 Task: Look for space in Dijkot, Pakistan from 9th July, 2023 to 16th July, 2023 for 2 adults, 1 child in price range Rs.8000 to Rs.16000. Place can be entire place with 2 bedrooms having 2 beds and 1 bathroom. Property type can be house, flat, guest house. Booking option can be shelf check-in. Required host language is English.
Action: Mouse moved to (527, 176)
Screenshot: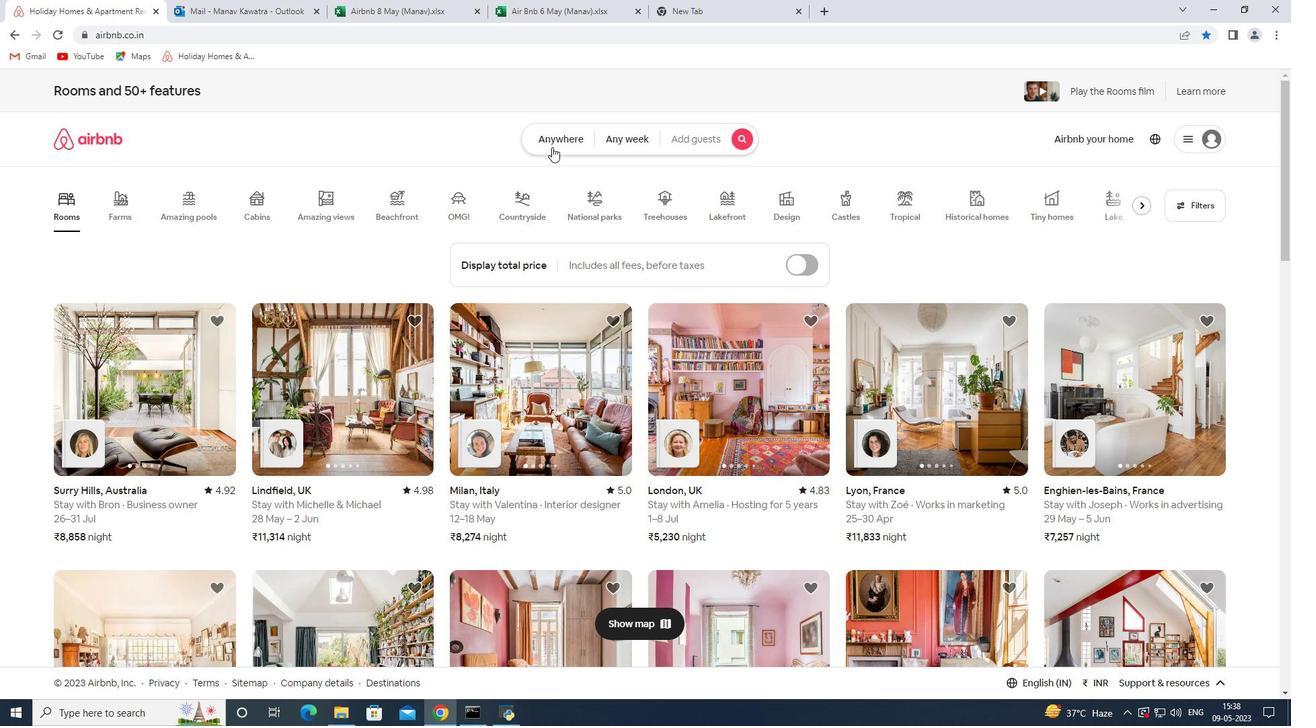 
Action: Mouse pressed left at (527, 176)
Screenshot: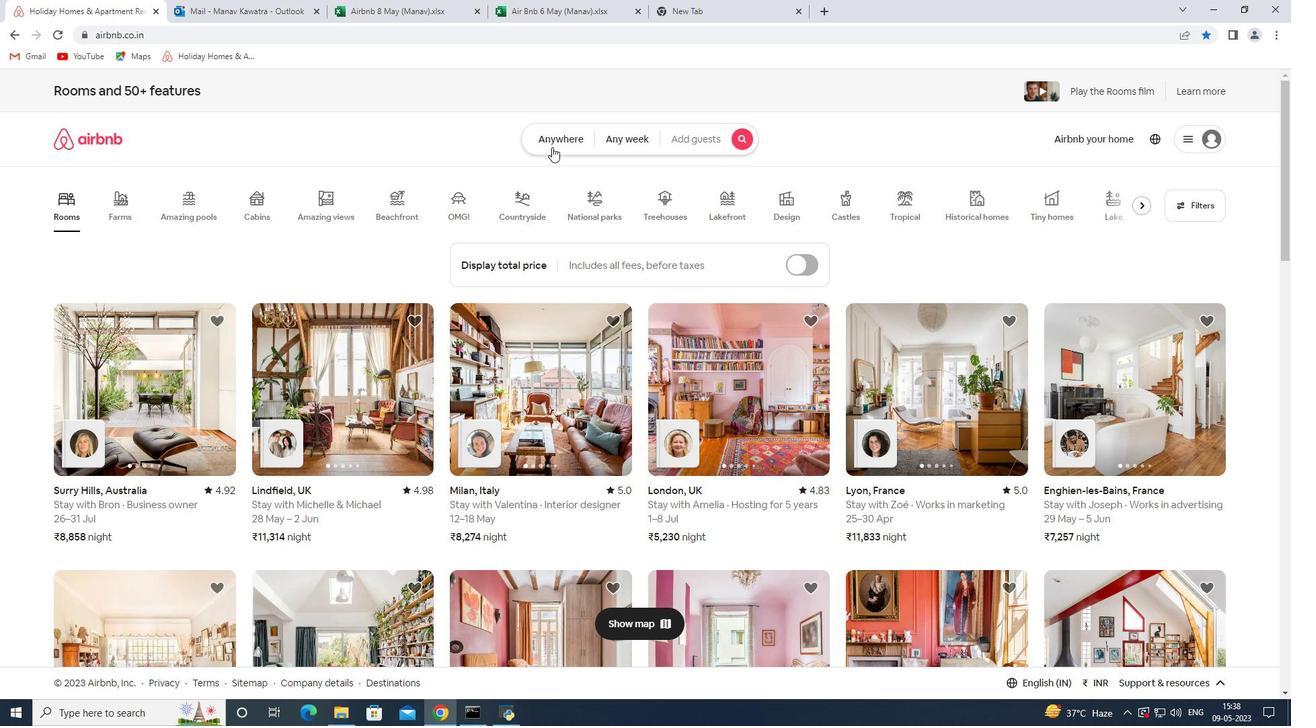 
Action: Mouse moved to (443, 215)
Screenshot: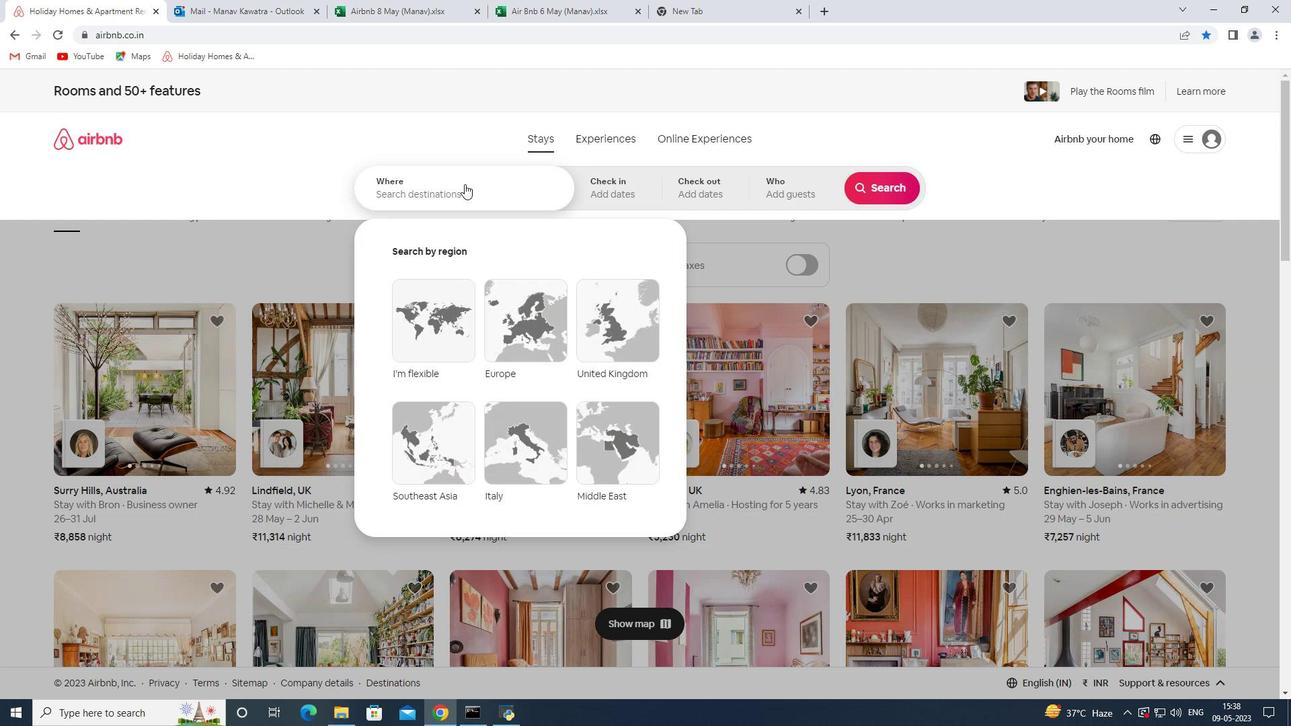 
Action: Mouse pressed left at (443, 215)
Screenshot: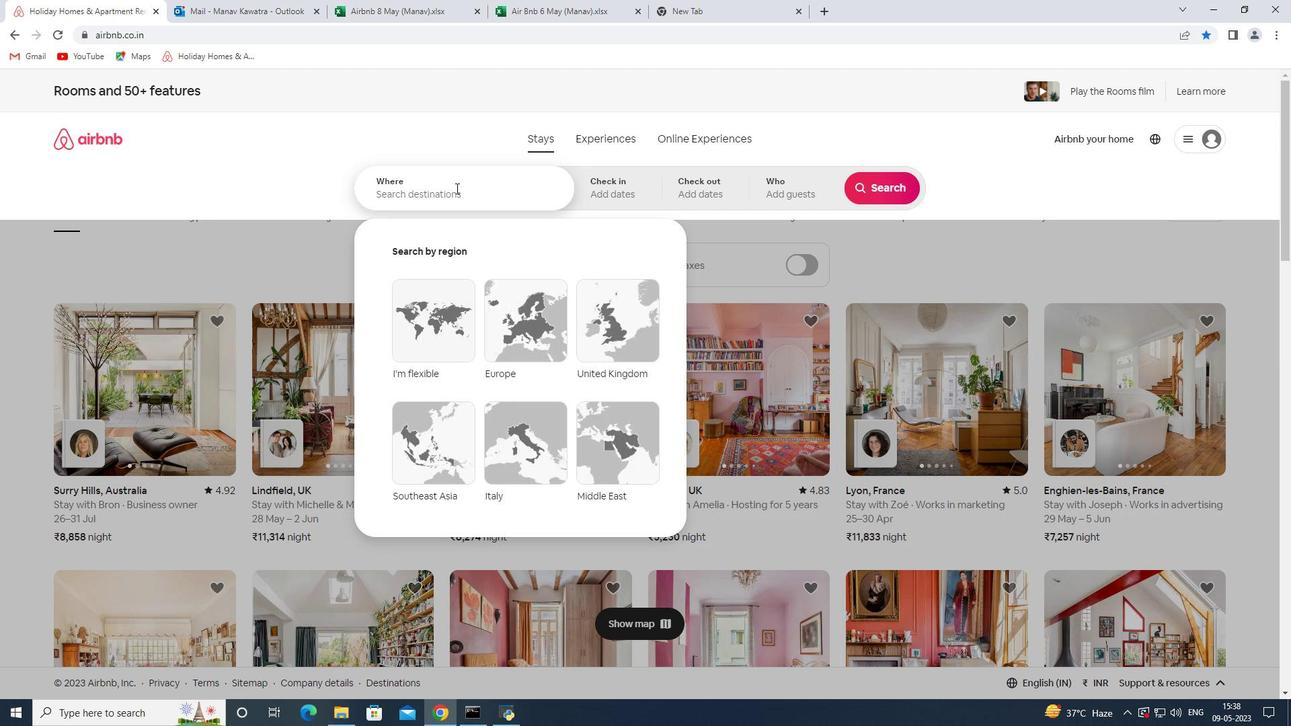 
Action: Key pressed <Key.shift>Dijot<Key.space><Key.shift>Pakistan<Key.space>
Screenshot: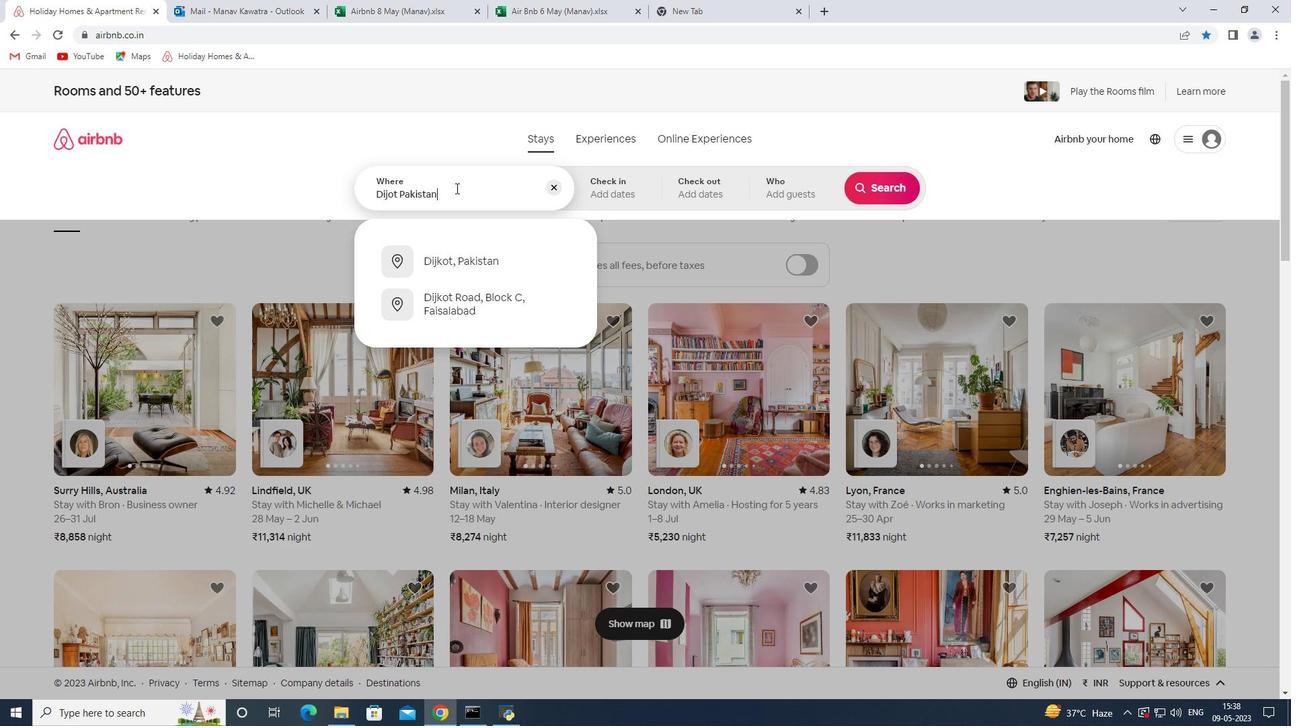 
Action: Mouse moved to (277, 318)
Screenshot: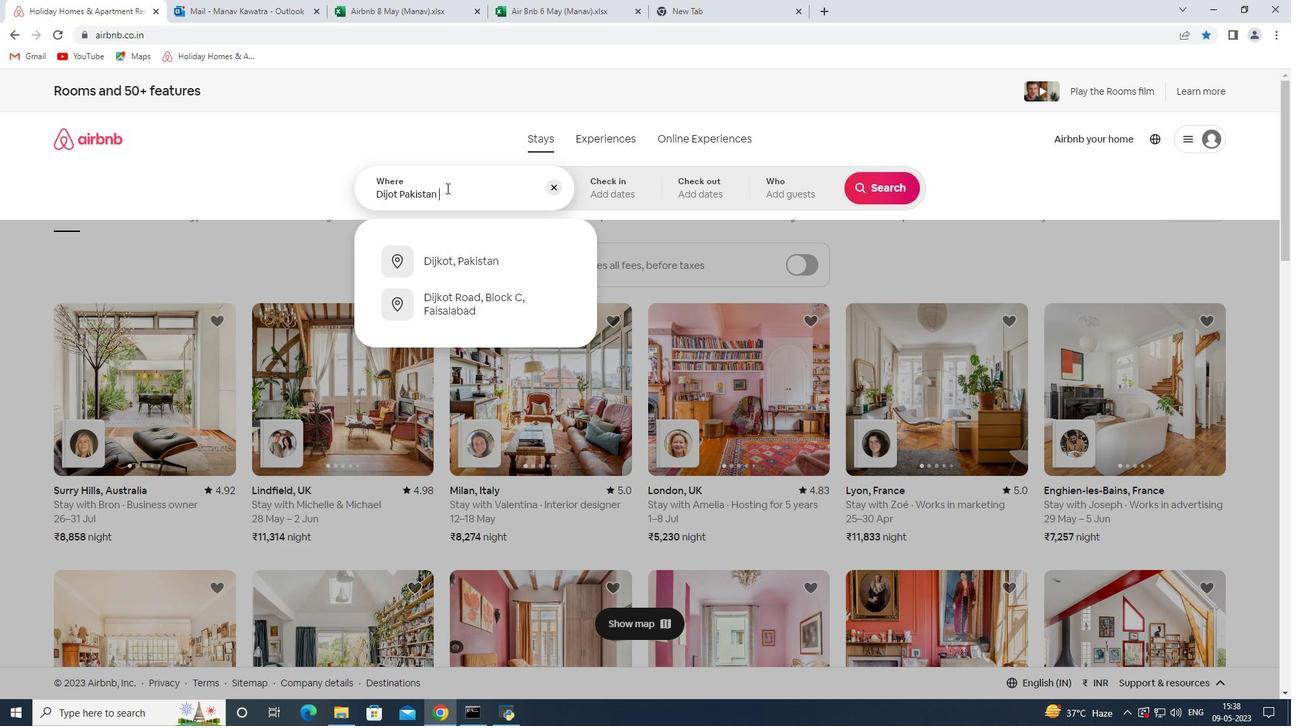 
Action: Mouse scrolled (277, 317) with delta (0, 0)
Screenshot: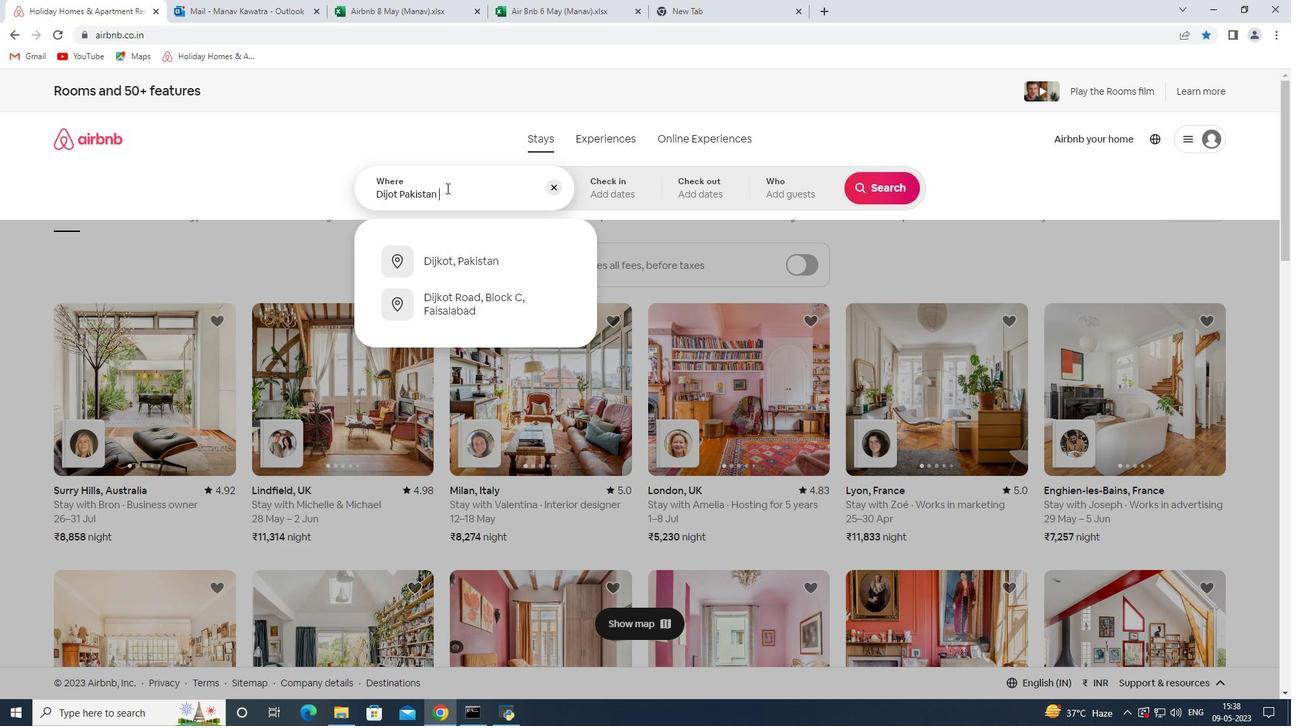 
Action: Mouse moved to (534, 141)
Screenshot: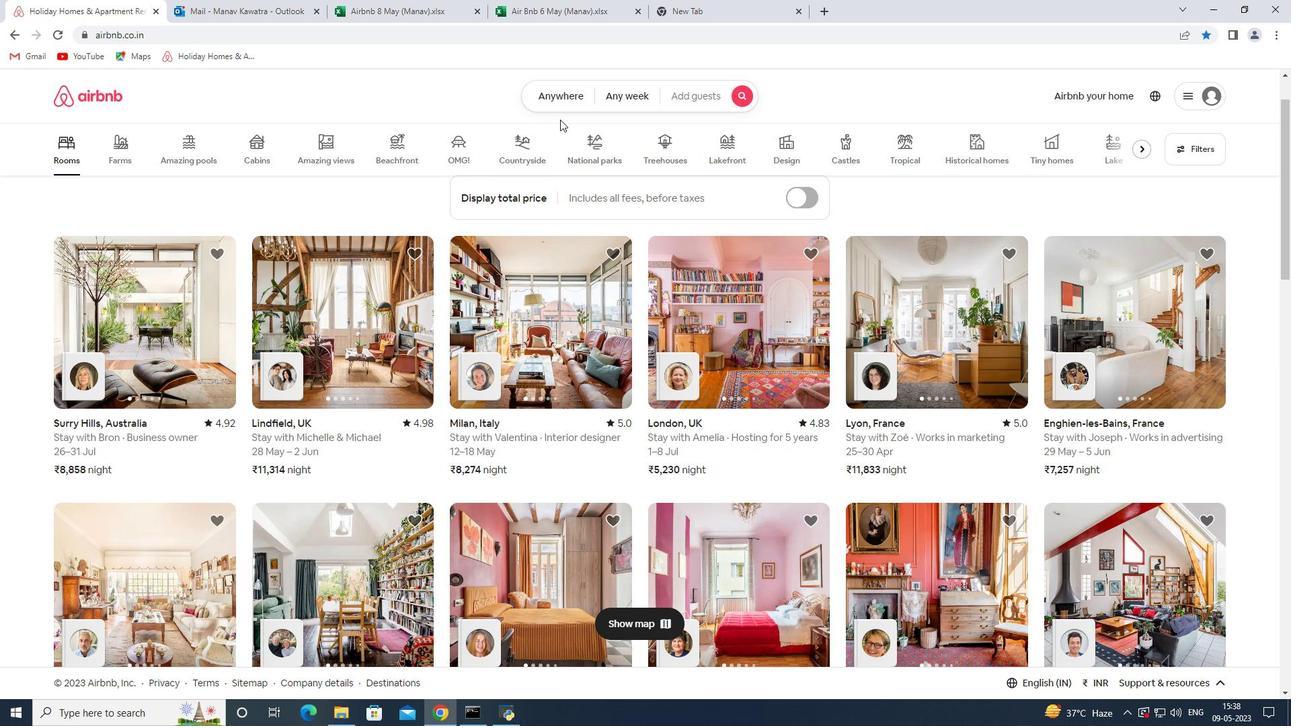 
Action: Mouse pressed left at (534, 141)
Screenshot: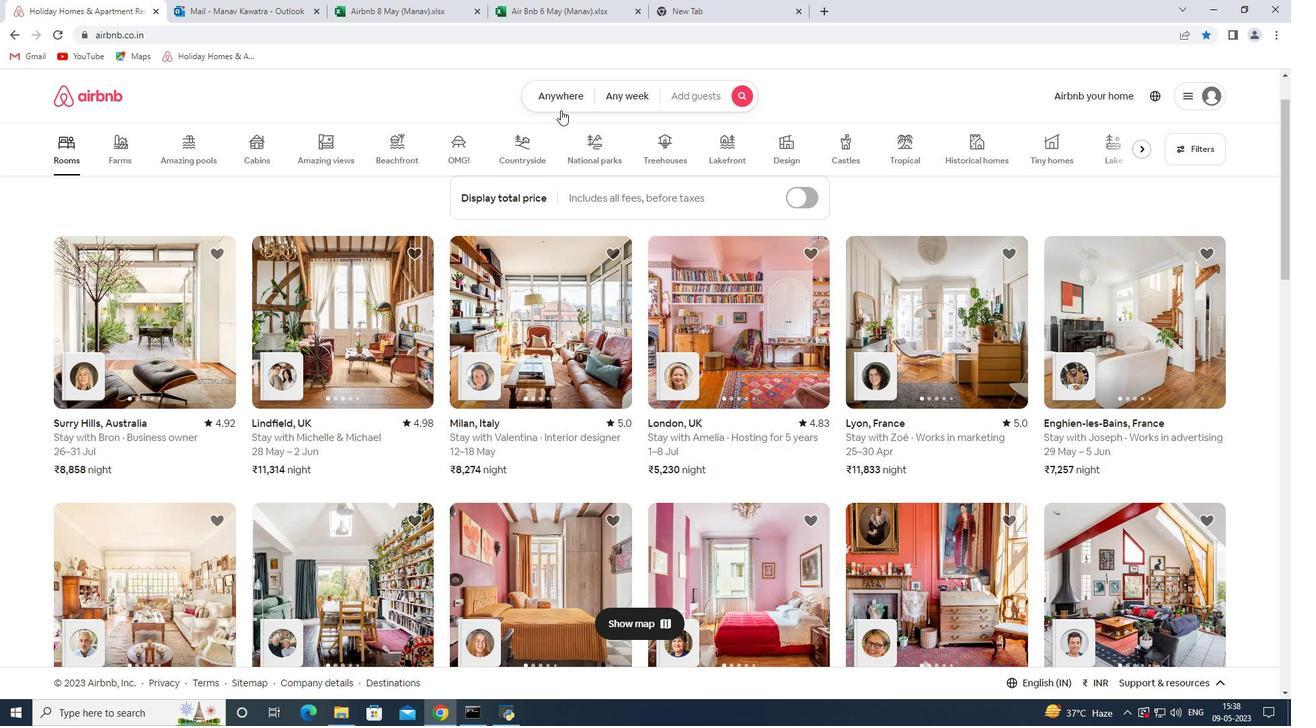 
Action: Mouse moved to (453, 180)
Screenshot: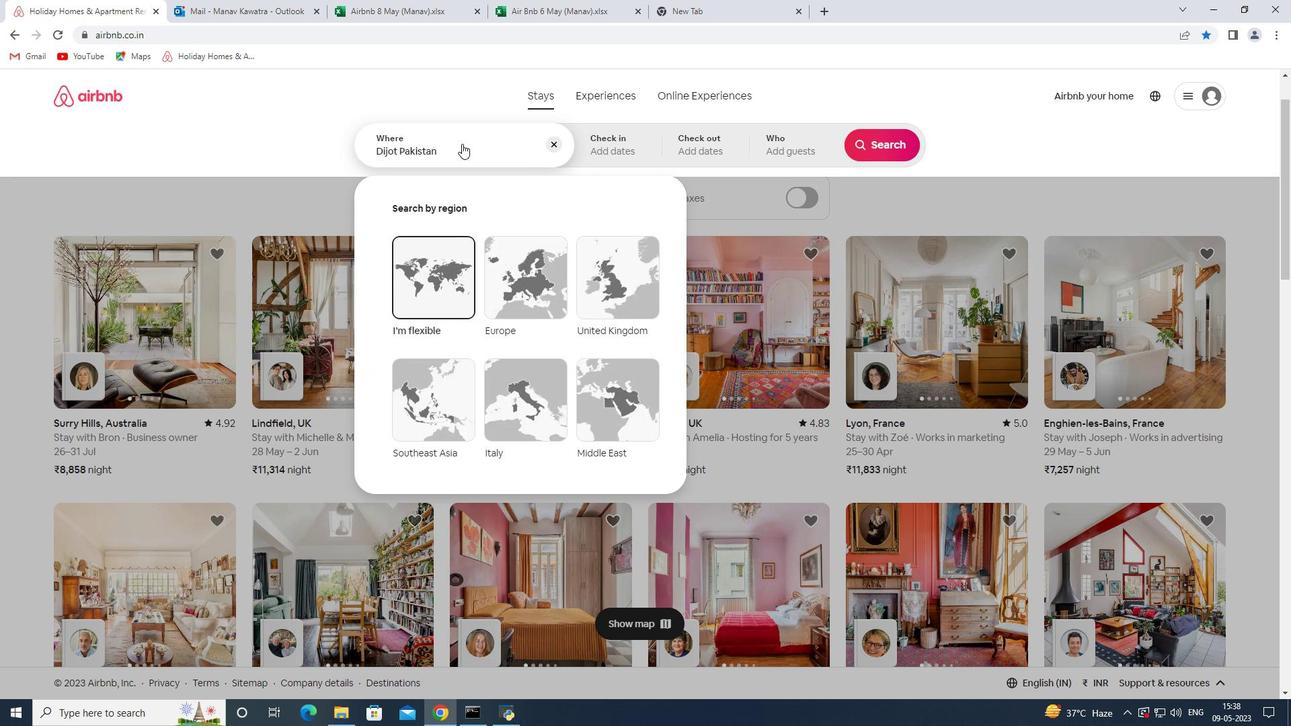 
Action: Mouse pressed left at (453, 180)
Screenshot: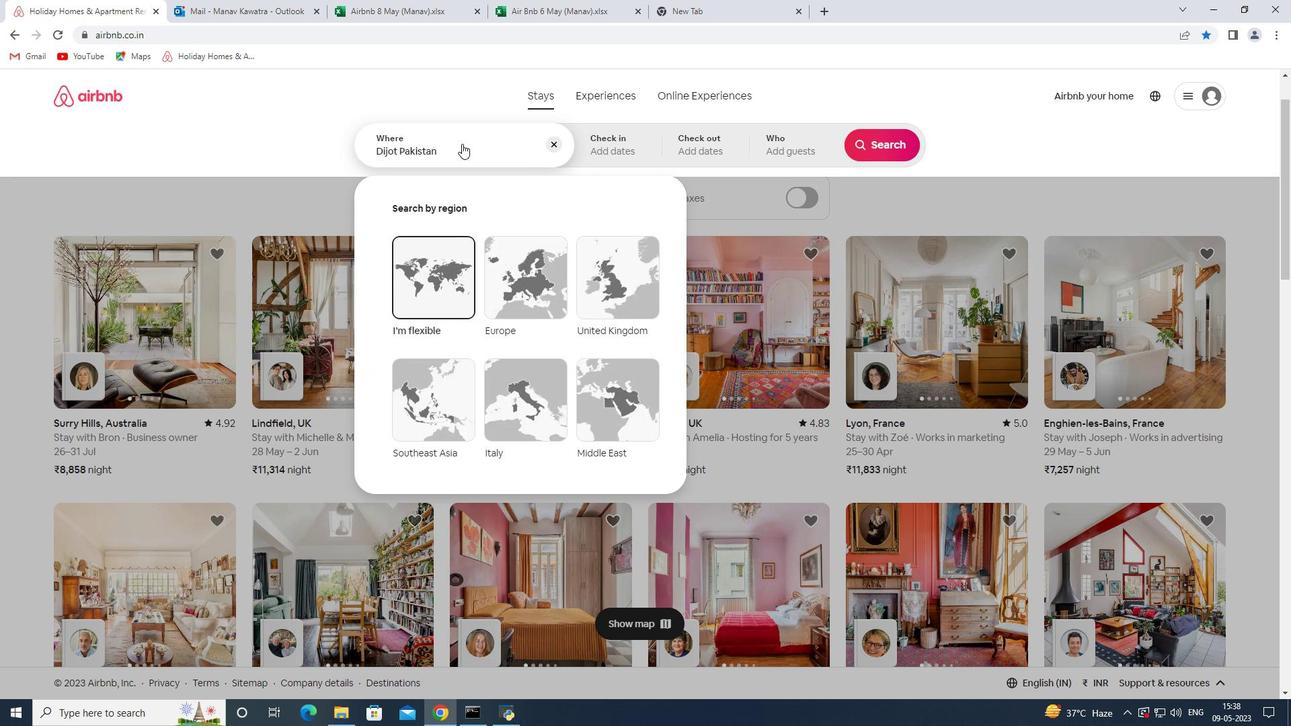 
Action: Mouse moved to (451, 183)
Screenshot: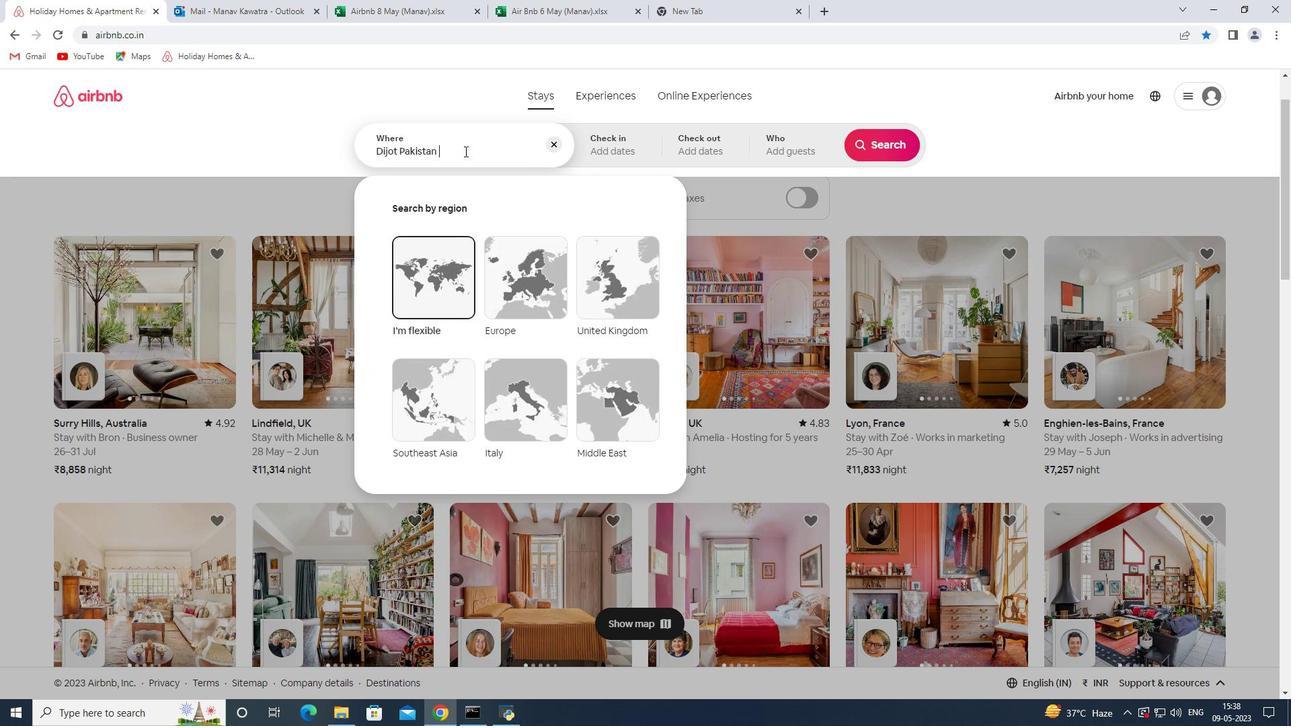 
Action: Key pressed <Key.enter>
Screenshot: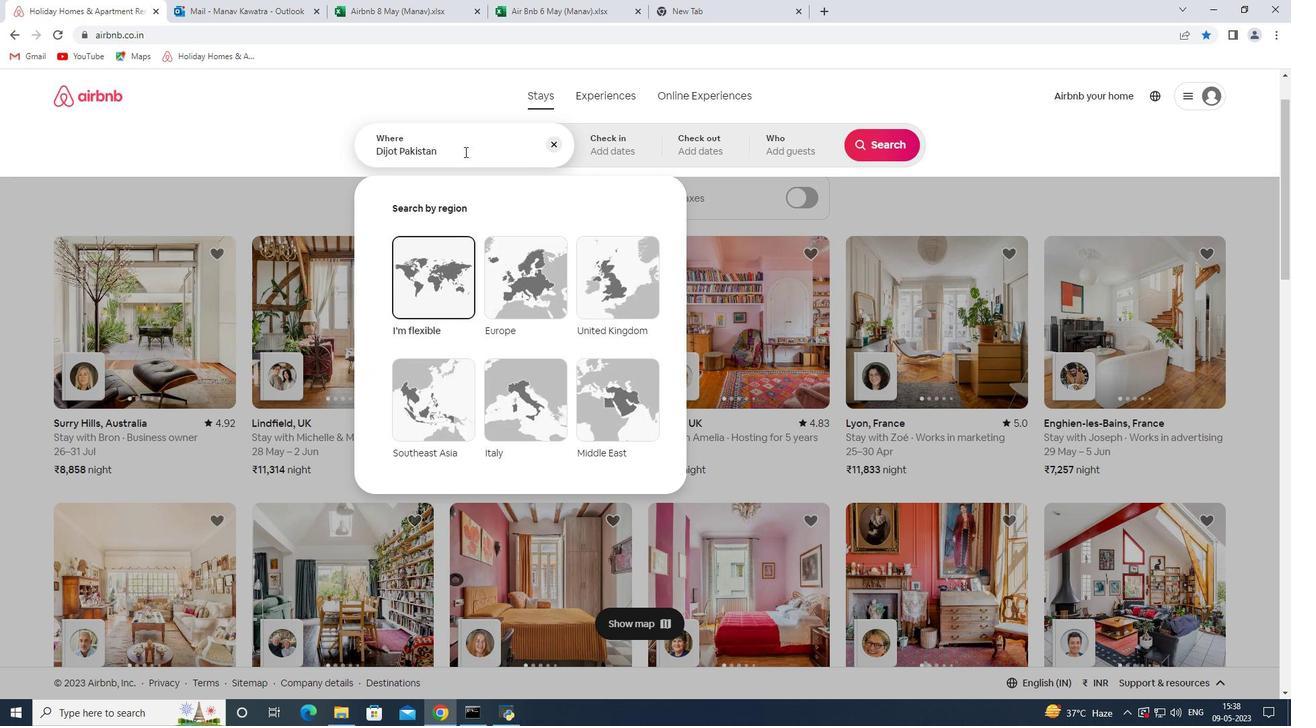 
Action: Mouse moved to (599, 187)
Screenshot: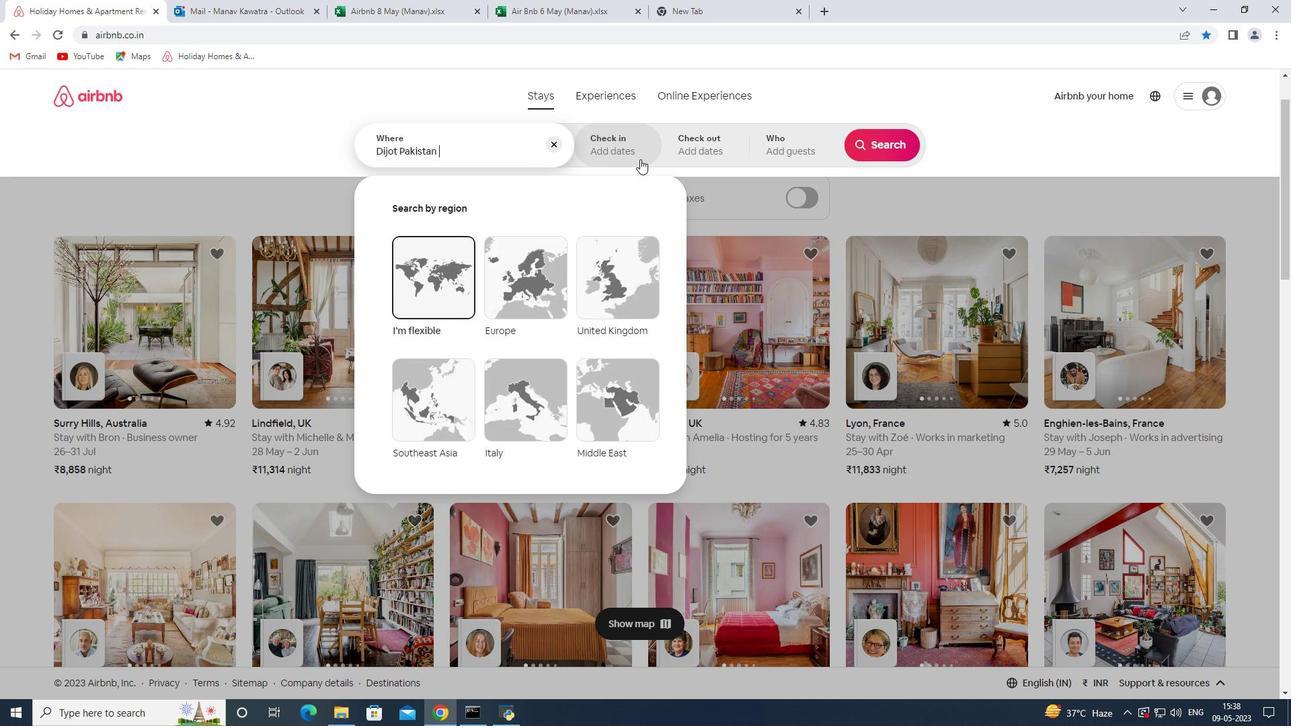
Action: Mouse pressed left at (599, 187)
Screenshot: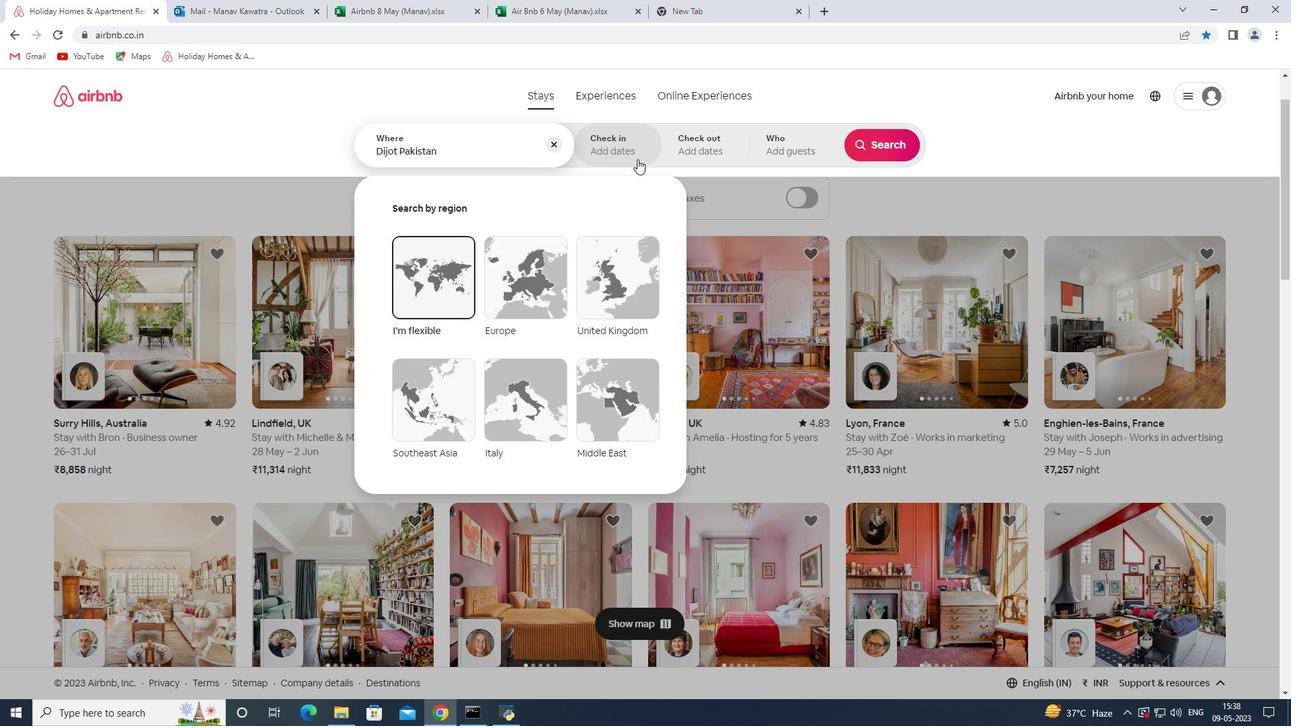 
Action: Mouse moved to (810, 266)
Screenshot: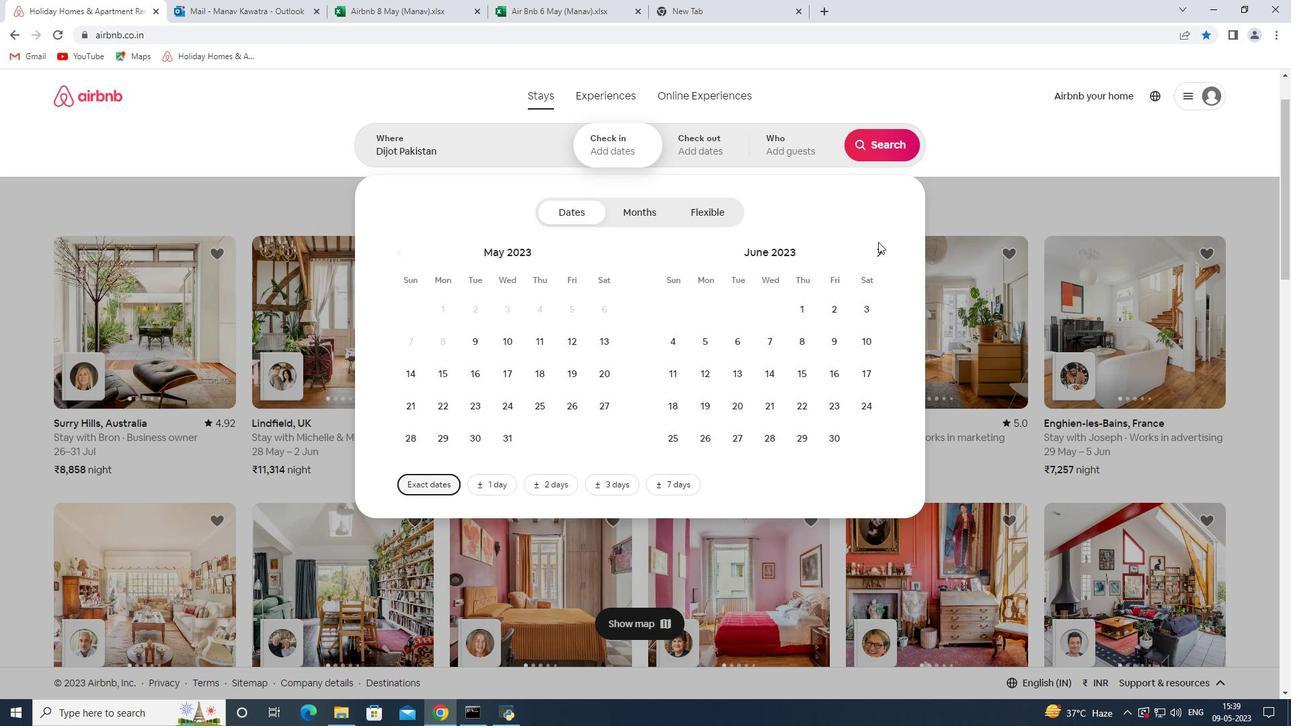 
Action: Mouse pressed left at (810, 266)
Screenshot: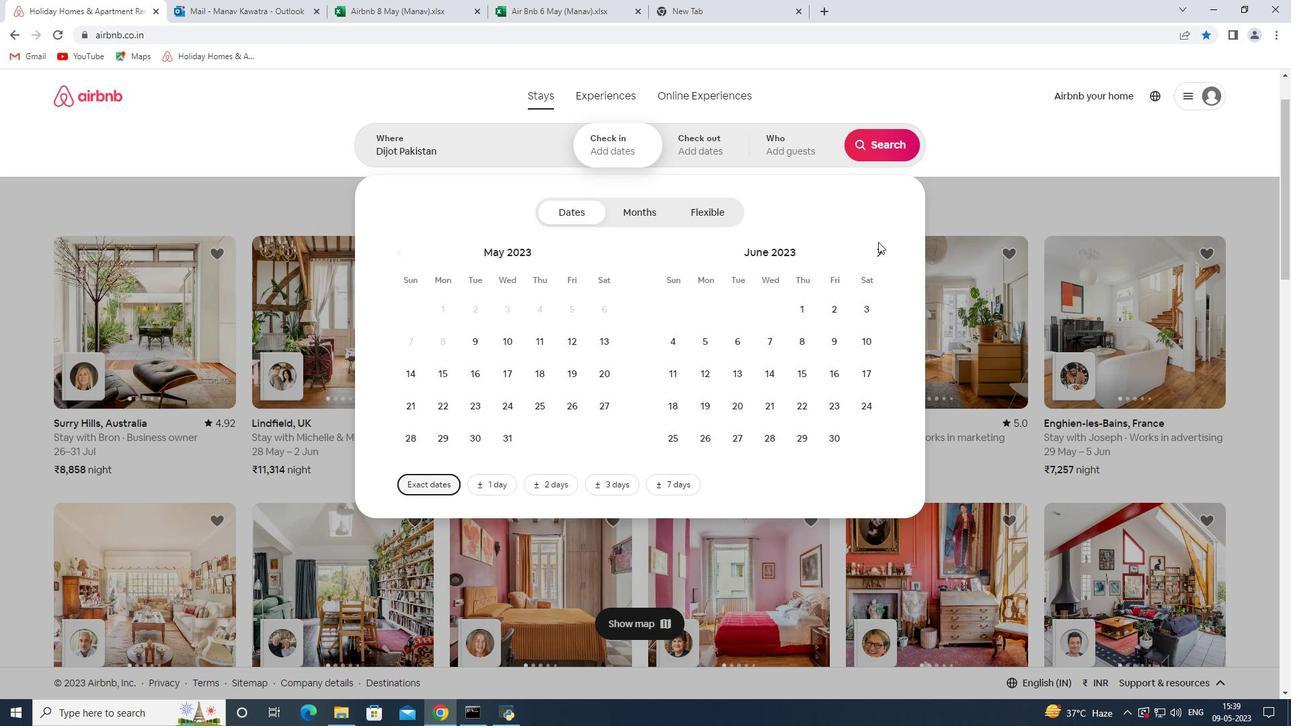
Action: Mouse moved to (638, 379)
Screenshot: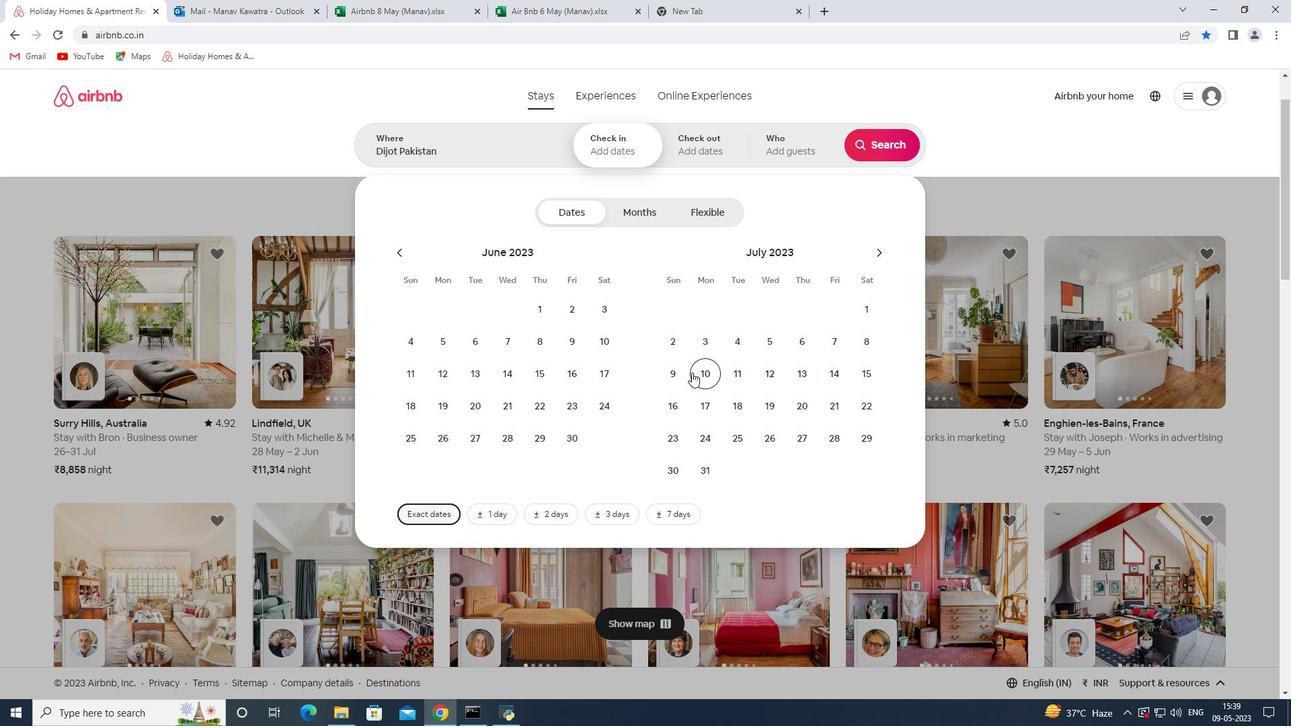 
Action: Mouse pressed left at (638, 379)
Screenshot: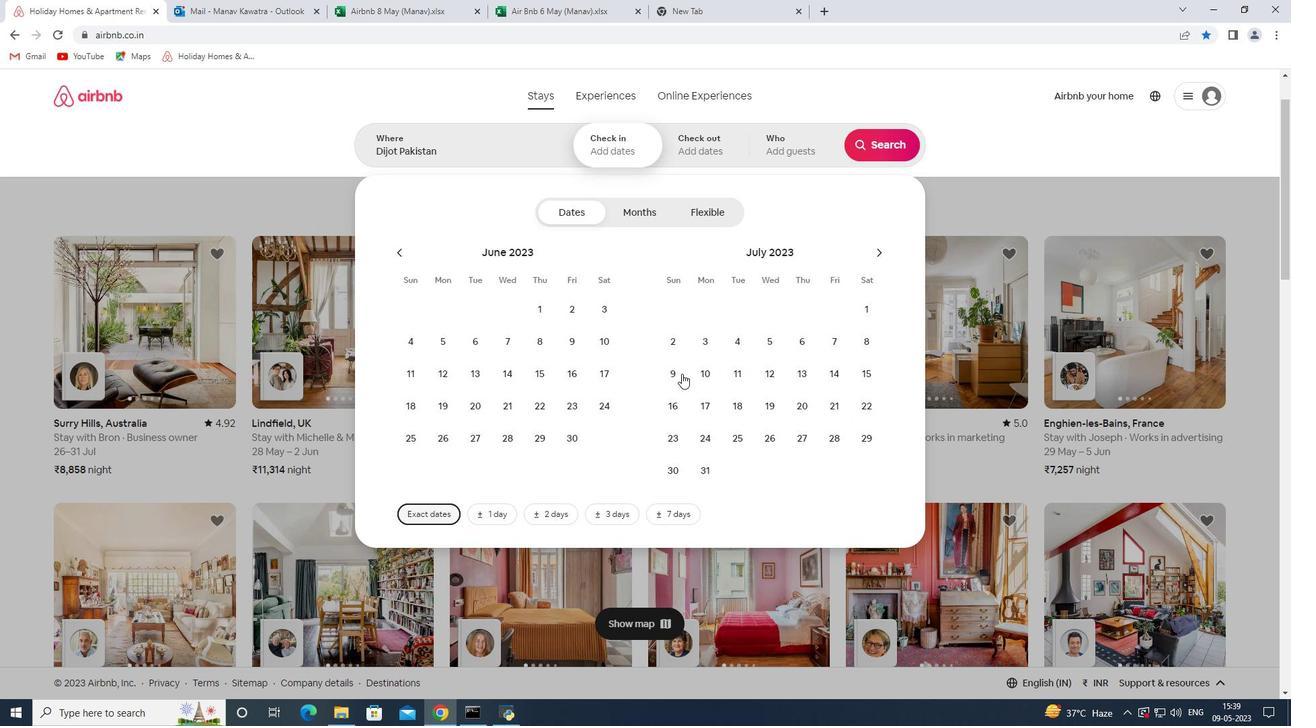 
Action: Mouse moved to (636, 410)
Screenshot: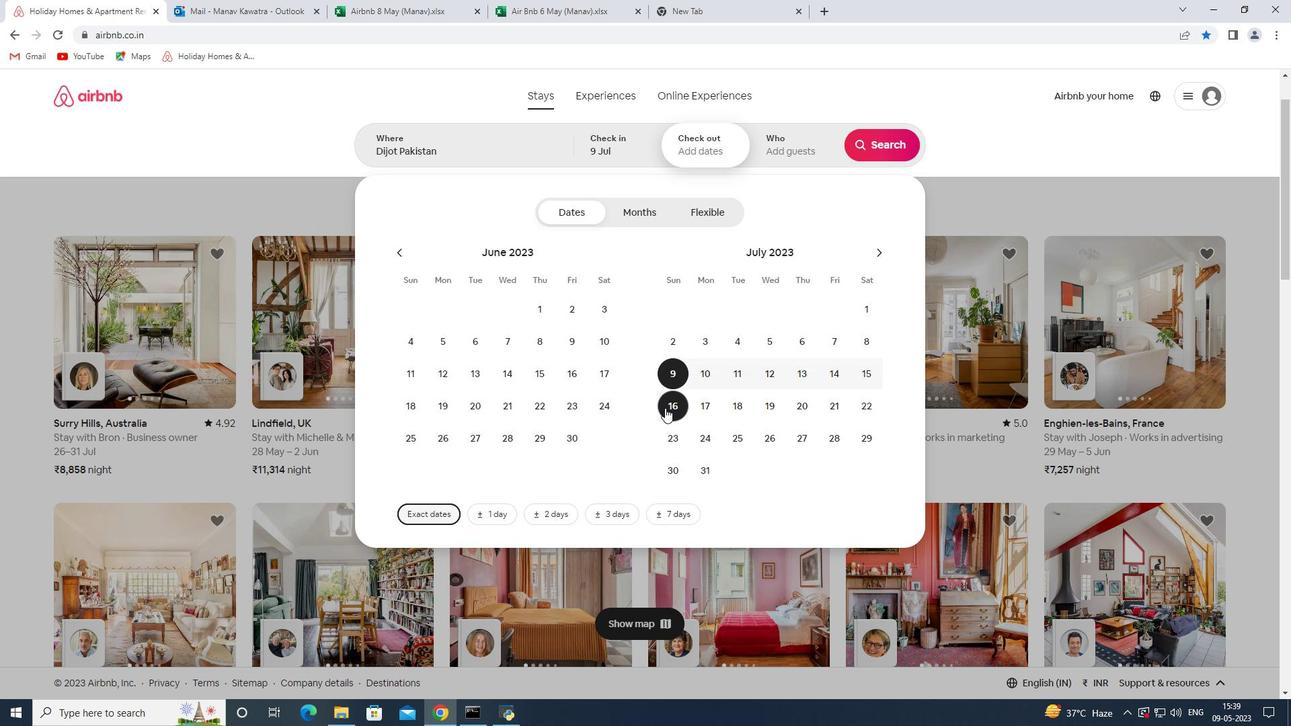 
Action: Mouse pressed left at (636, 410)
Screenshot: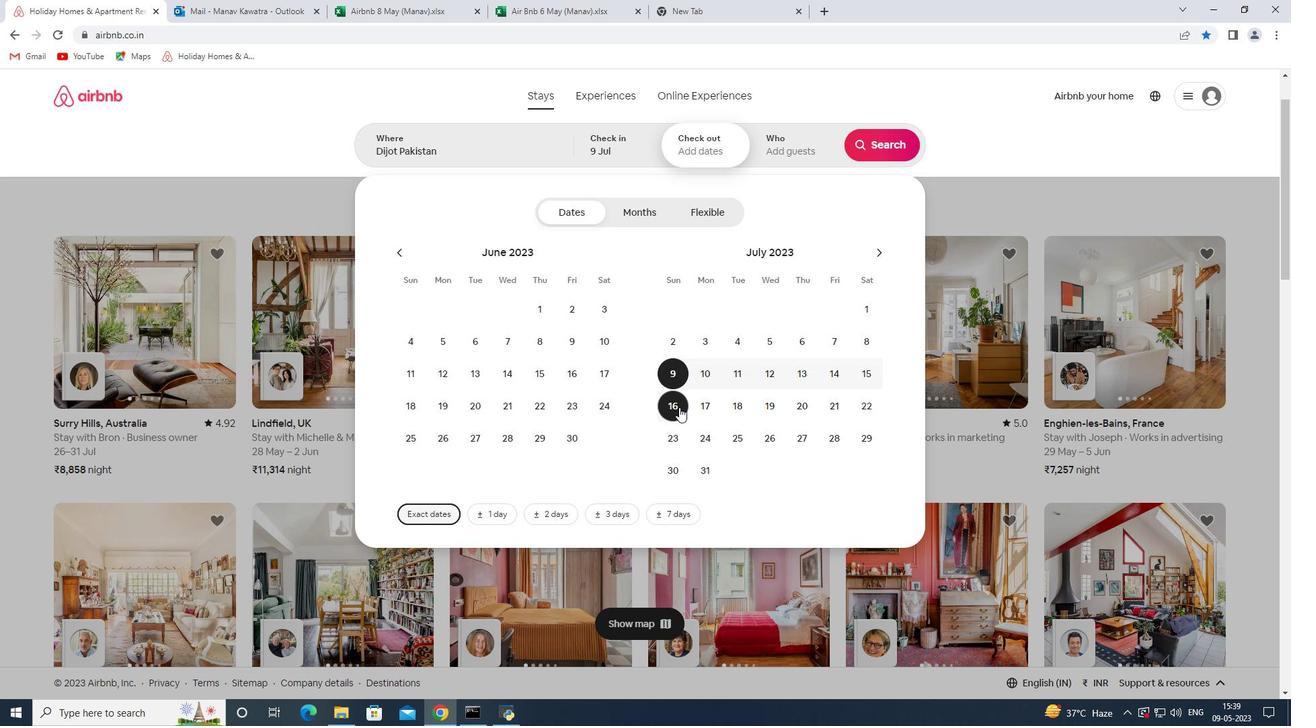 
Action: Mouse moved to (745, 186)
Screenshot: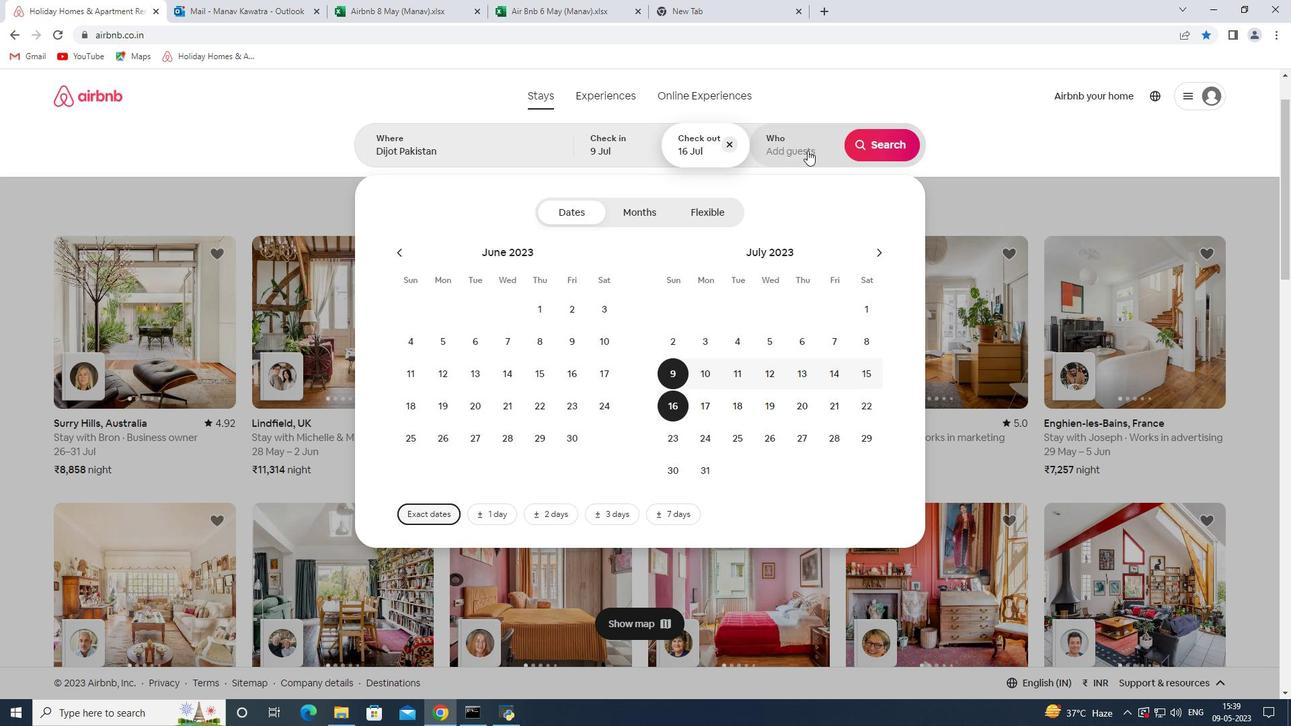
Action: Mouse pressed left at (745, 186)
Screenshot: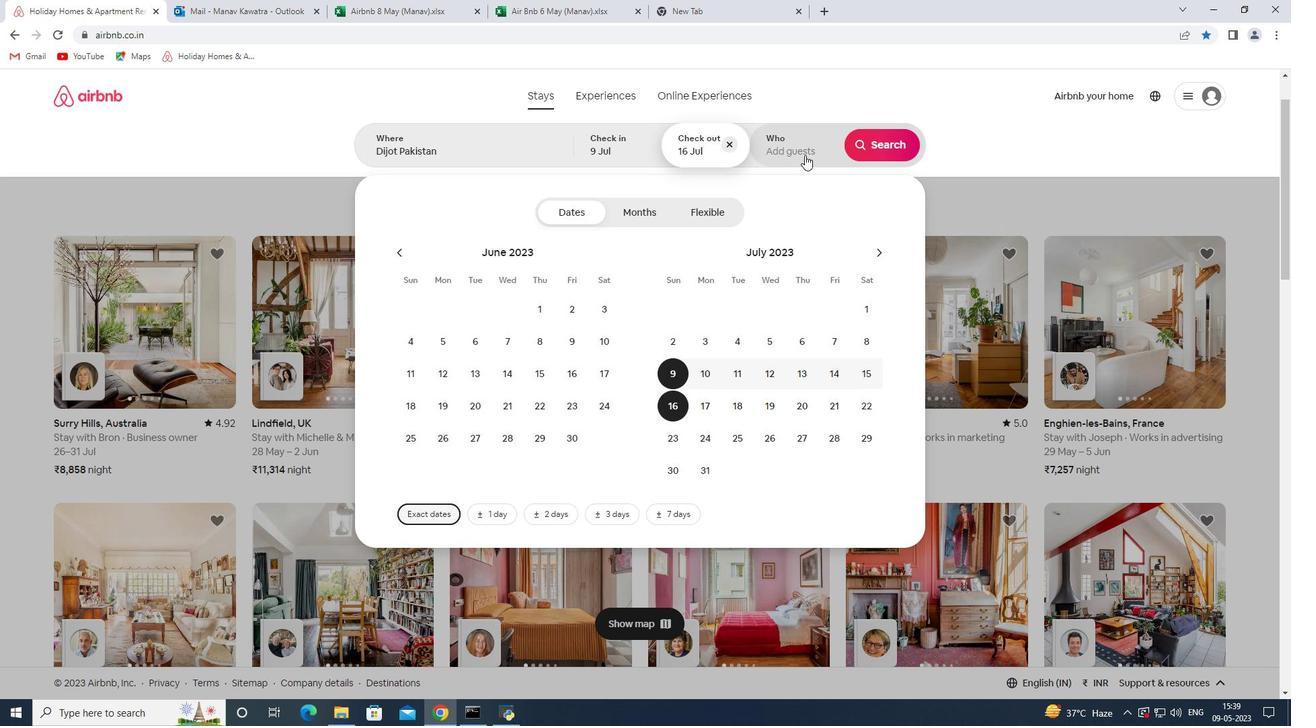 
Action: Mouse moved to (814, 243)
Screenshot: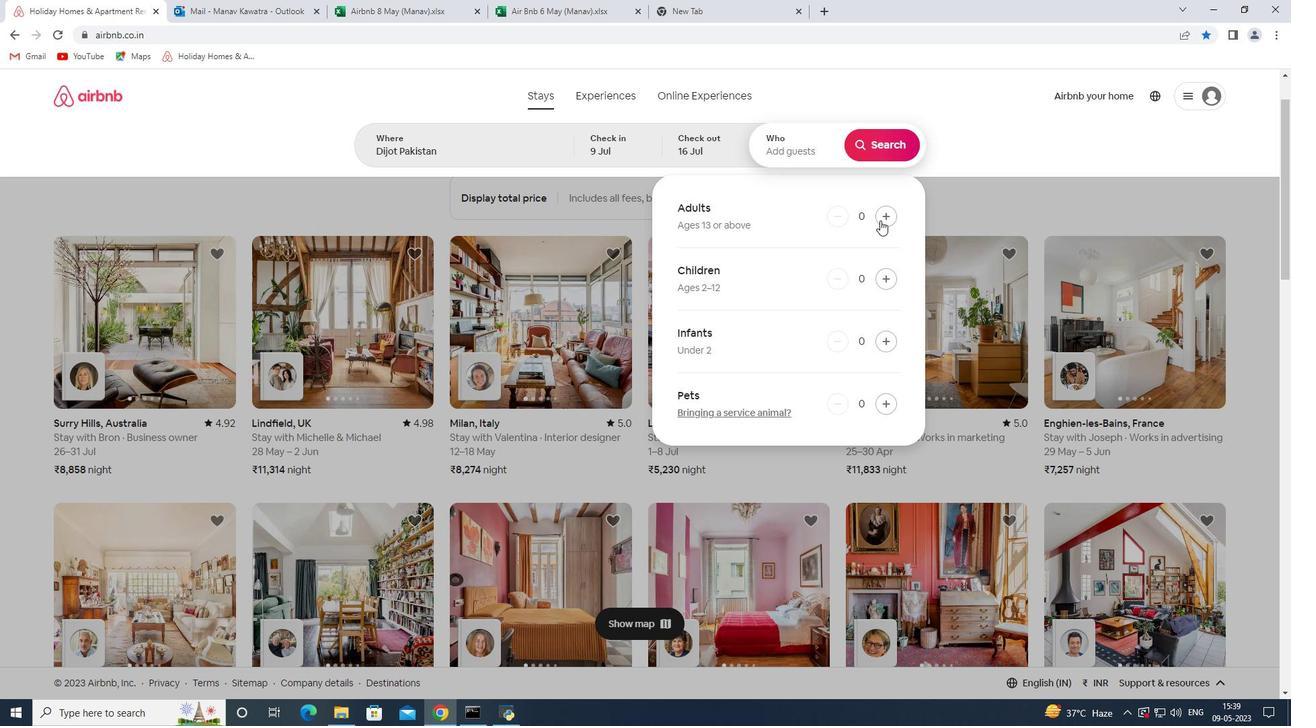 
Action: Mouse pressed left at (814, 243)
Screenshot: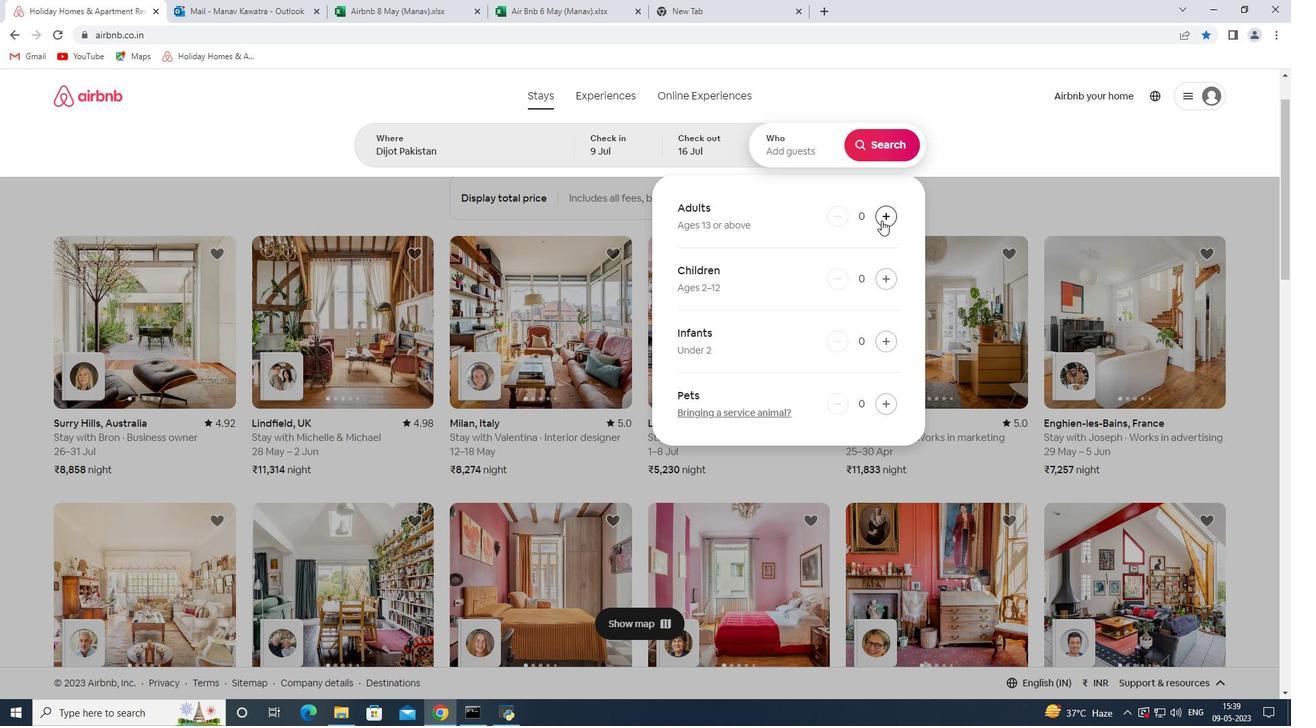 
Action: Mouse pressed left at (814, 243)
Screenshot: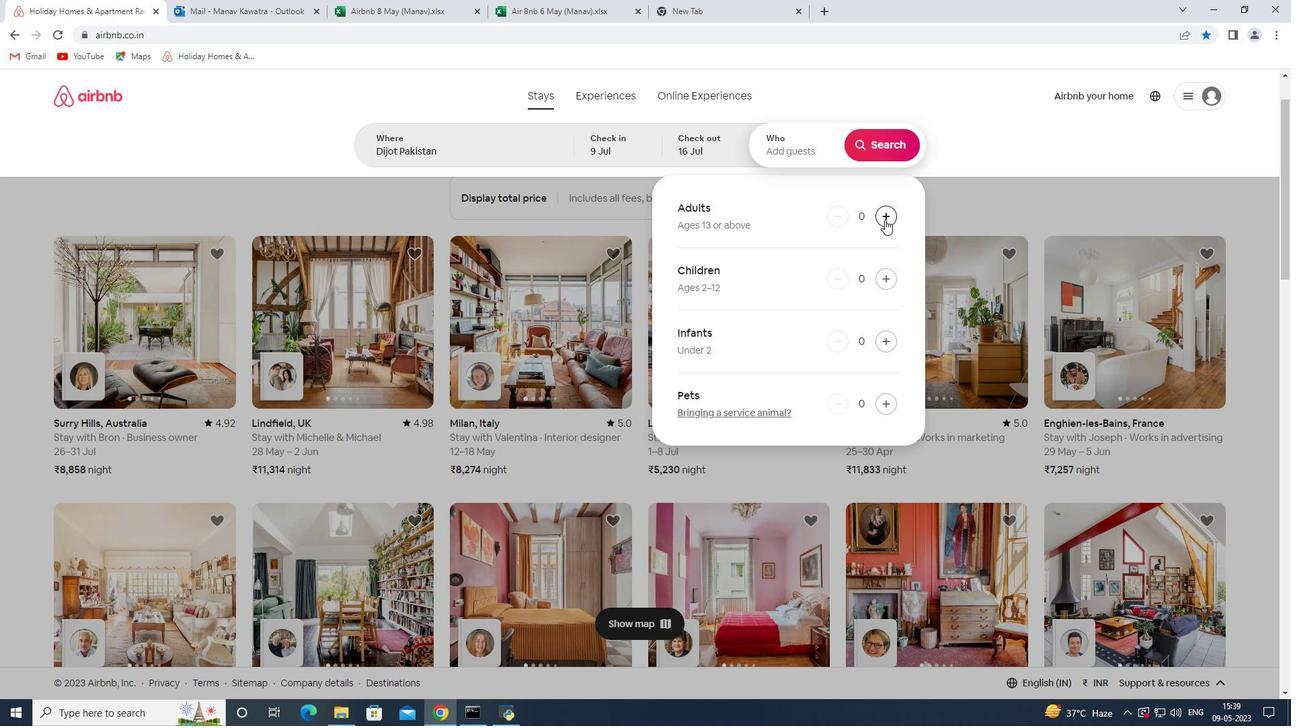 
Action: Mouse moved to (814, 297)
Screenshot: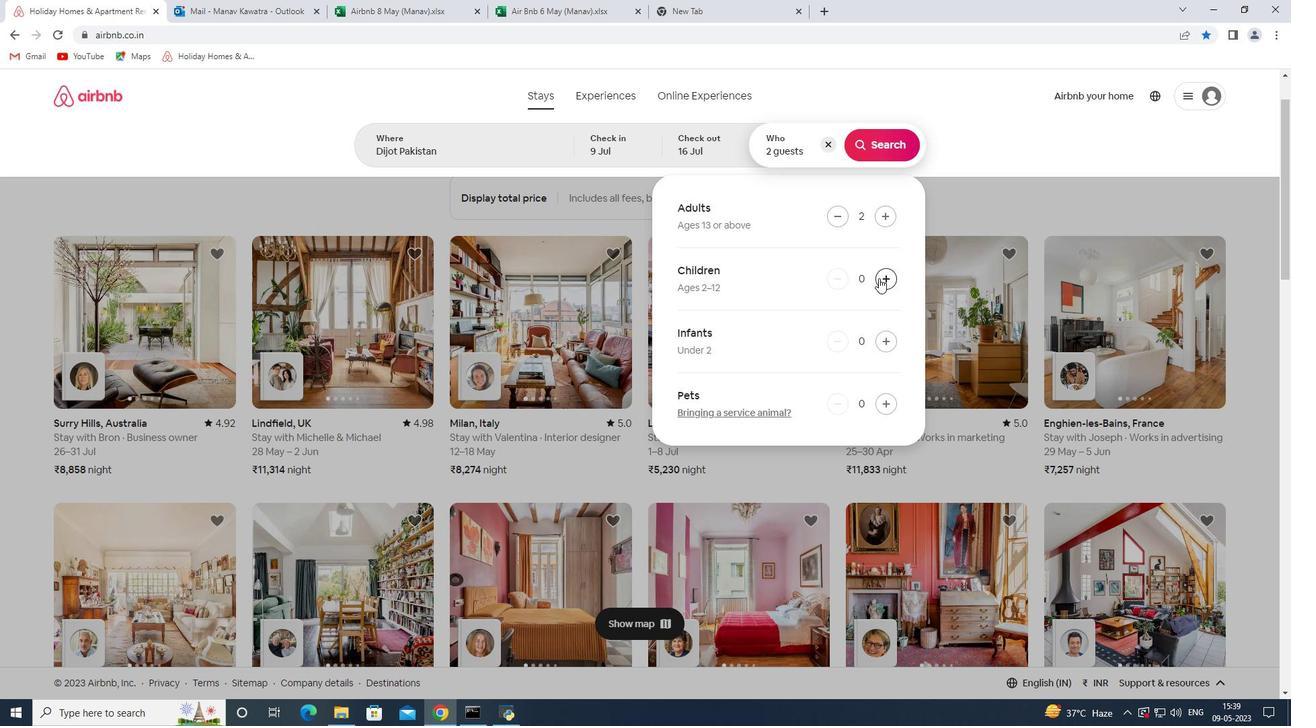
Action: Mouse pressed left at (814, 297)
Screenshot: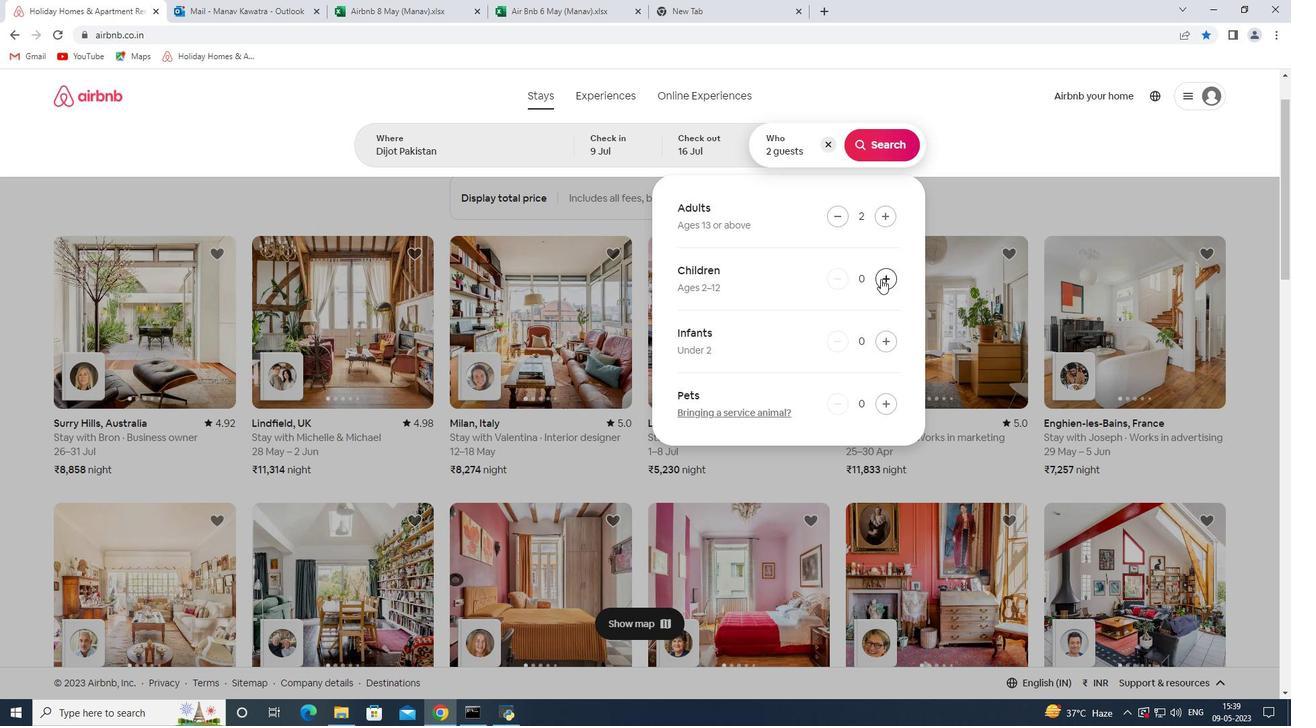 
Action: Mouse moved to (801, 179)
Screenshot: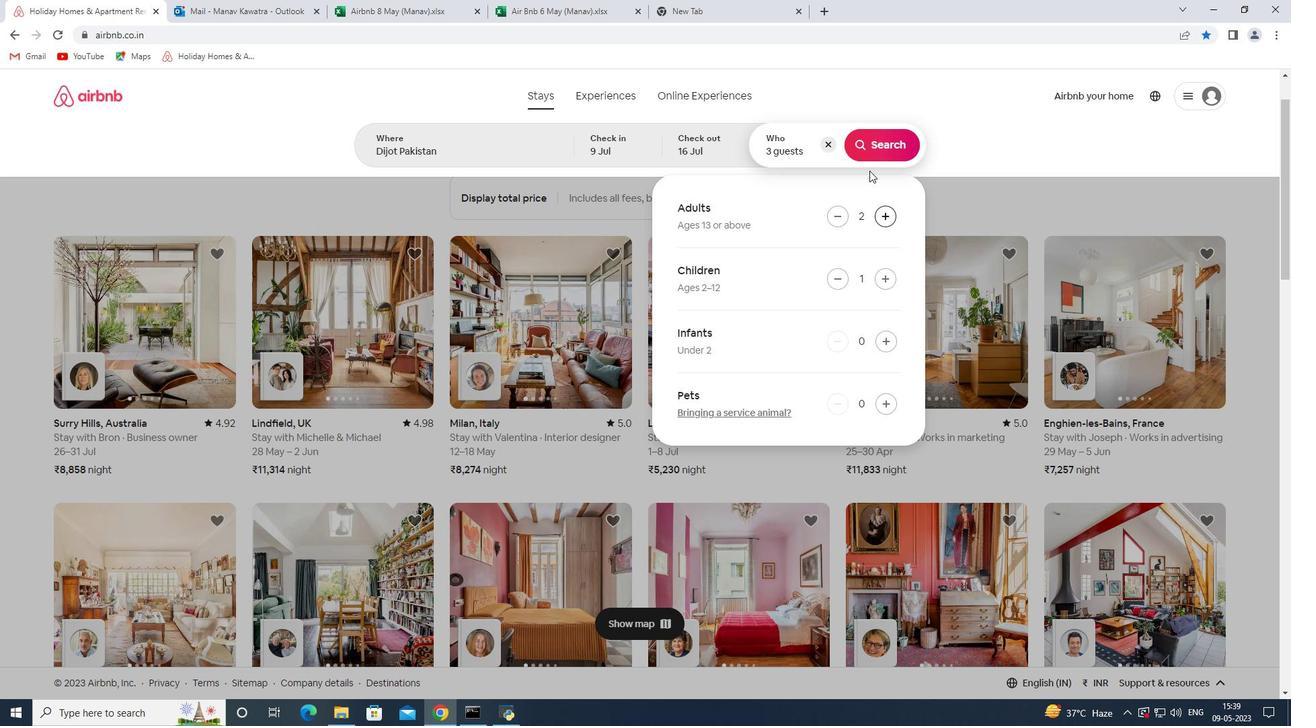 
Action: Mouse pressed left at (801, 179)
Screenshot: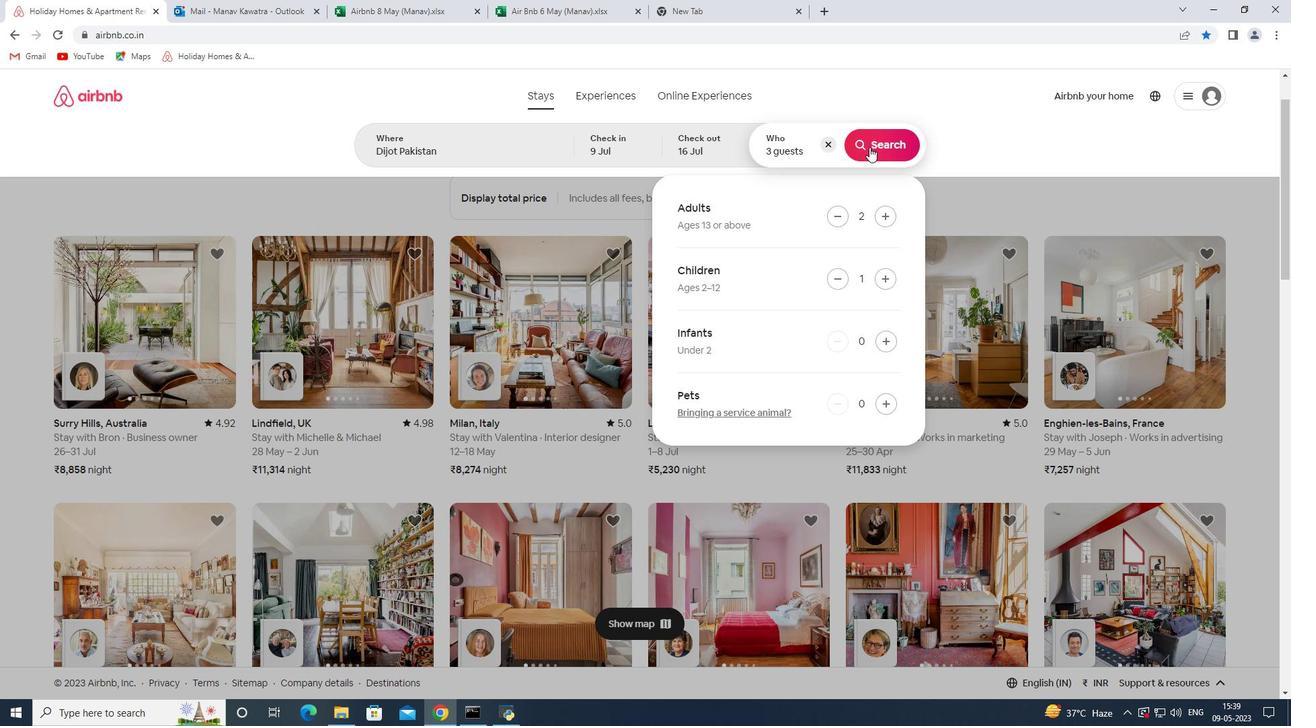 
Action: Mouse moved to (1100, 178)
Screenshot: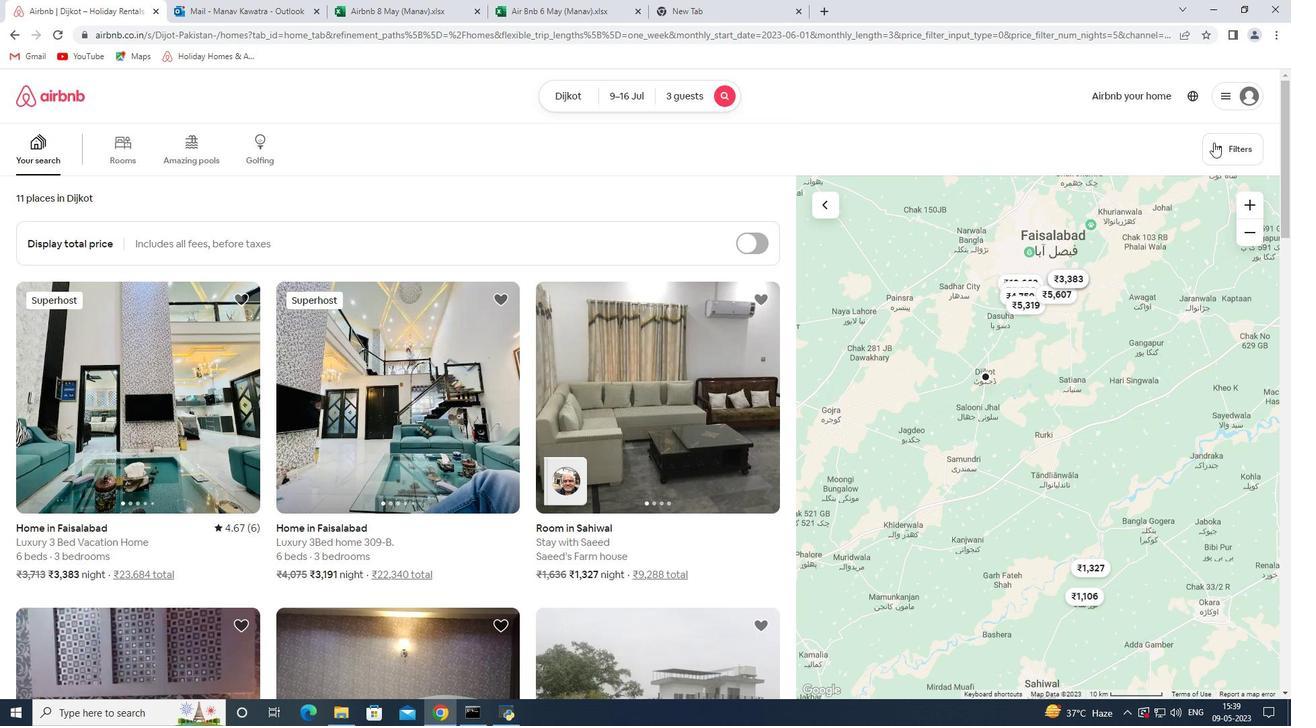 
Action: Mouse pressed left at (1100, 178)
Screenshot: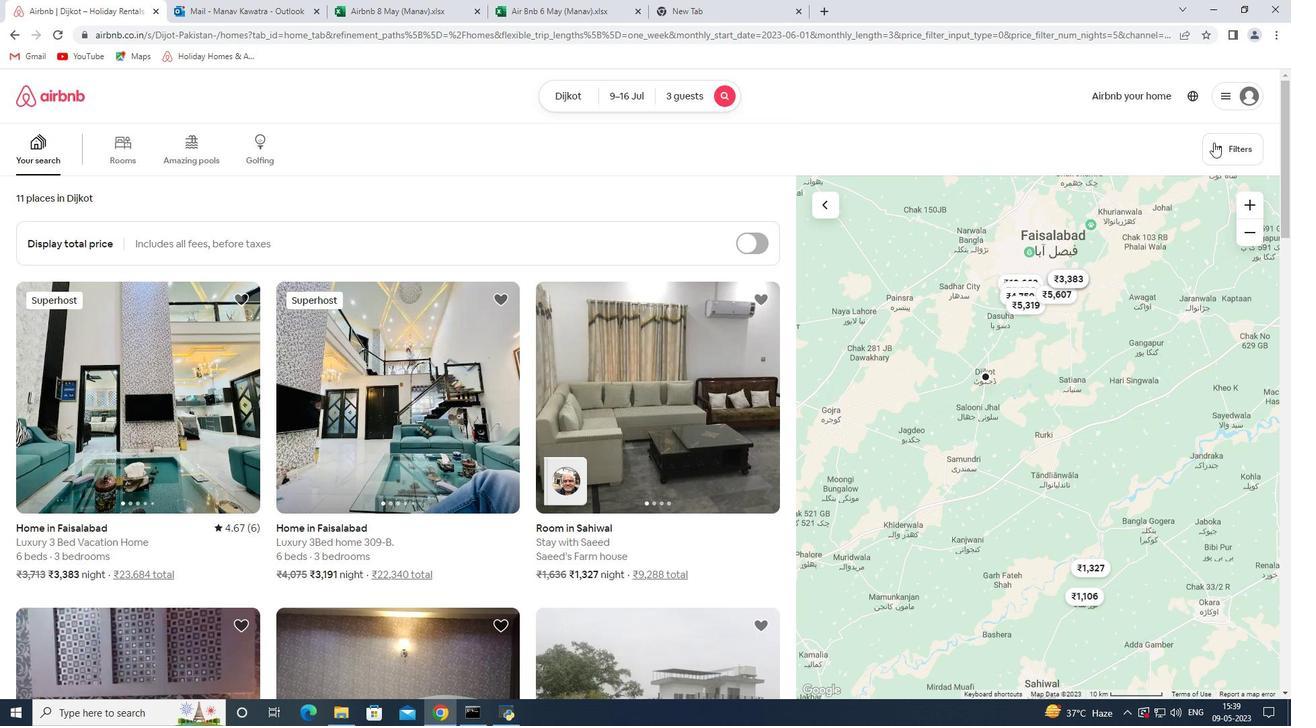
Action: Mouse moved to (462, 476)
Screenshot: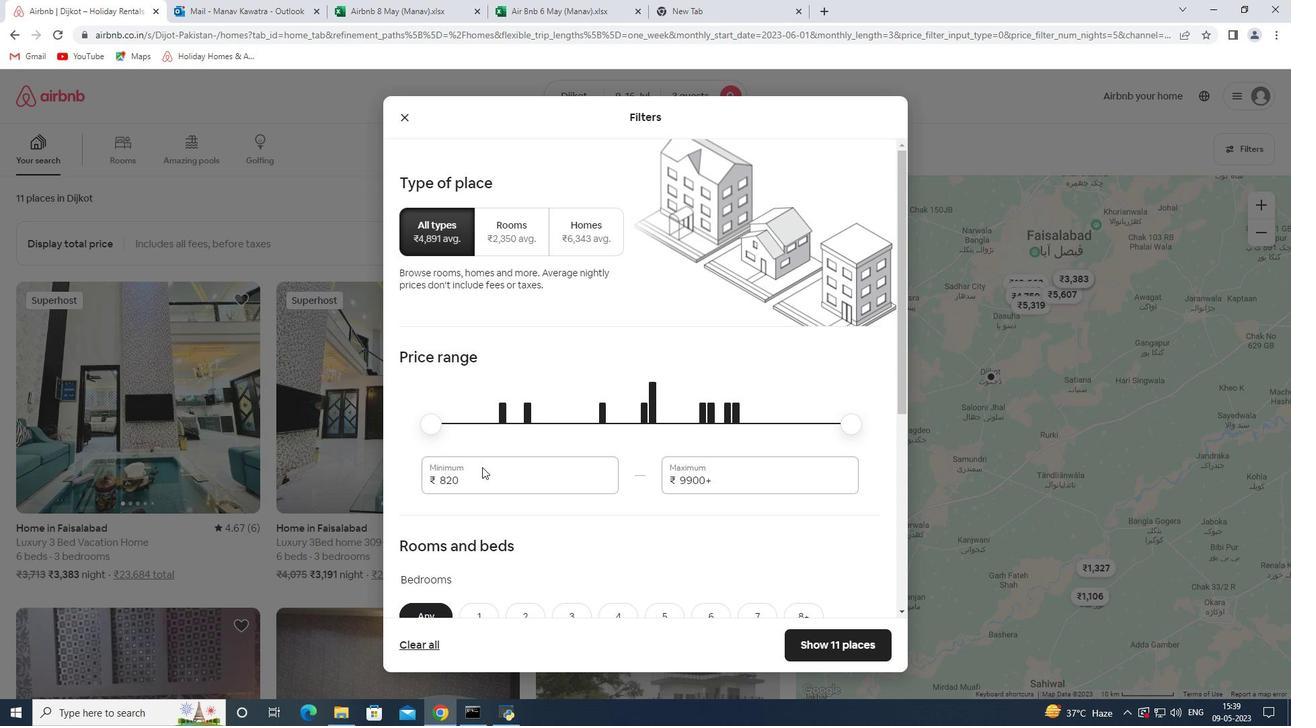 
Action: Mouse pressed left at (462, 476)
Screenshot: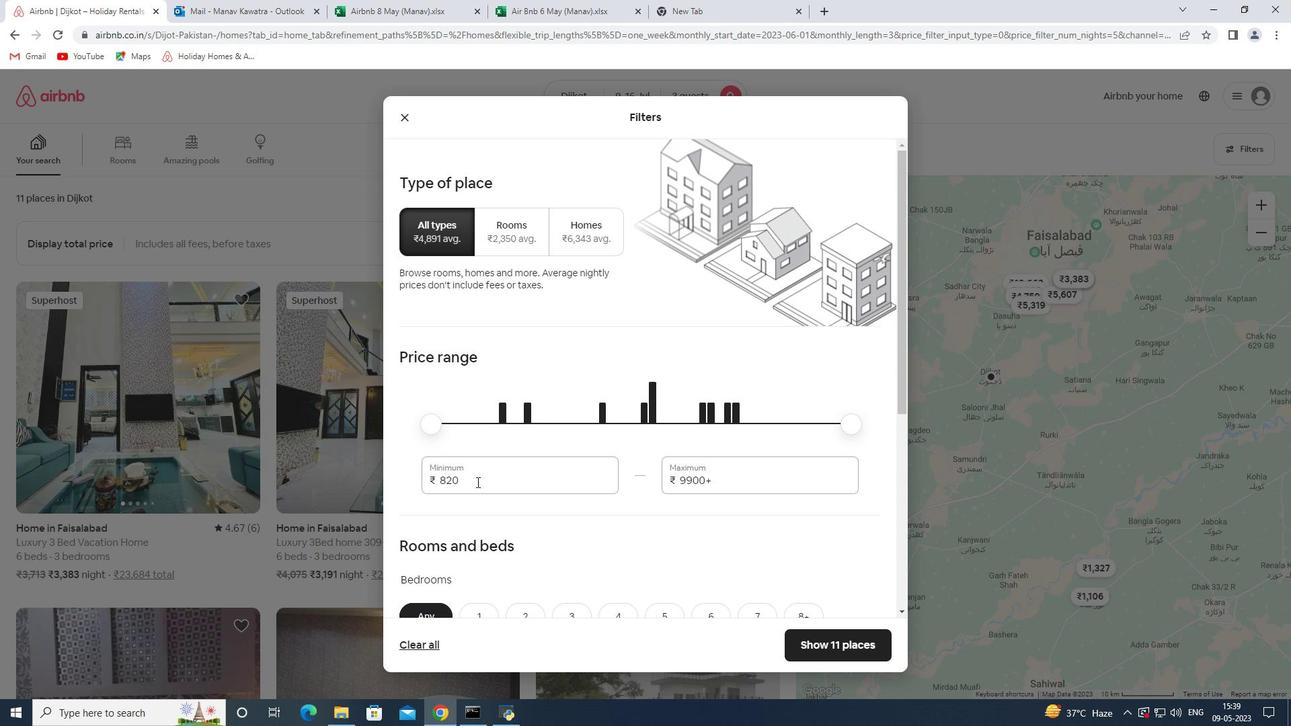 
Action: Mouse pressed left at (462, 476)
Screenshot: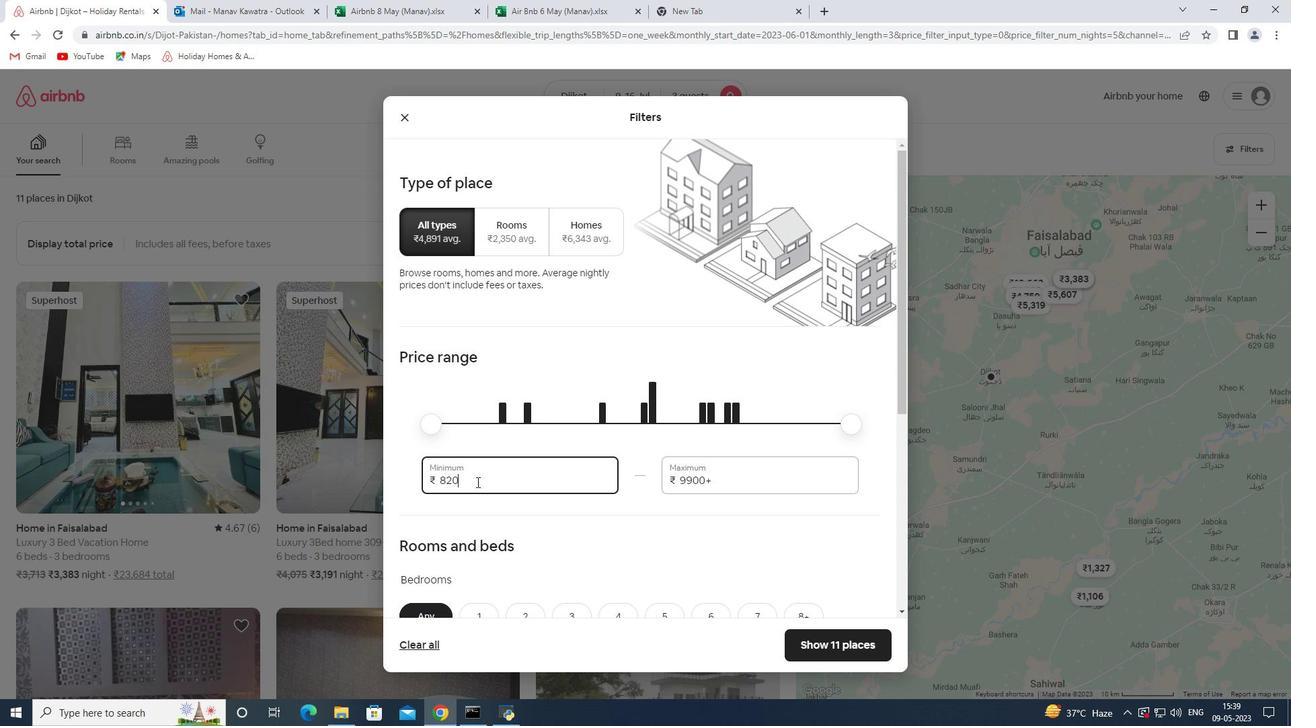 
Action: Key pressed 8000<Key.tab>16000
Screenshot: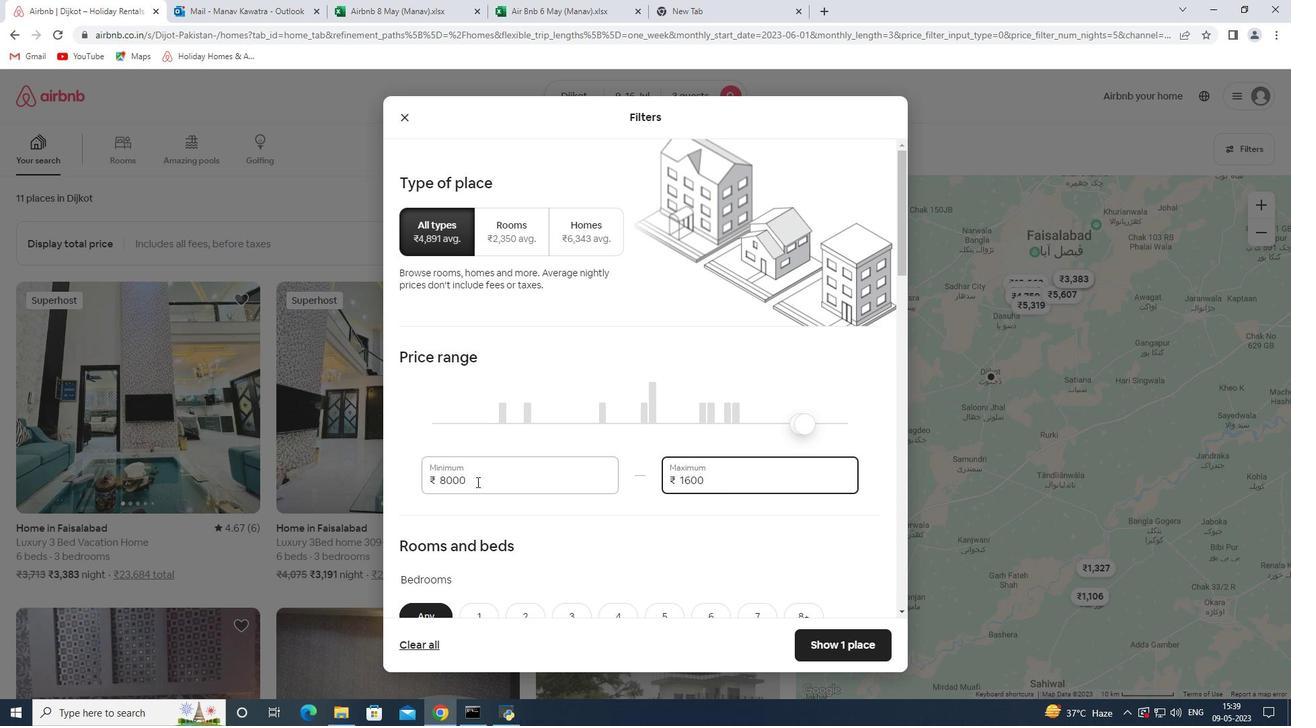 
Action: Mouse moved to (472, 462)
Screenshot: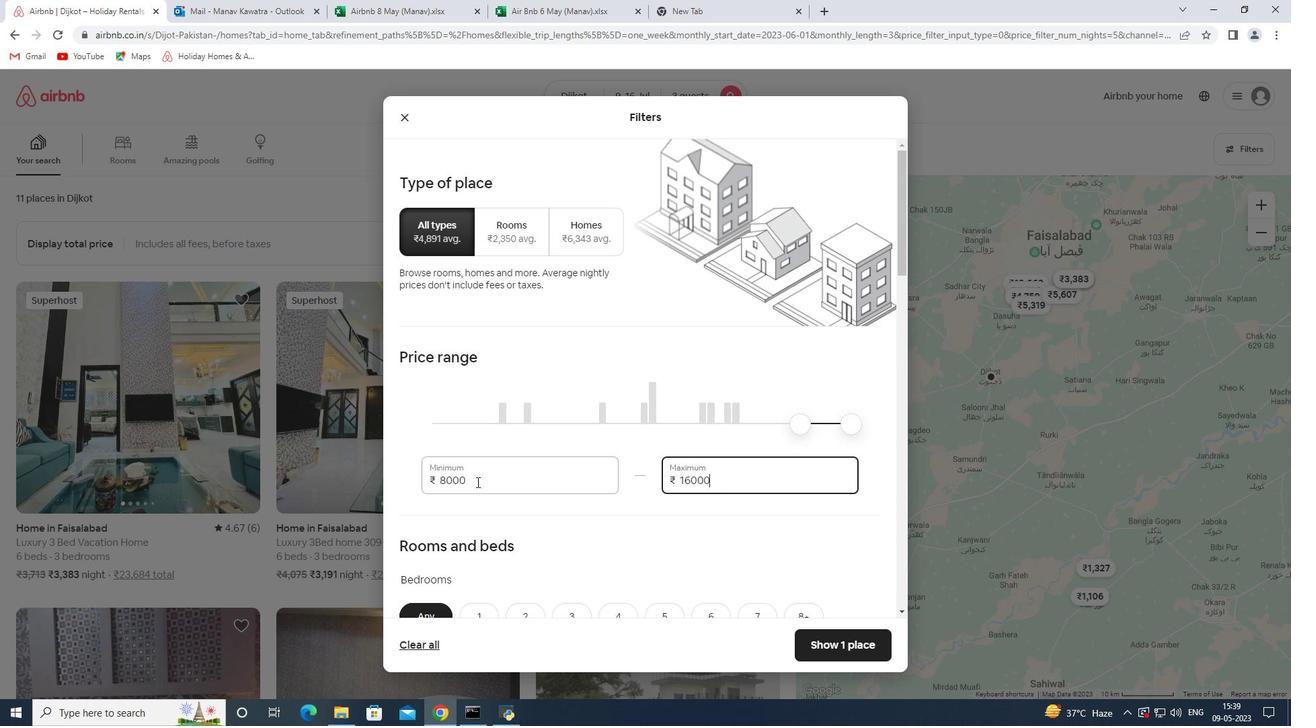 
Action: Mouse scrolled (472, 461) with delta (0, 0)
Screenshot: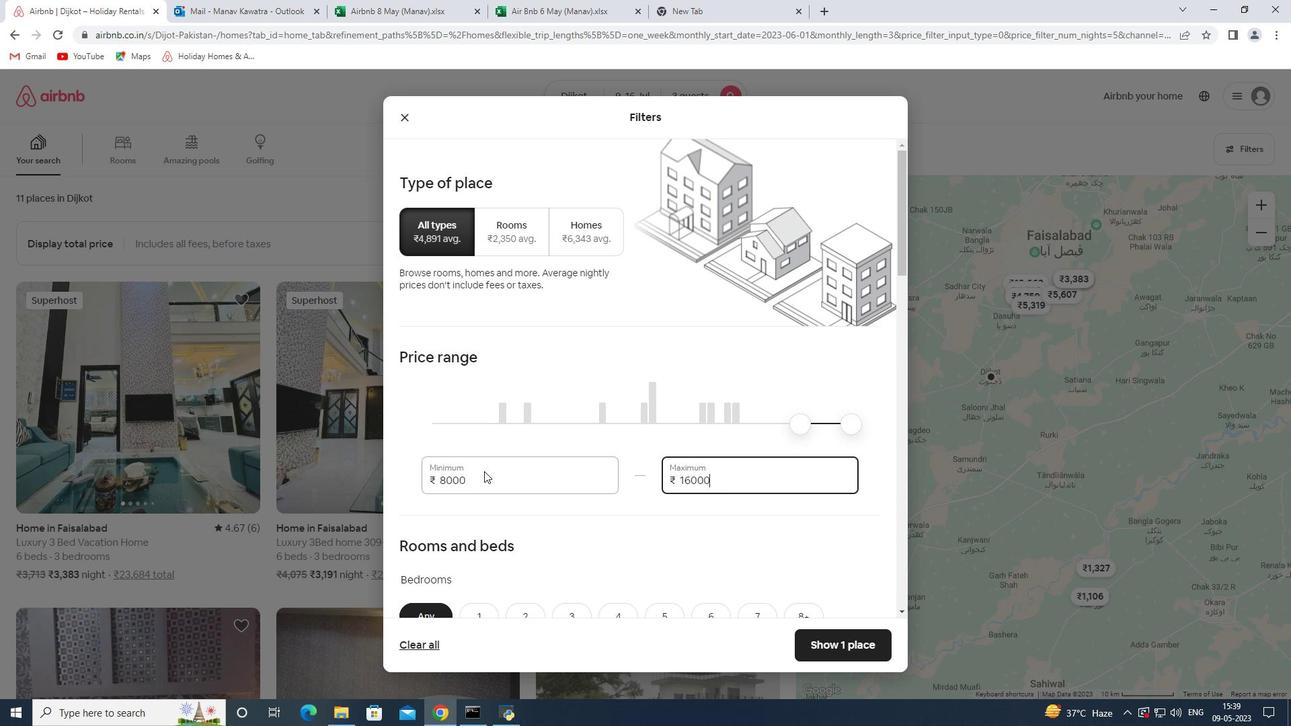 
Action: Mouse scrolled (472, 461) with delta (0, 0)
Screenshot: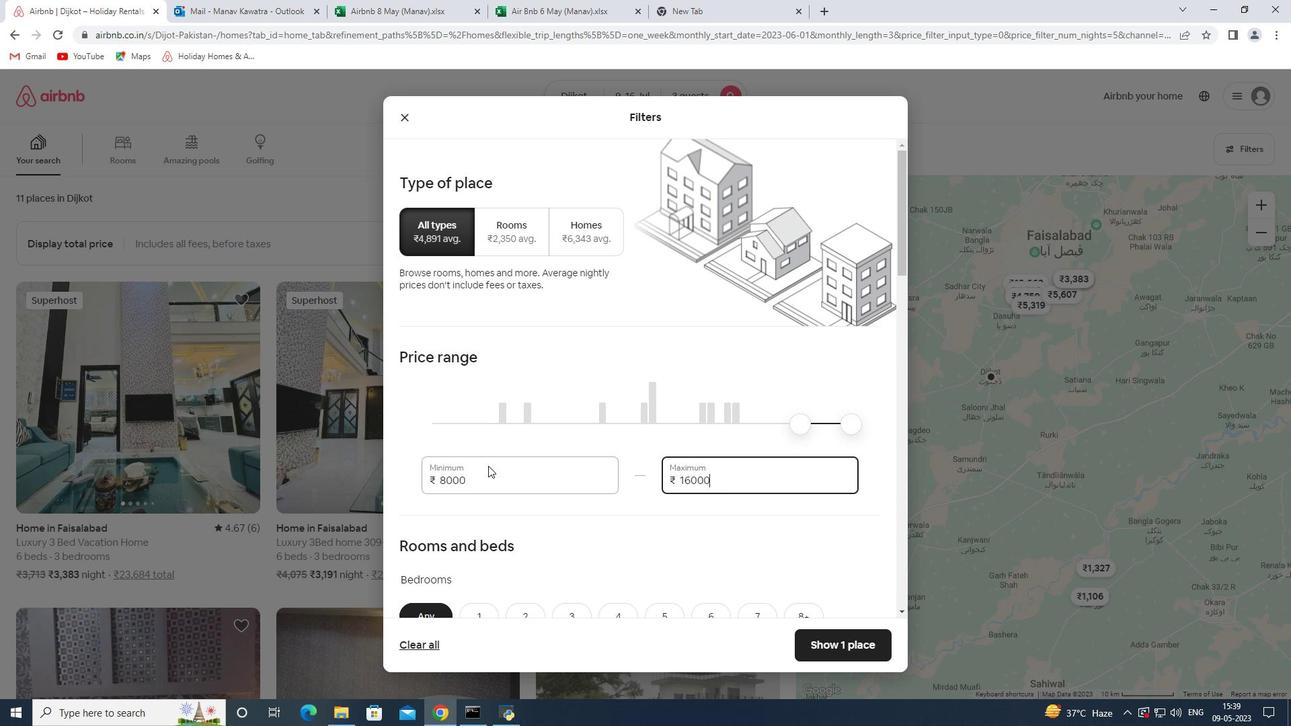 
Action: Mouse moved to (472, 461)
Screenshot: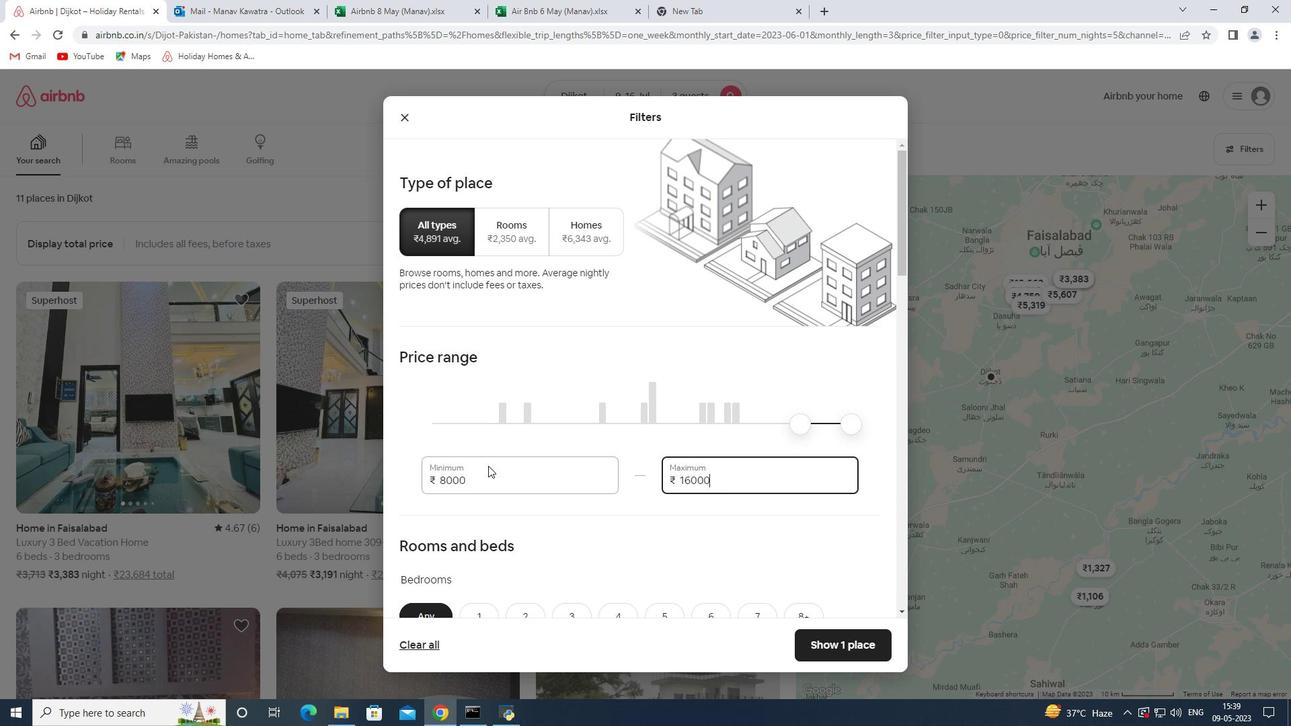 
Action: Mouse scrolled (472, 460) with delta (0, 0)
Screenshot: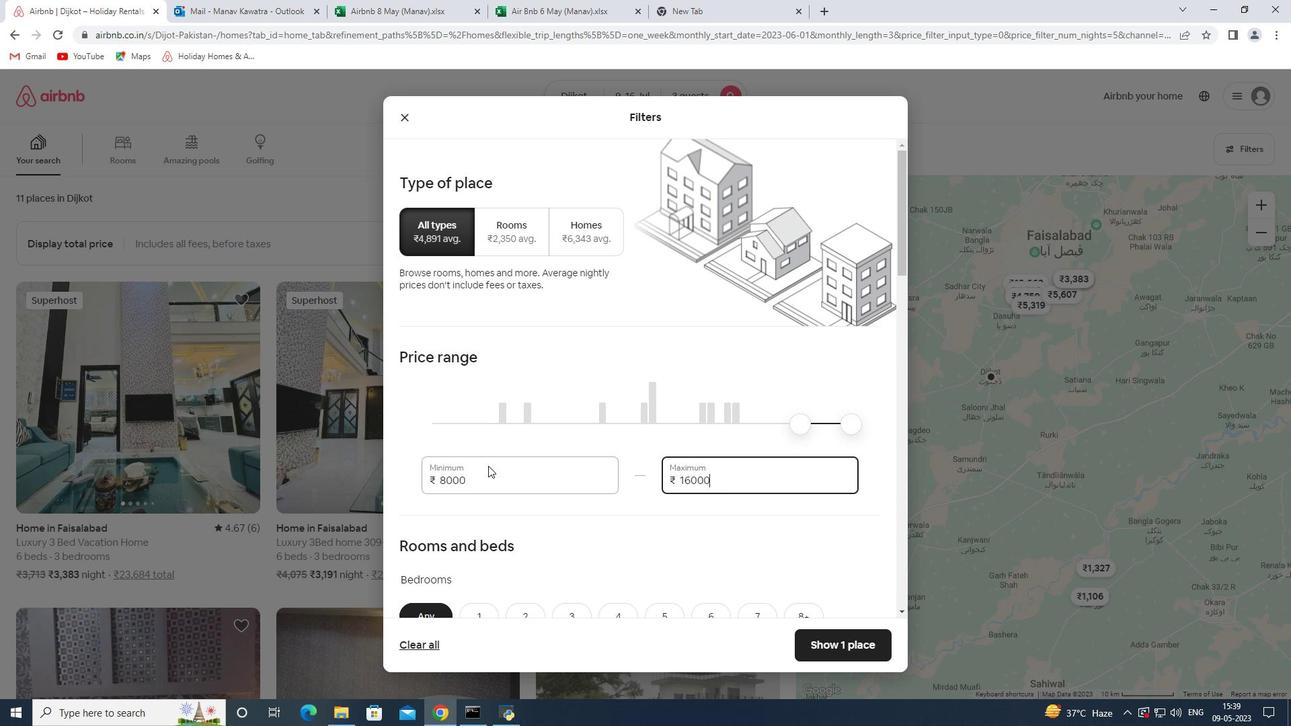 
Action: Mouse moved to (507, 415)
Screenshot: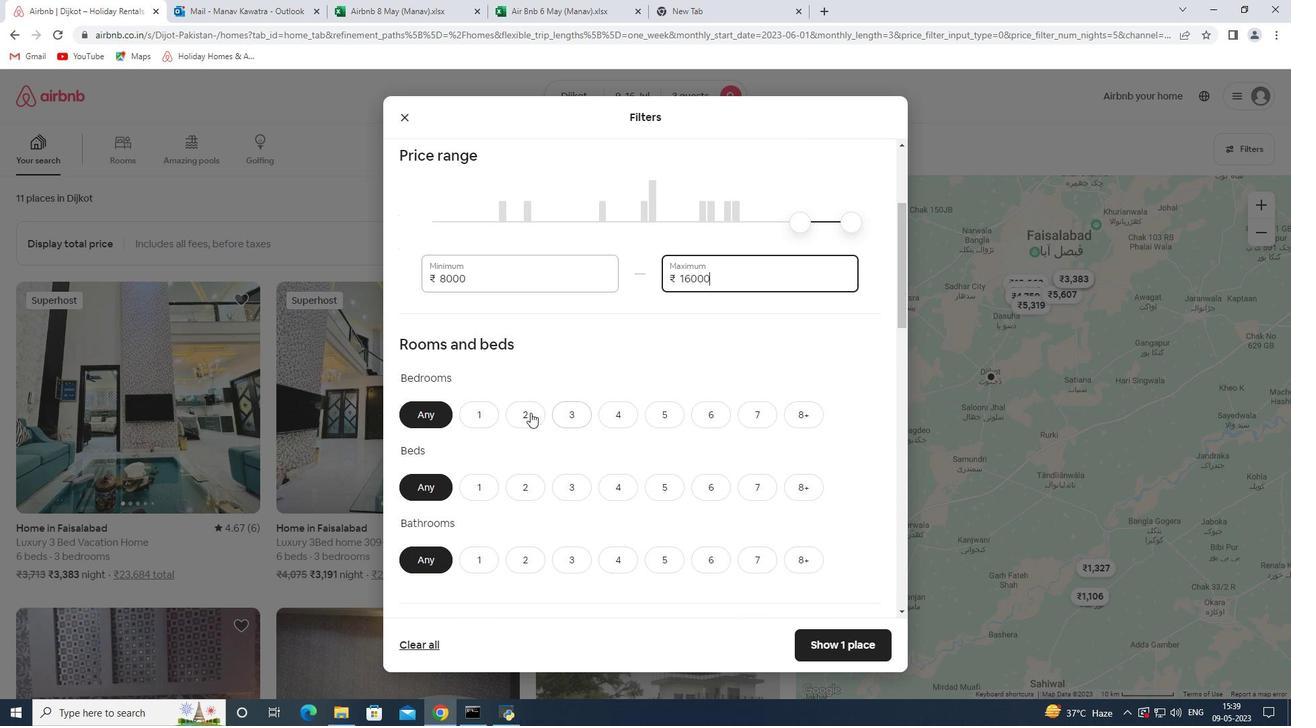 
Action: Mouse pressed left at (507, 415)
Screenshot: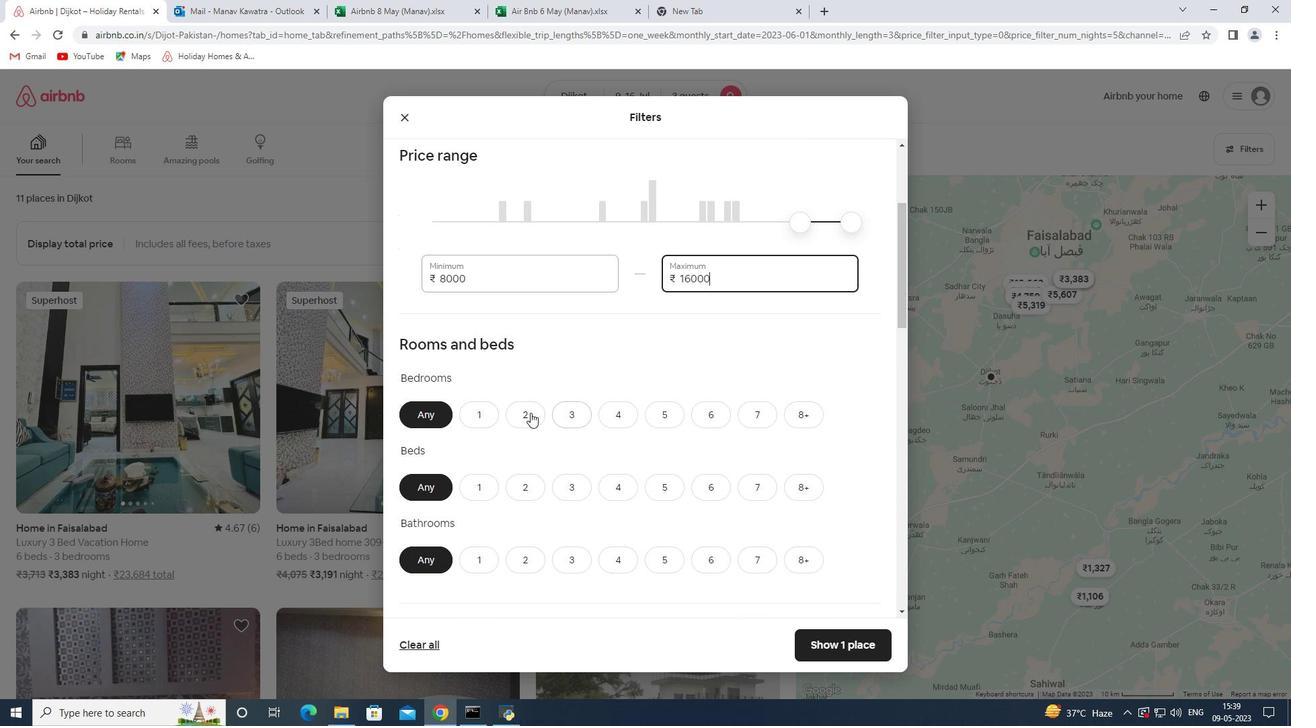 
Action: Mouse moved to (496, 480)
Screenshot: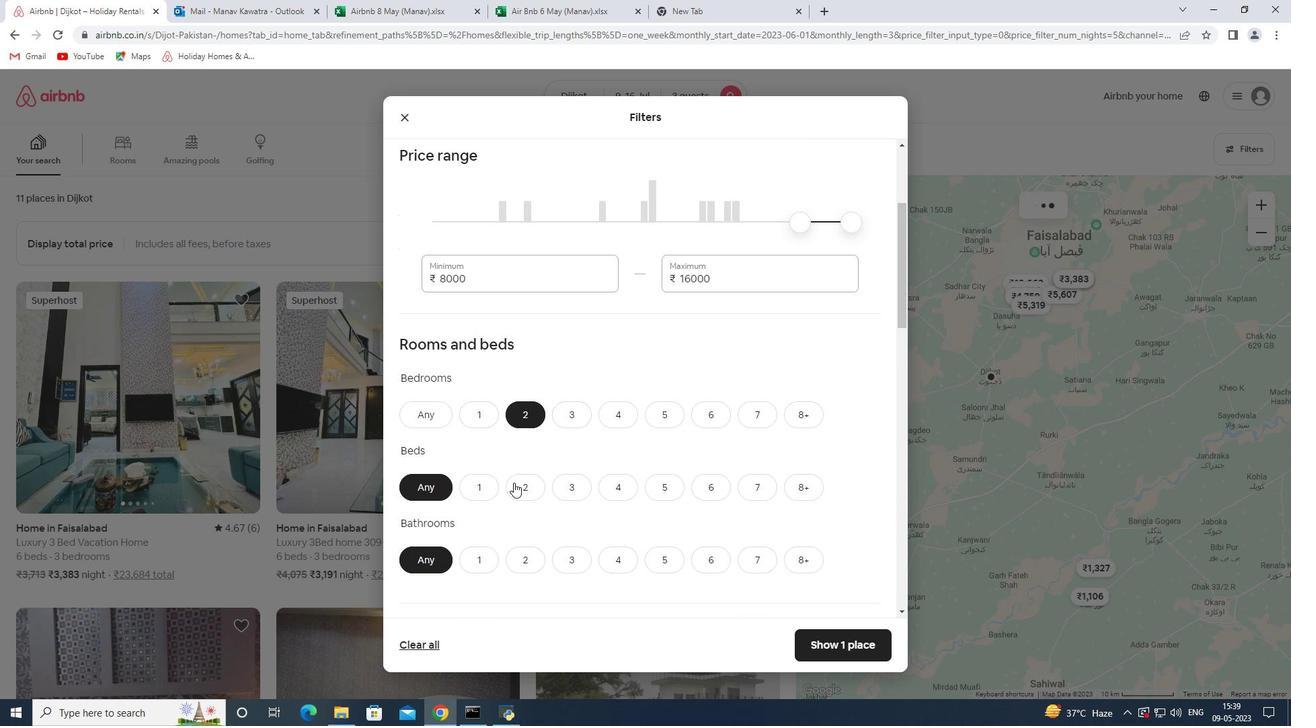 
Action: Mouse pressed left at (496, 480)
Screenshot: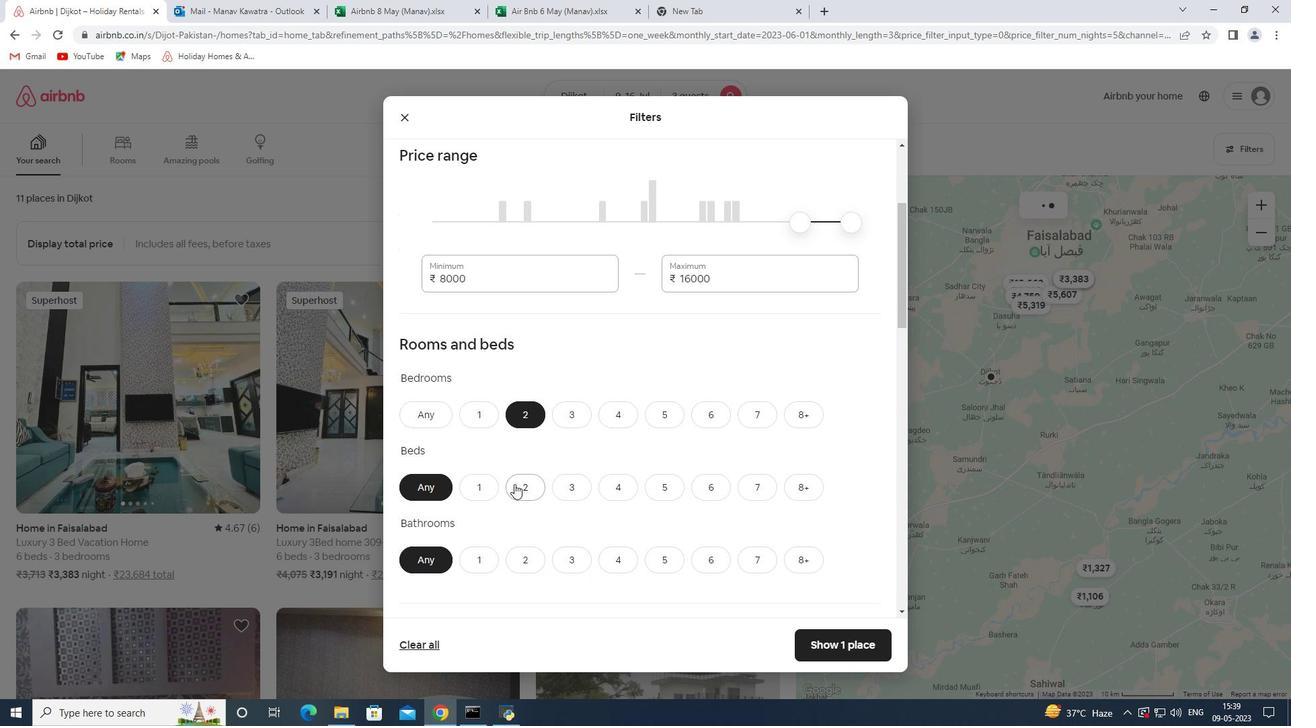 
Action: Mouse moved to (469, 548)
Screenshot: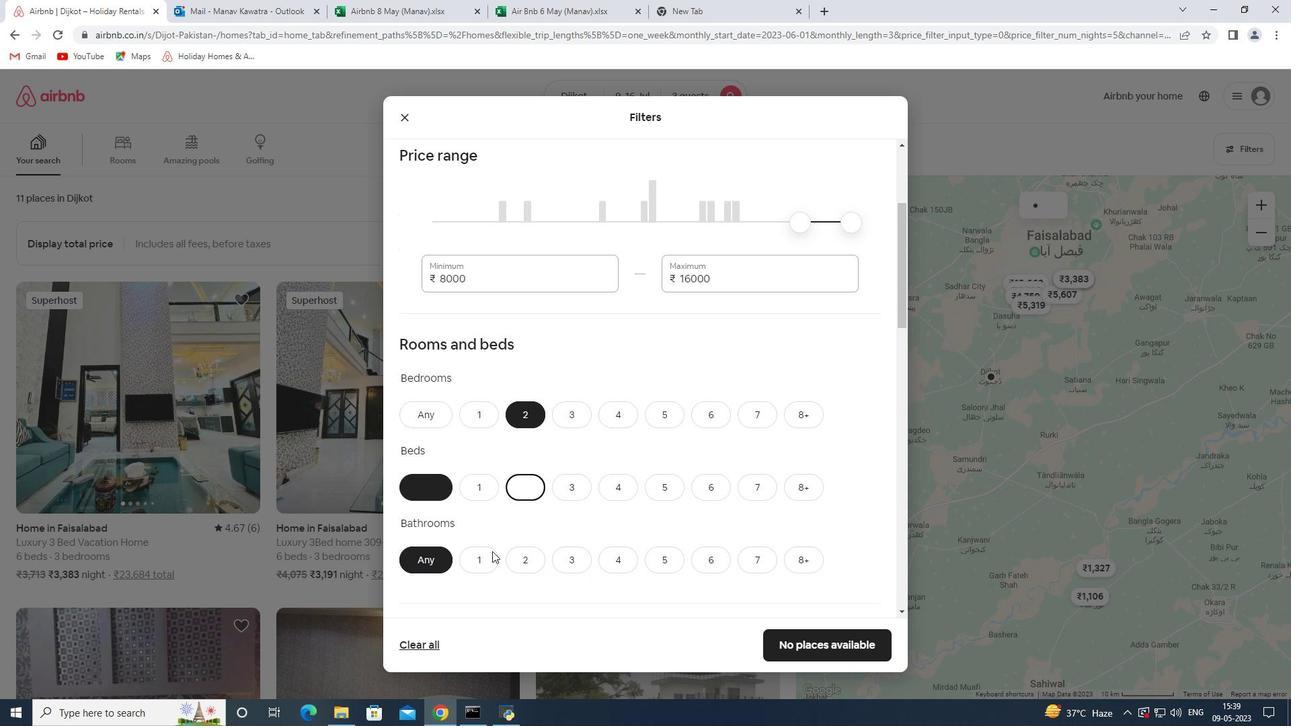 
Action: Mouse pressed left at (469, 548)
Screenshot: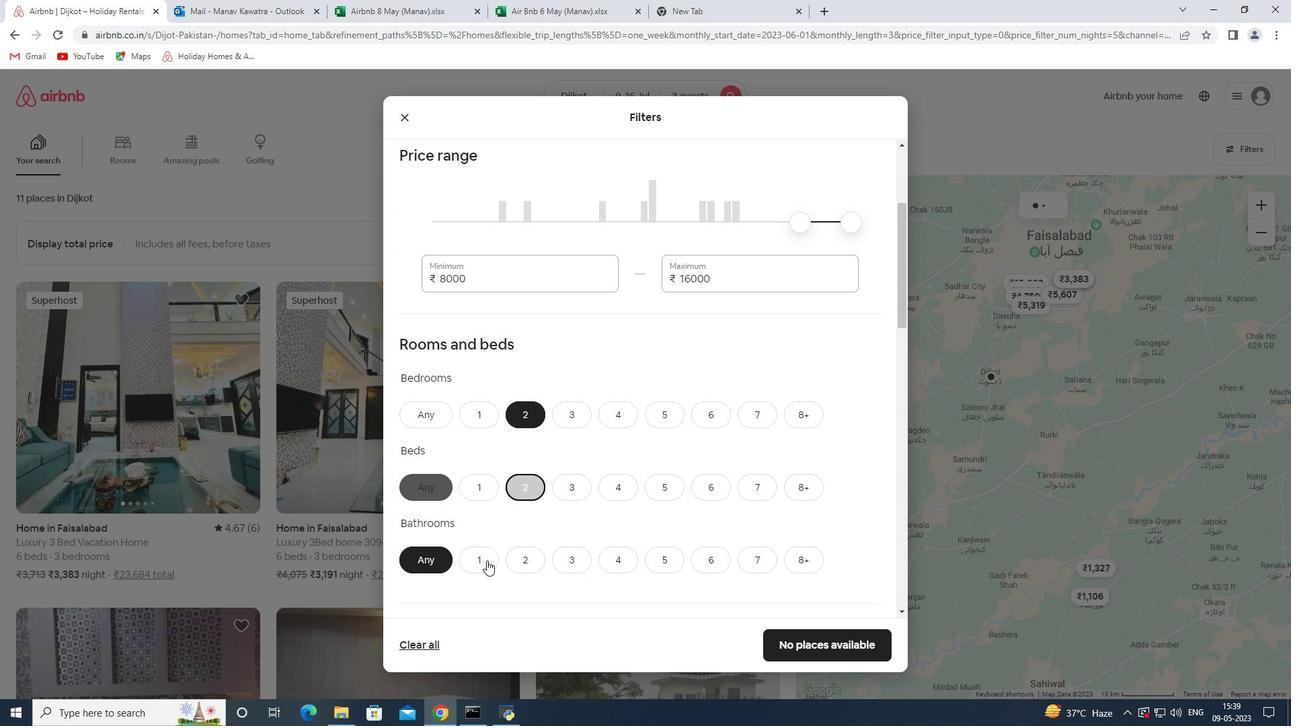 
Action: Mouse moved to (509, 425)
Screenshot: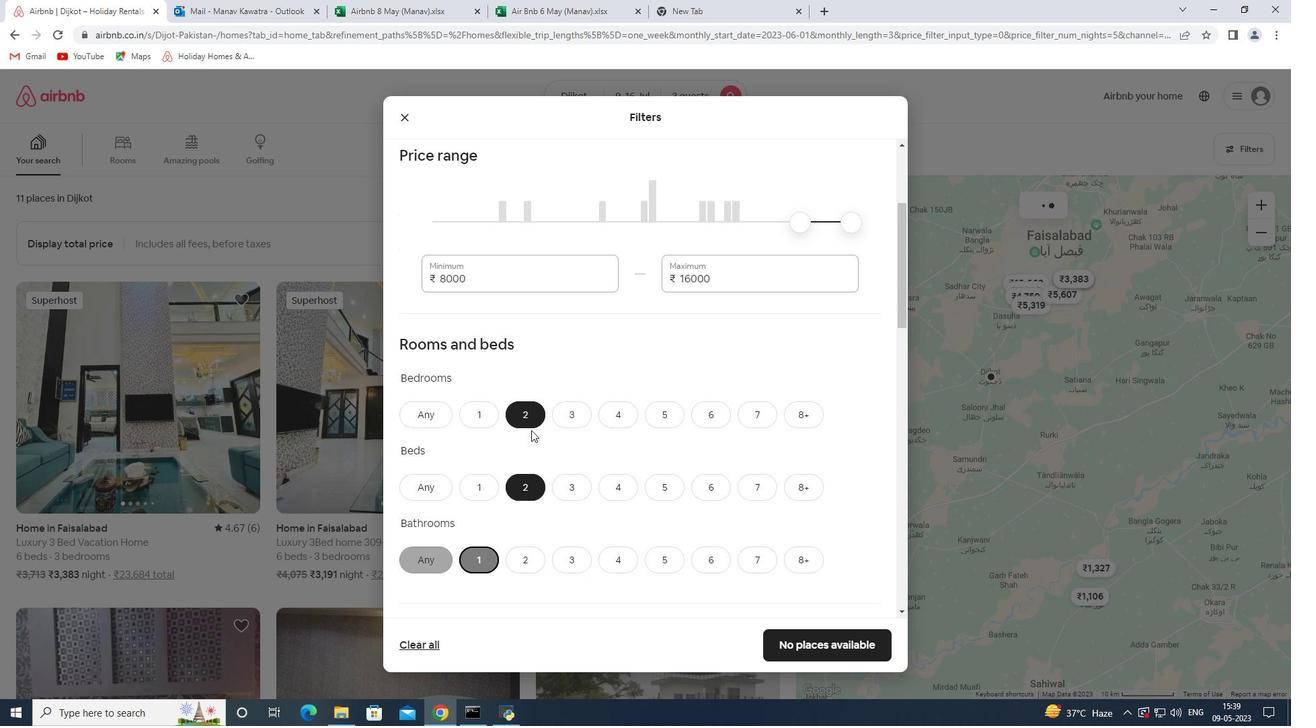 
Action: Mouse scrolled (509, 425) with delta (0, 0)
Screenshot: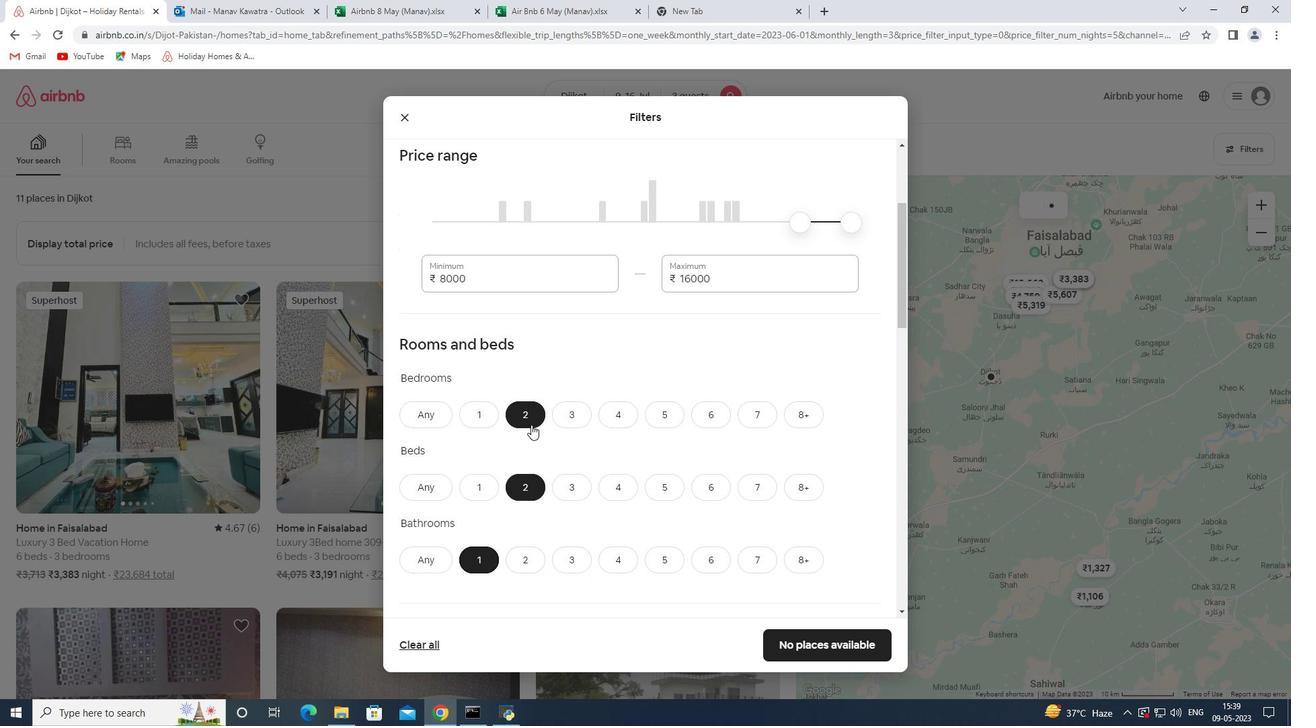 
Action: Mouse scrolled (509, 425) with delta (0, 0)
Screenshot: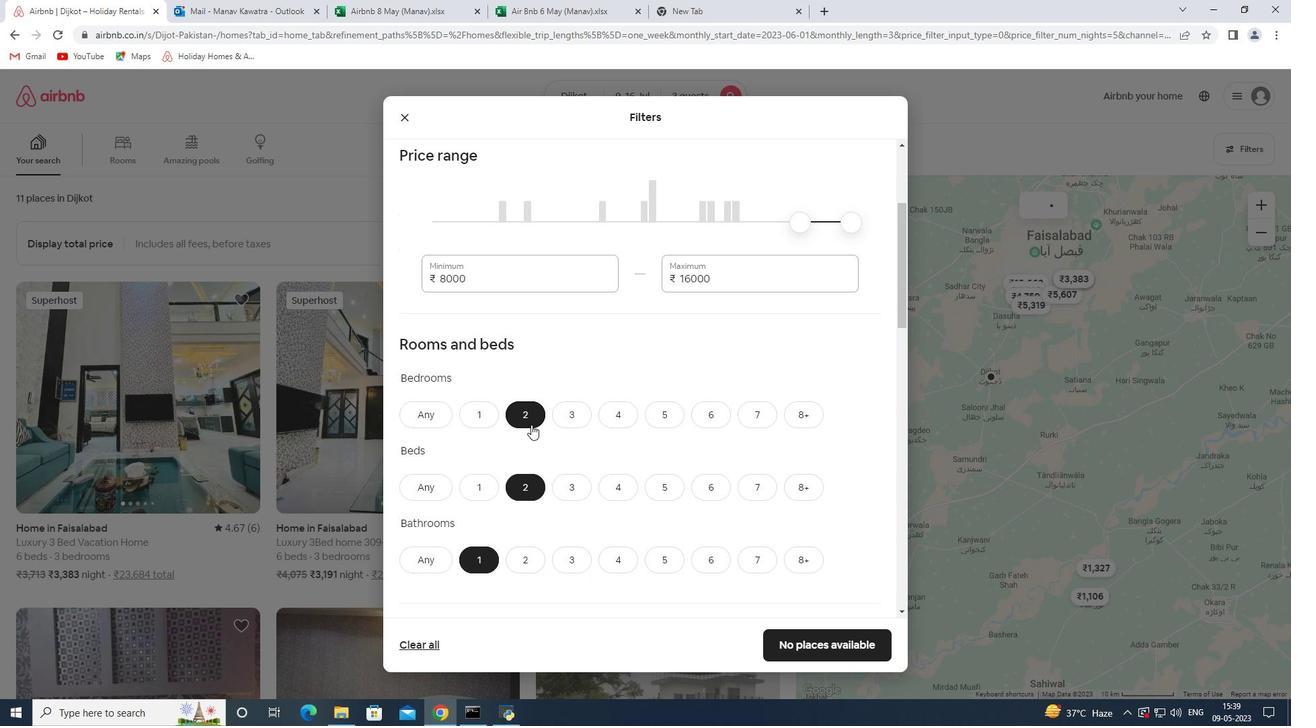 
Action: Mouse scrolled (509, 425) with delta (0, 0)
Screenshot: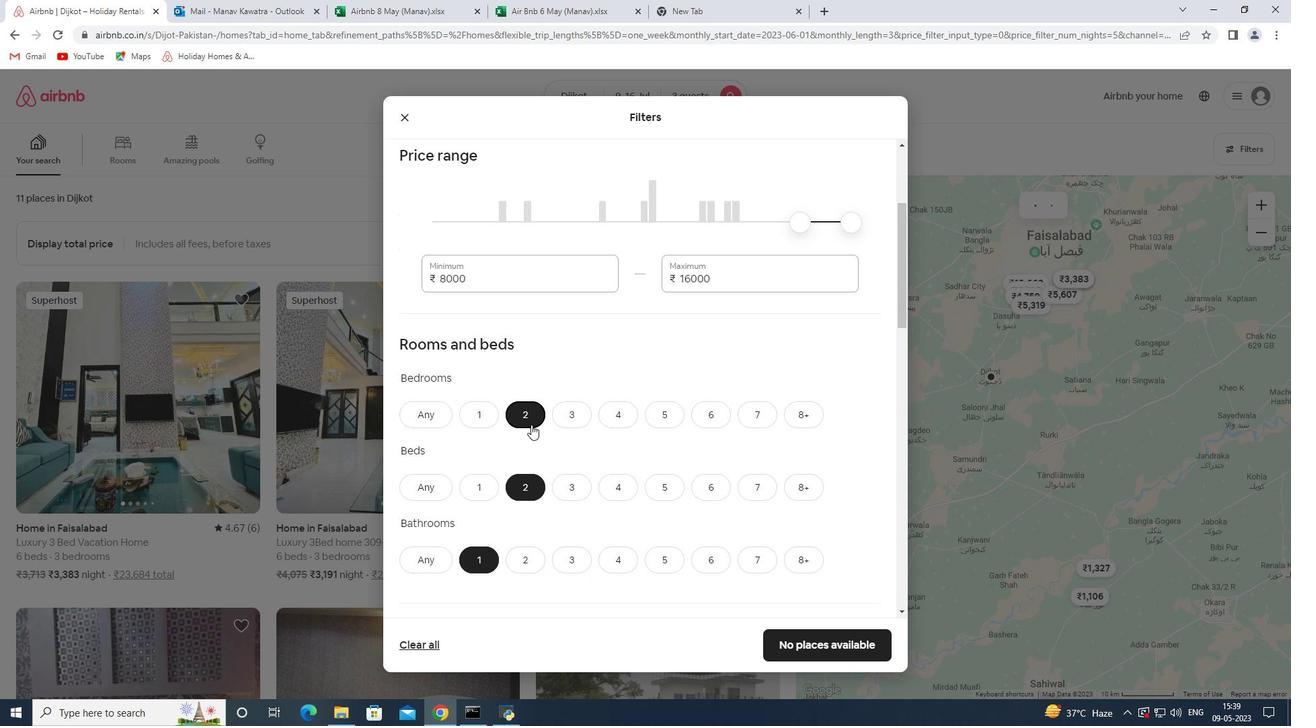 
Action: Mouse scrolled (509, 425) with delta (0, 0)
Screenshot: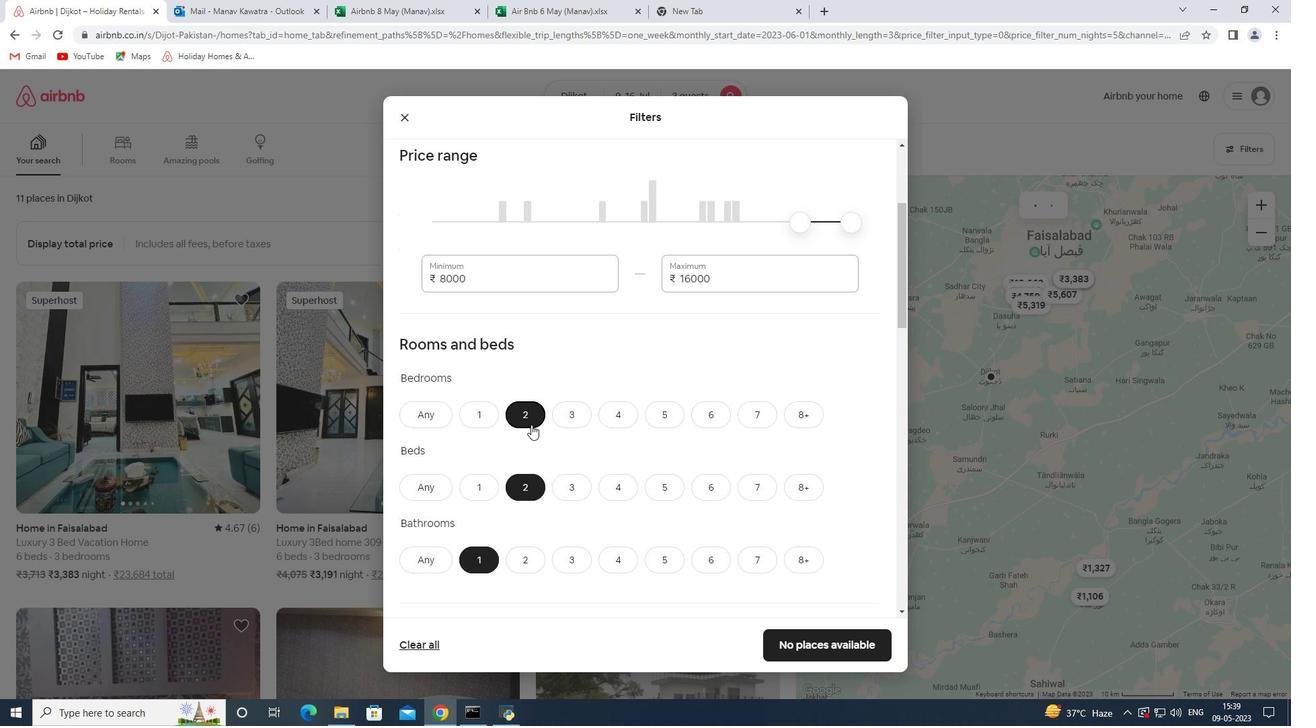 
Action: Mouse moved to (569, 416)
Screenshot: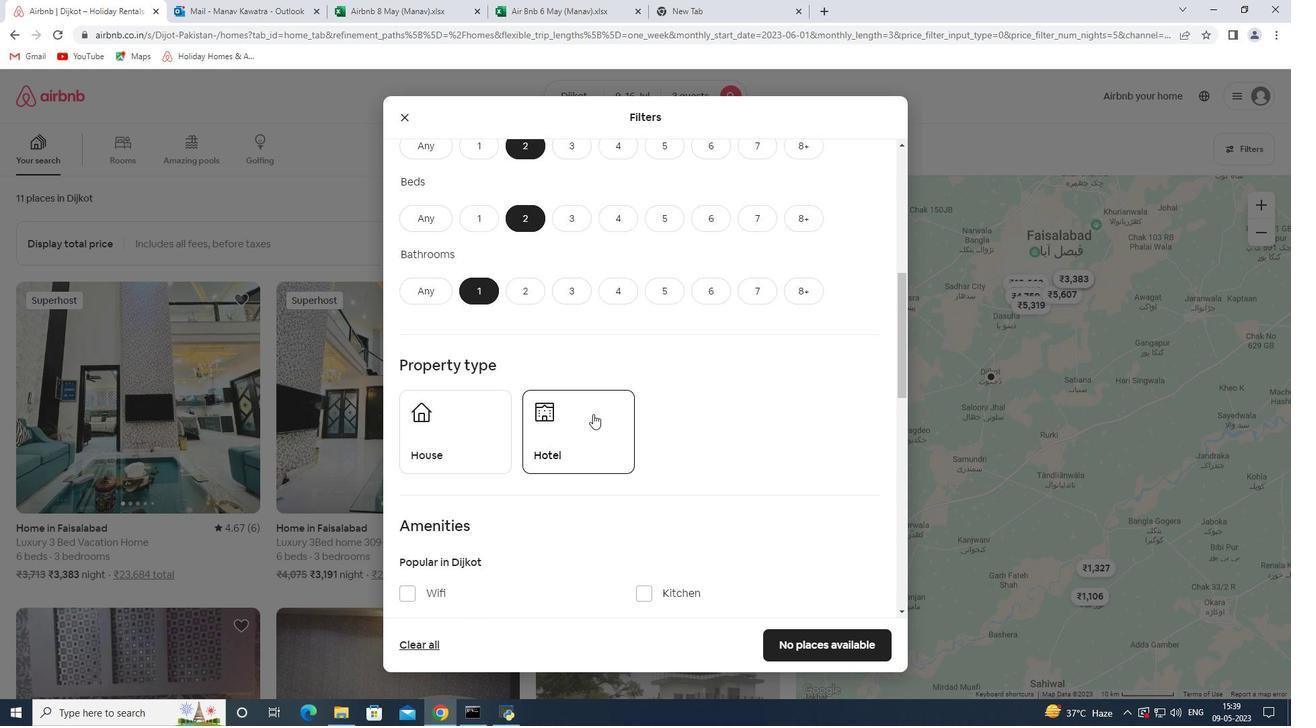 
Action: Mouse scrolled (569, 415) with delta (0, 0)
Screenshot: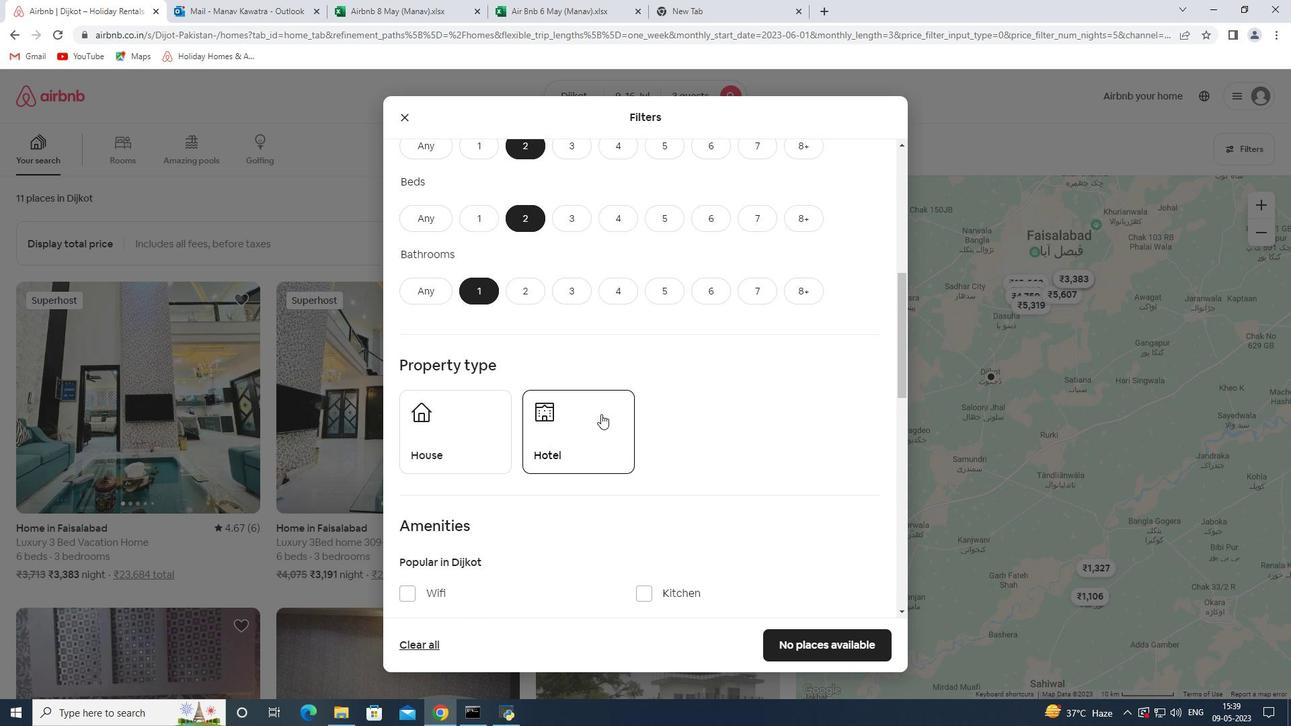
Action: Mouse scrolled (569, 415) with delta (0, 0)
Screenshot: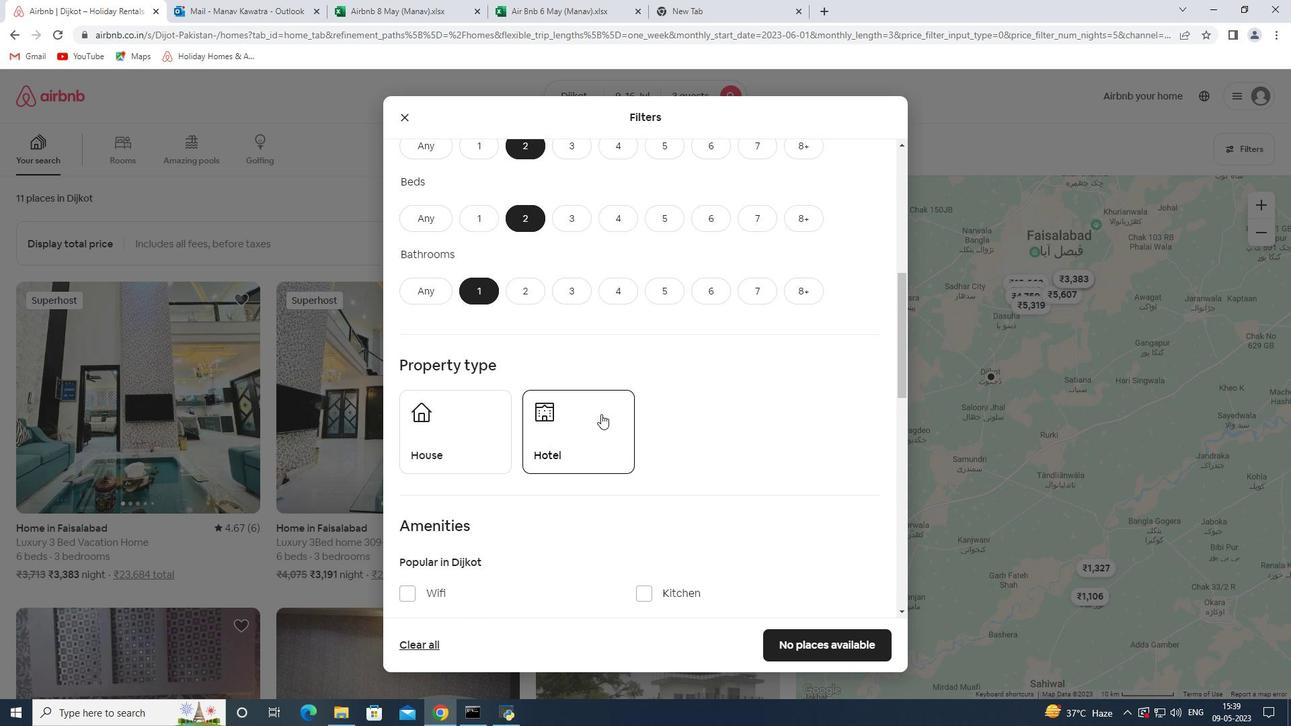 
Action: Mouse moved to (564, 398)
Screenshot: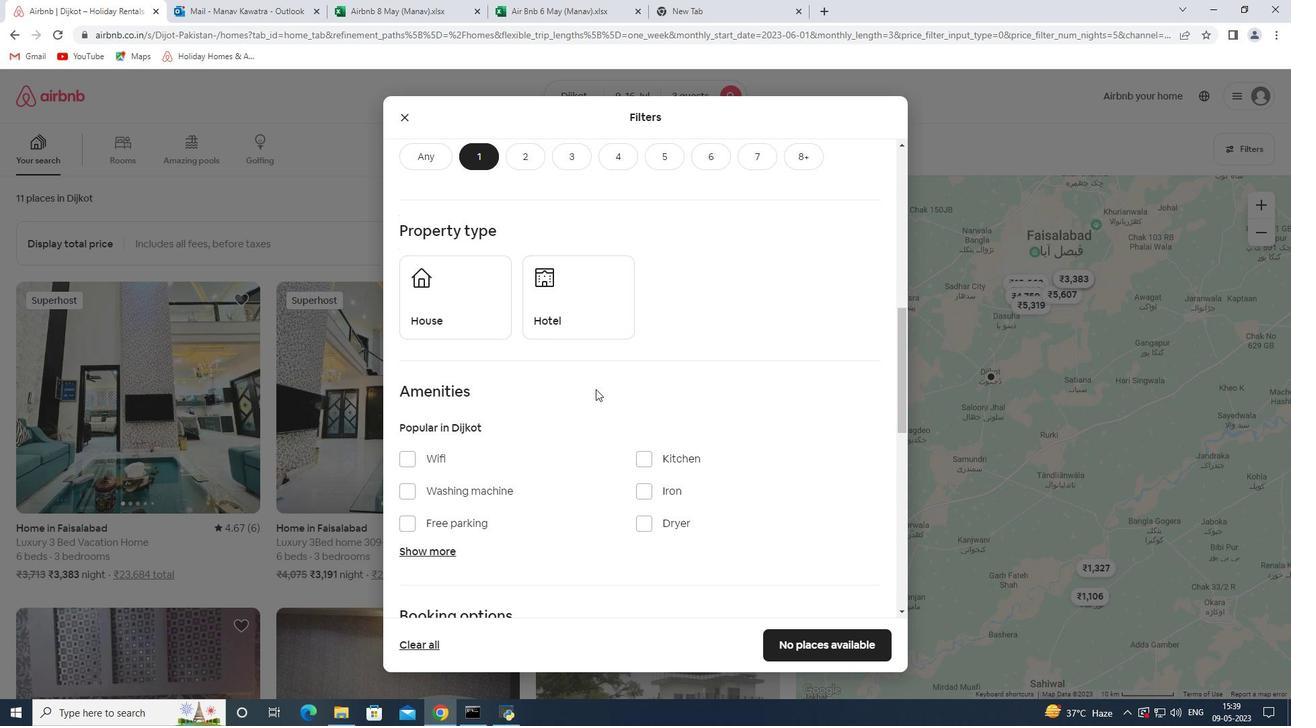 
Action: Mouse scrolled (564, 397) with delta (0, 0)
Screenshot: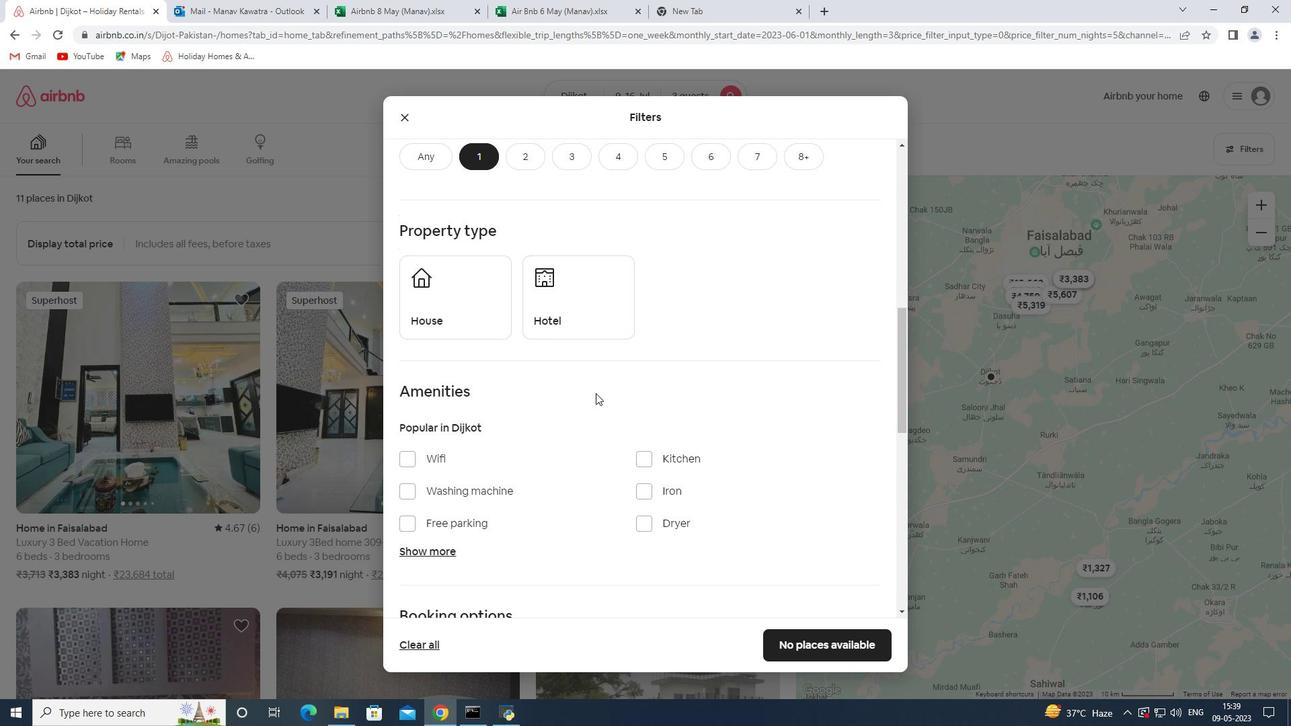 
Action: Mouse scrolled (564, 397) with delta (0, 0)
Screenshot: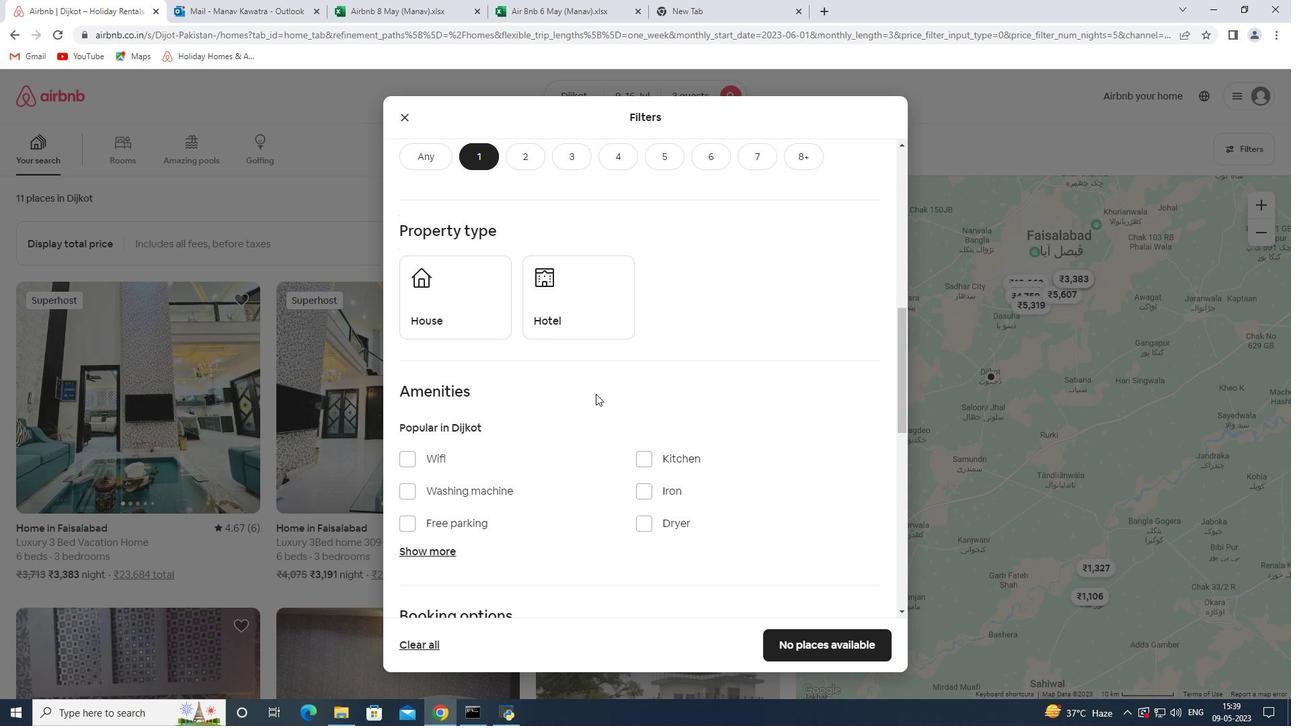 
Action: Mouse moved to (494, 394)
Screenshot: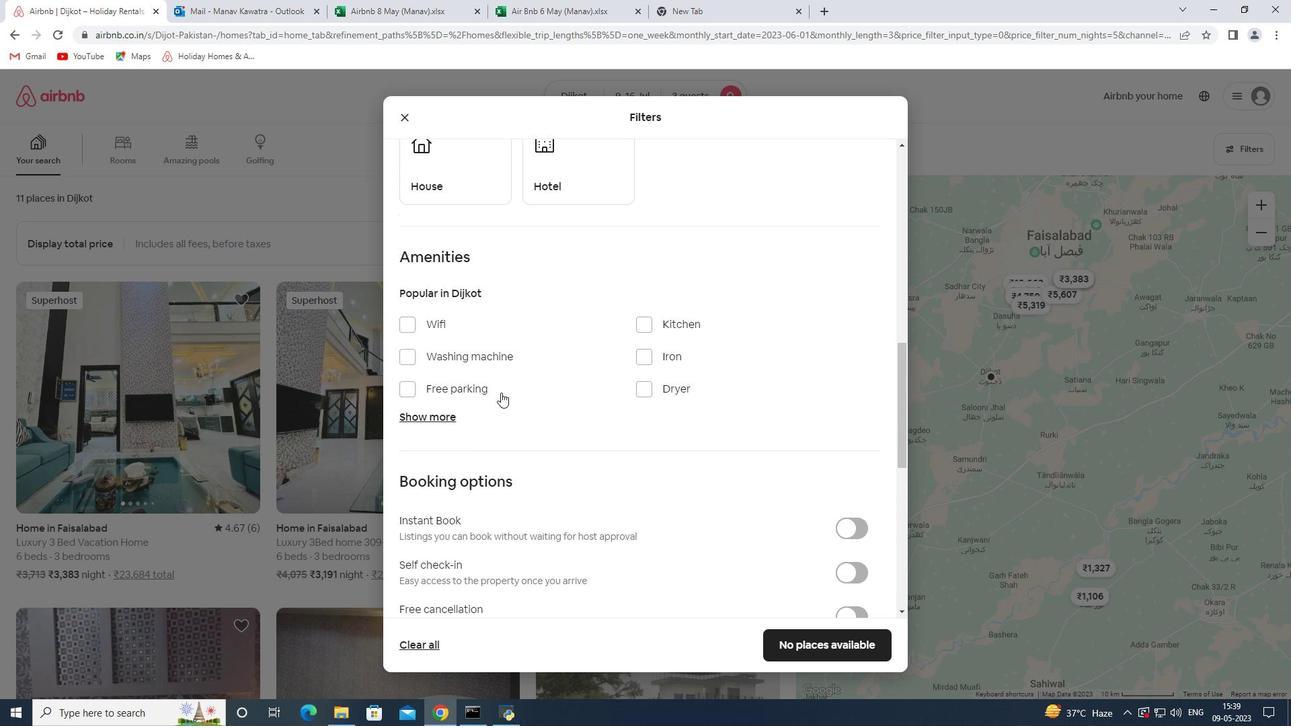 
Action: Mouse scrolled (494, 393) with delta (0, 0)
Screenshot: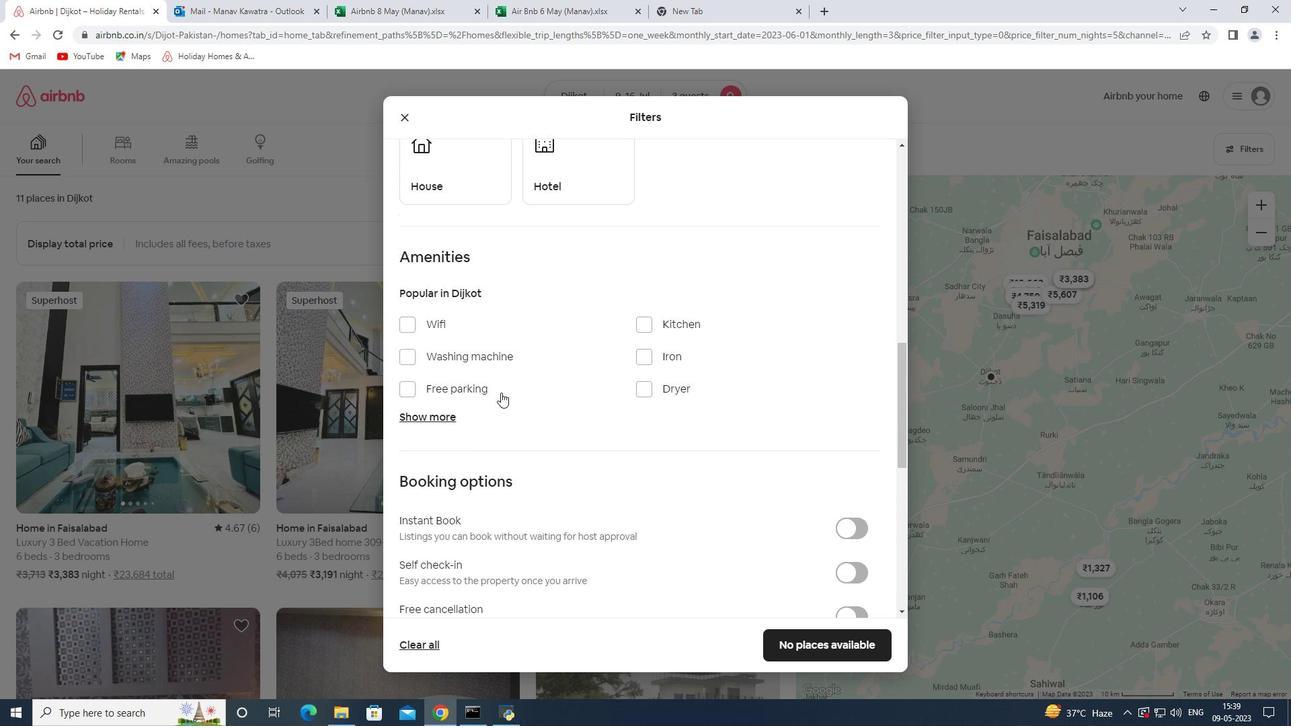 
Action: Mouse scrolled (494, 394) with delta (0, 0)
Screenshot: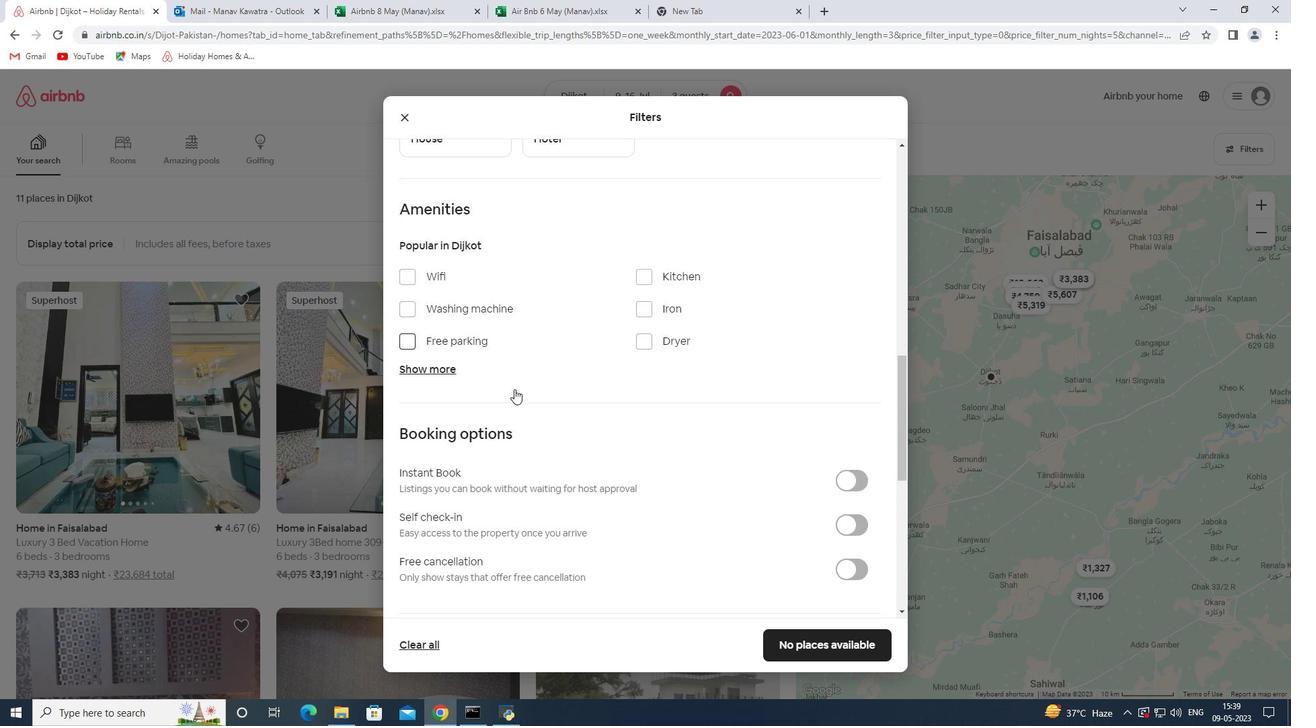 
Action: Mouse moved to (496, 394)
Screenshot: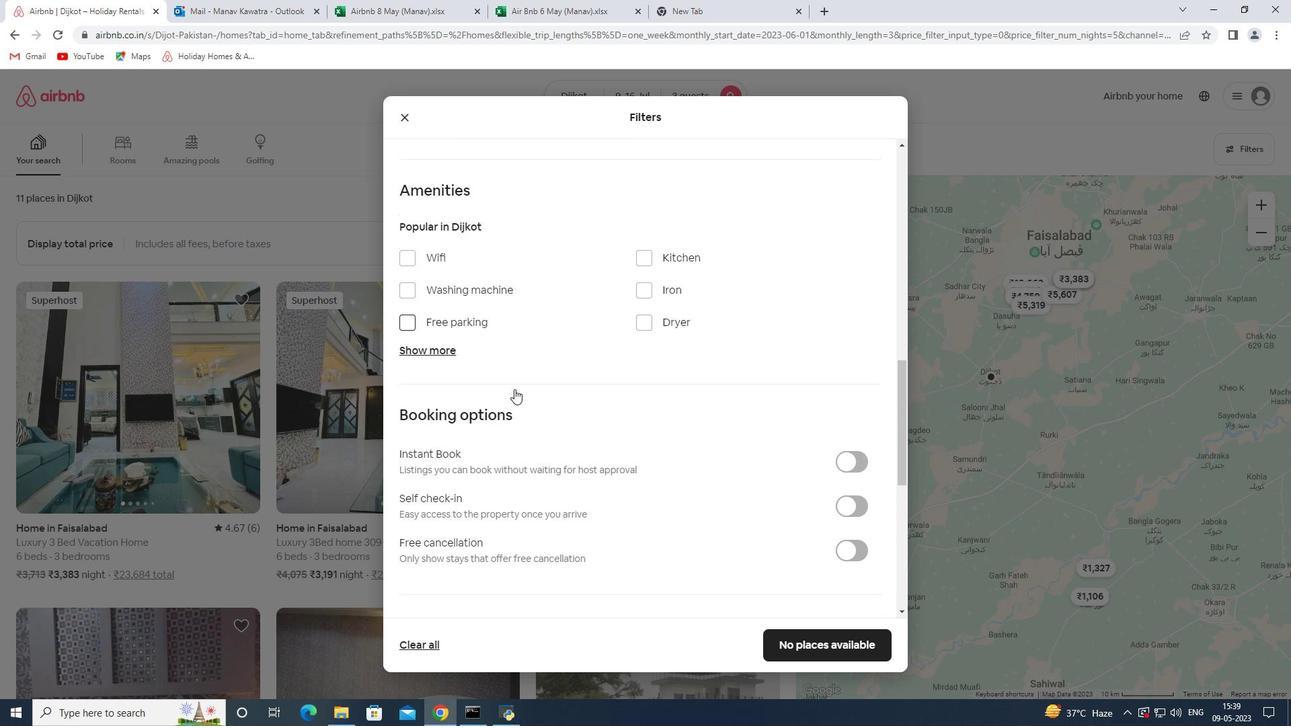 
Action: Mouse scrolled (496, 394) with delta (0, 0)
Screenshot: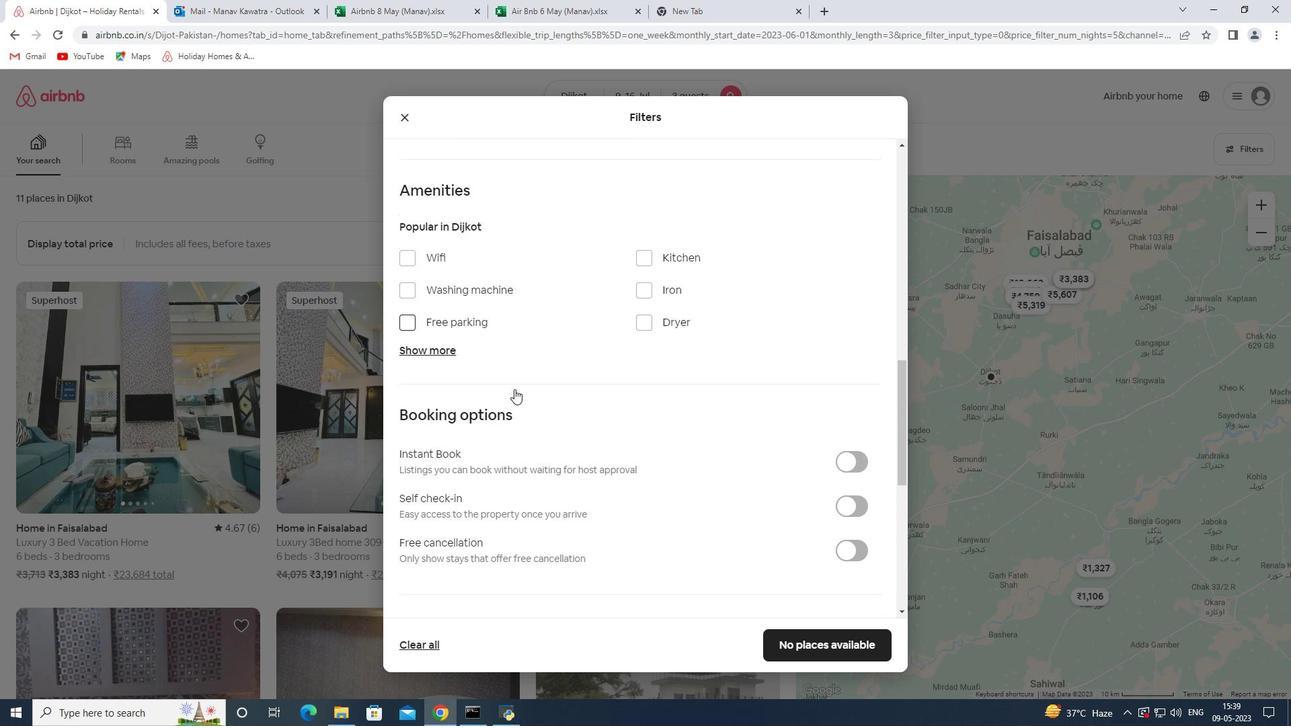 
Action: Mouse moved to (497, 394)
Screenshot: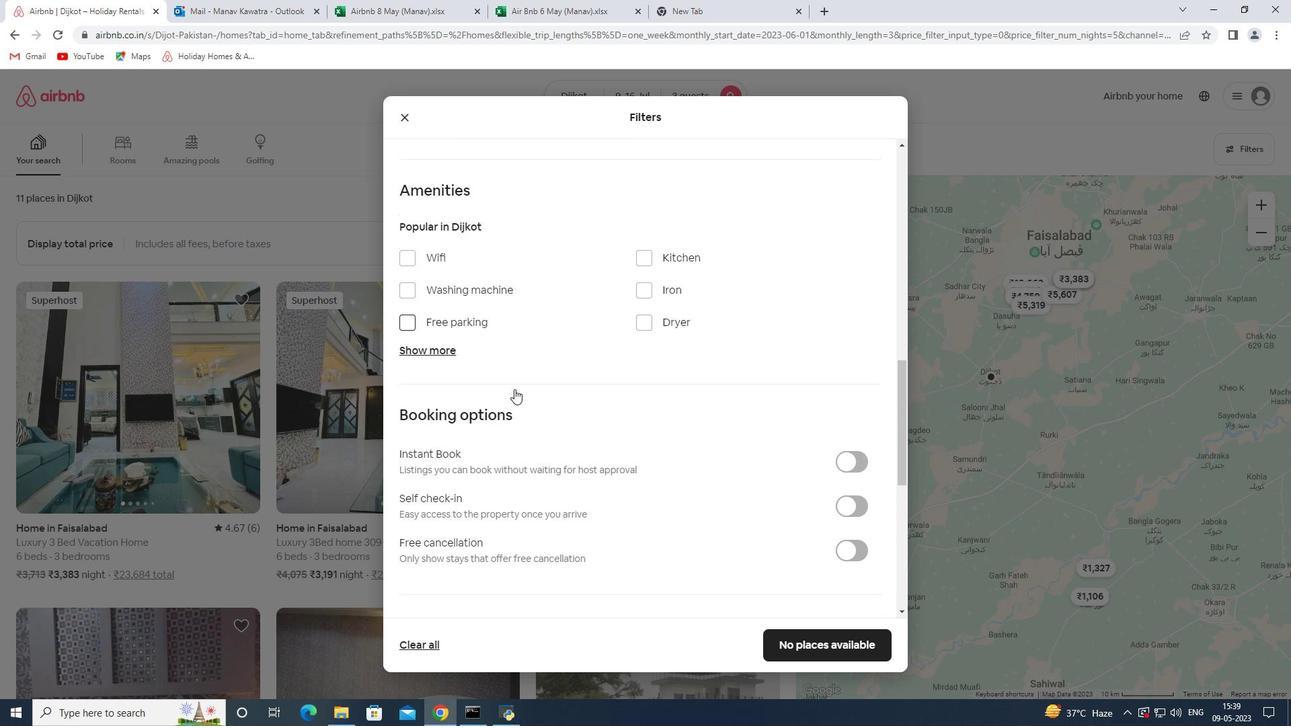 
Action: Mouse scrolled (497, 394) with delta (0, 0)
Screenshot: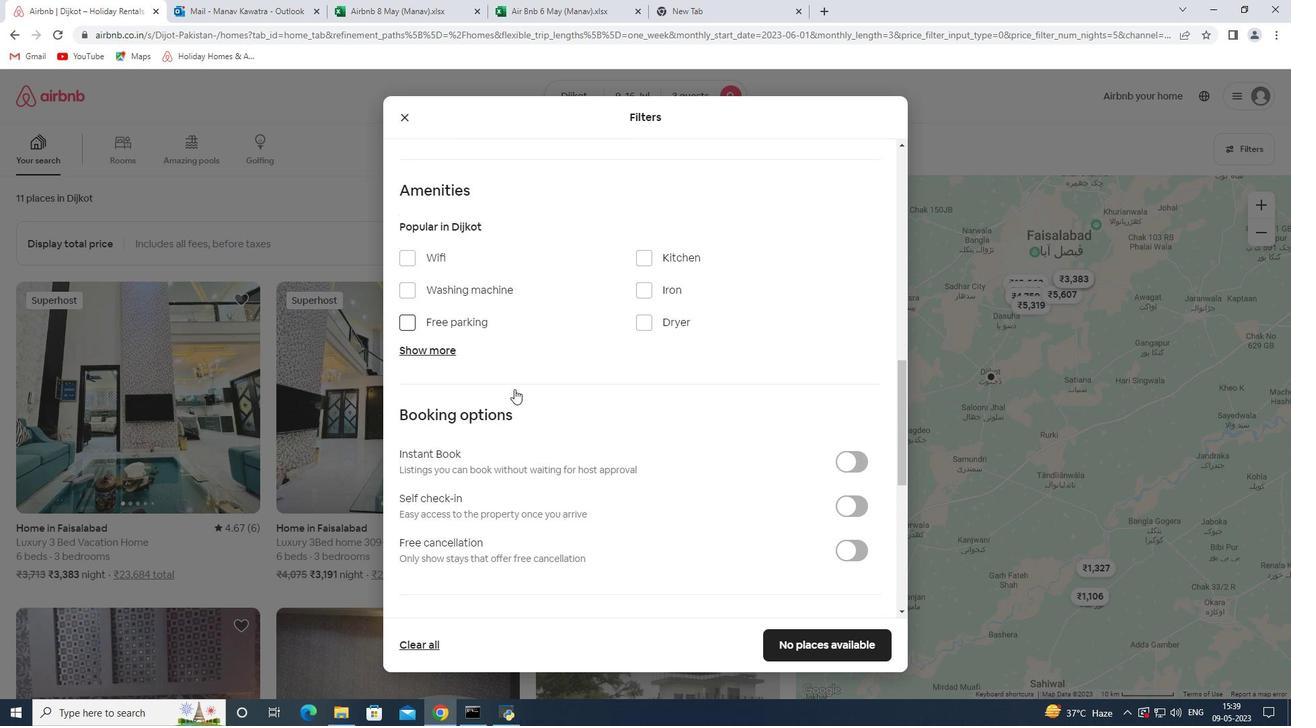 
Action: Mouse moved to (444, 316)
Screenshot: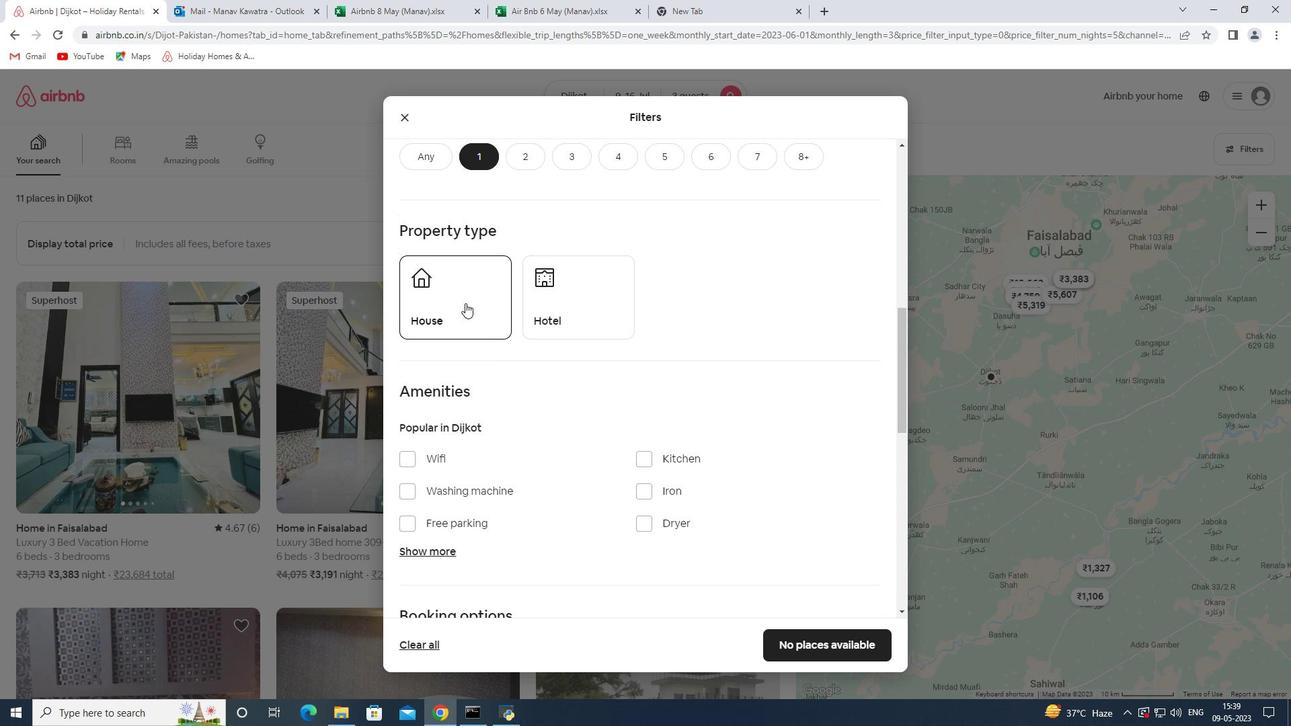 
Action: Mouse pressed left at (444, 316)
Screenshot: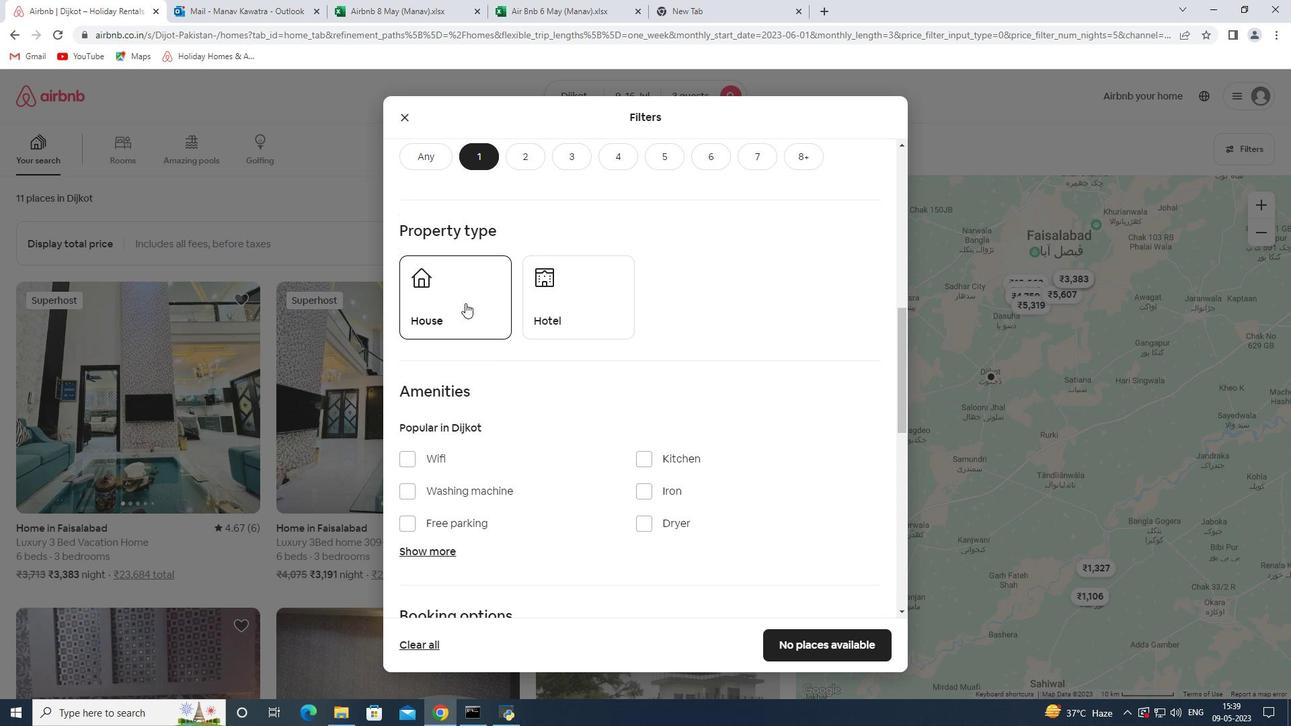 
Action: Mouse moved to (540, 332)
Screenshot: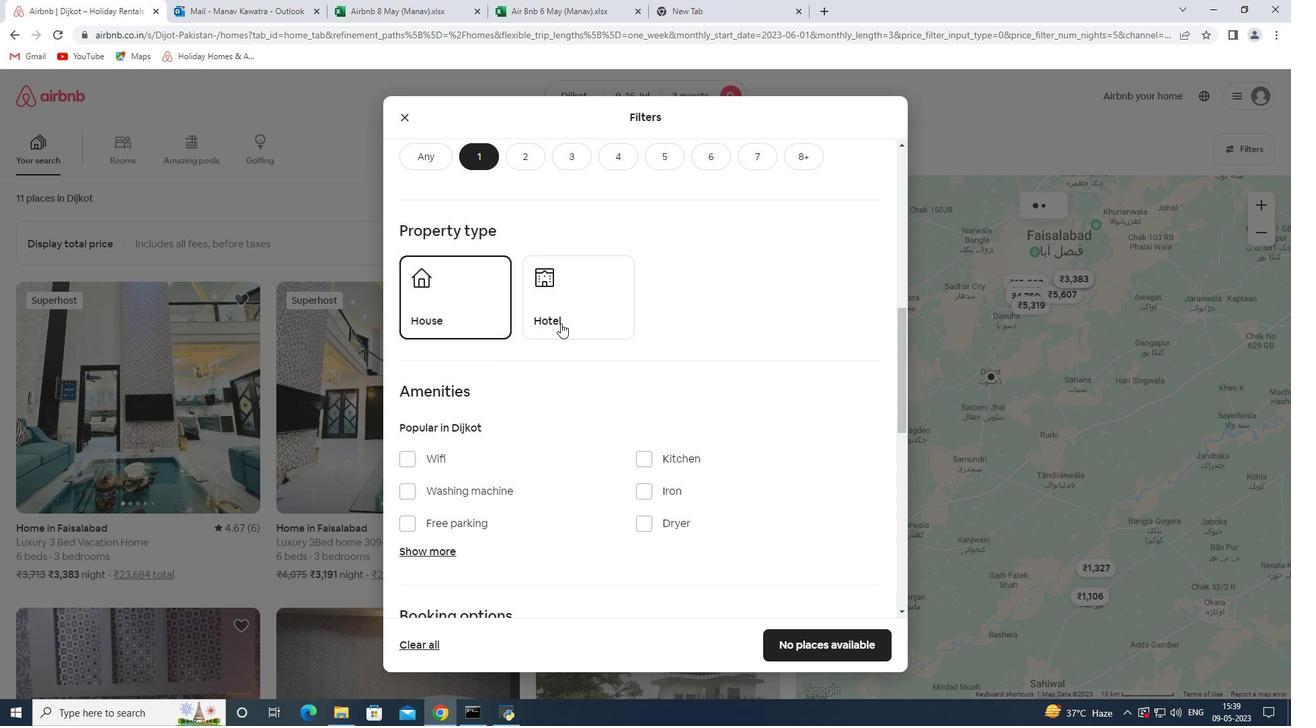 
Action: Mouse pressed left at (540, 332)
Screenshot: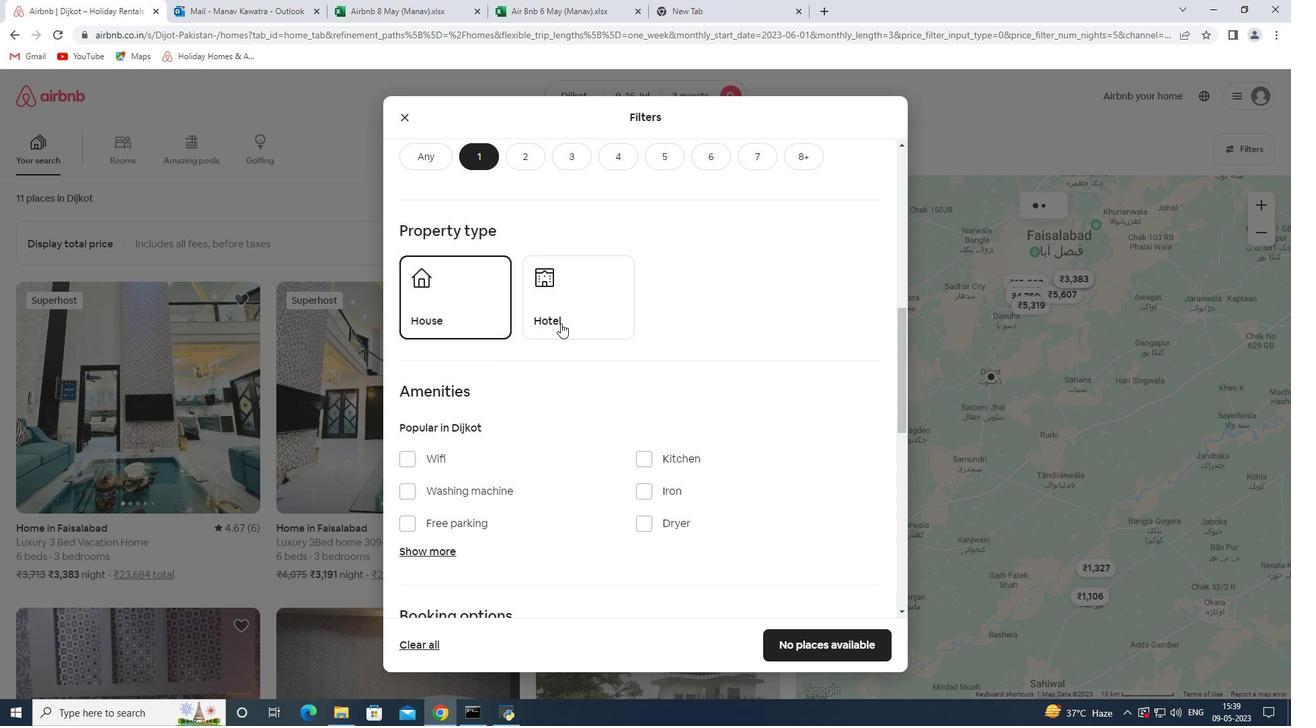 
Action: Mouse moved to (529, 327)
Screenshot: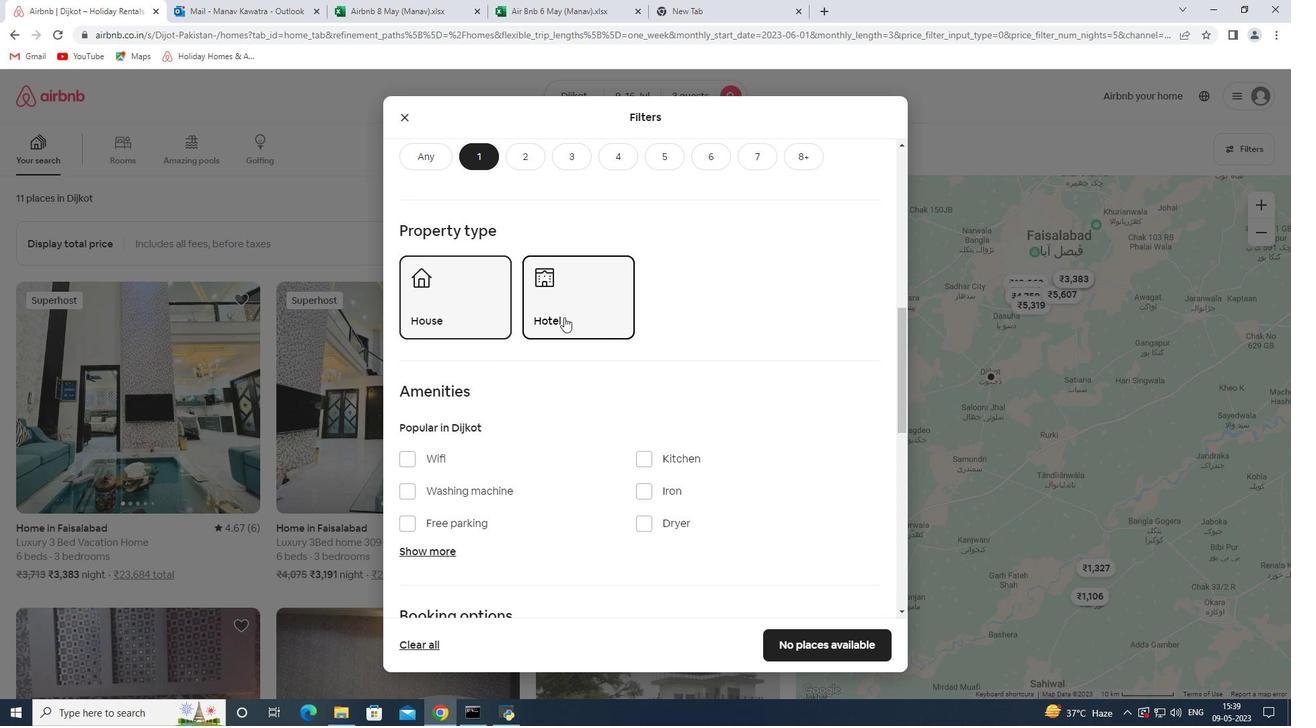 
Action: Mouse pressed left at (529, 327)
Screenshot: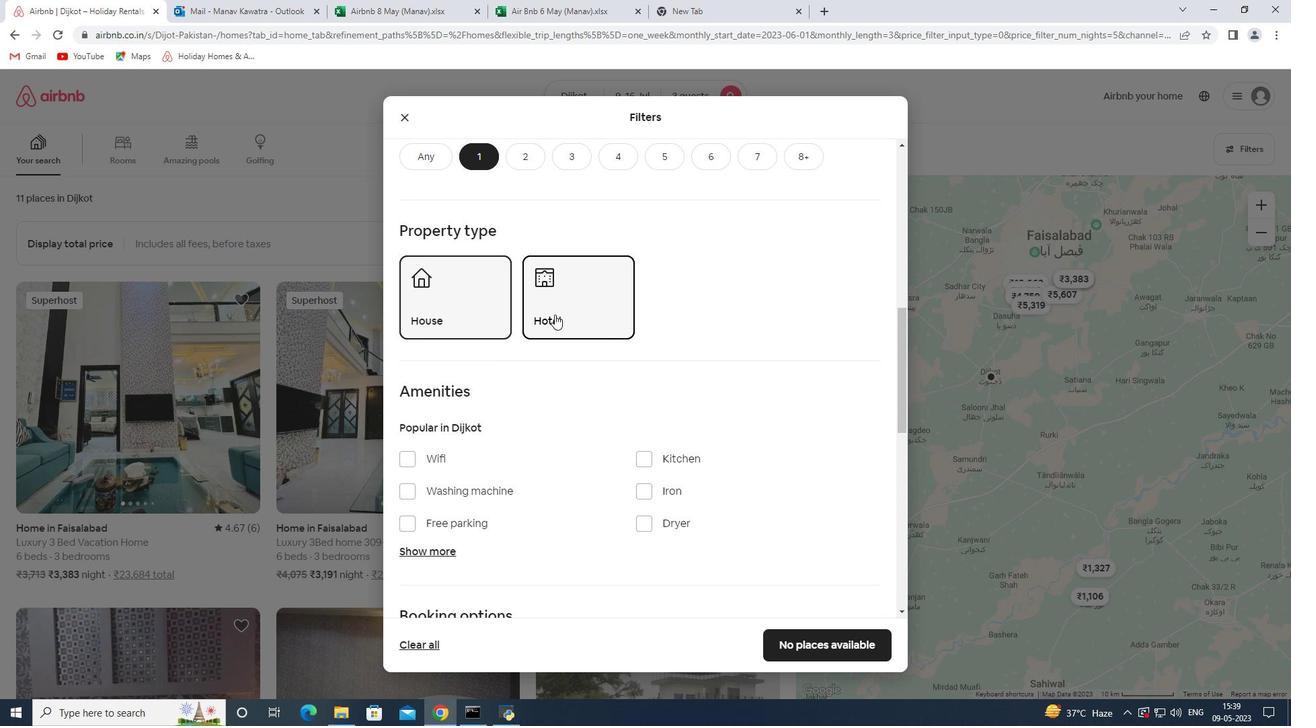 
Action: Mouse moved to (583, 416)
Screenshot: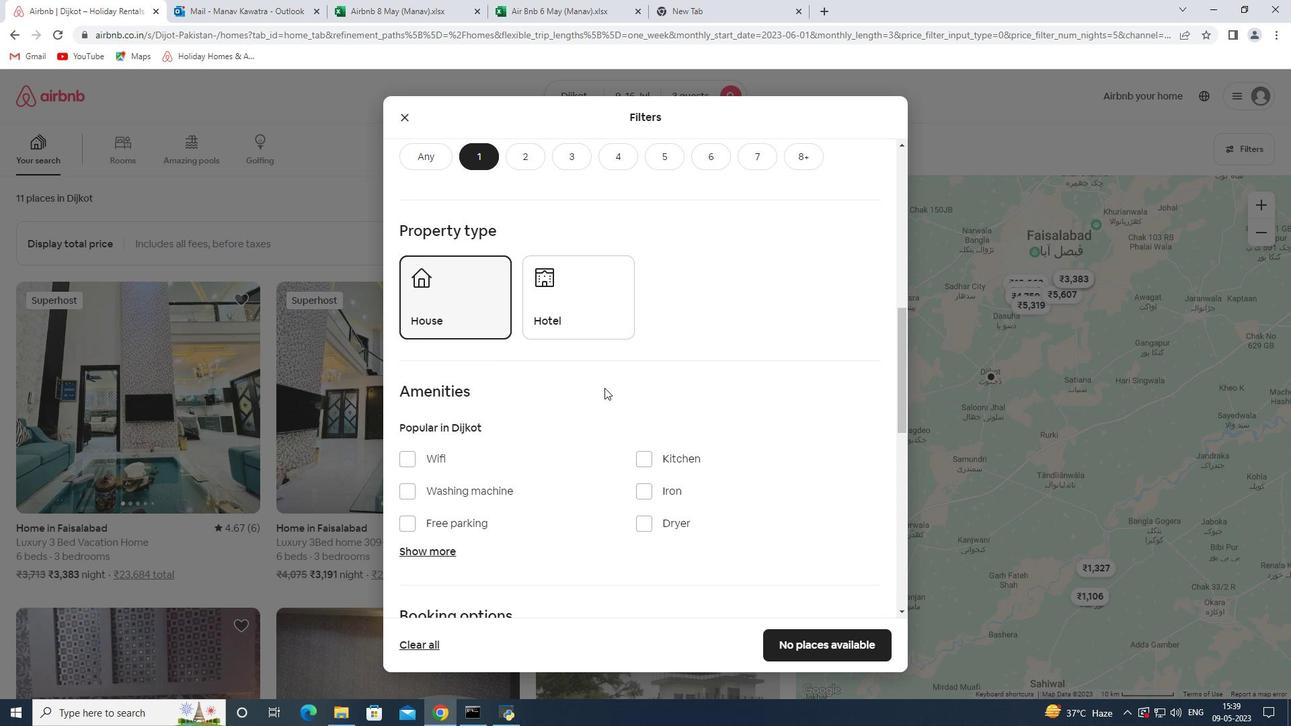 
Action: Mouse scrolled (583, 415) with delta (0, 0)
Screenshot: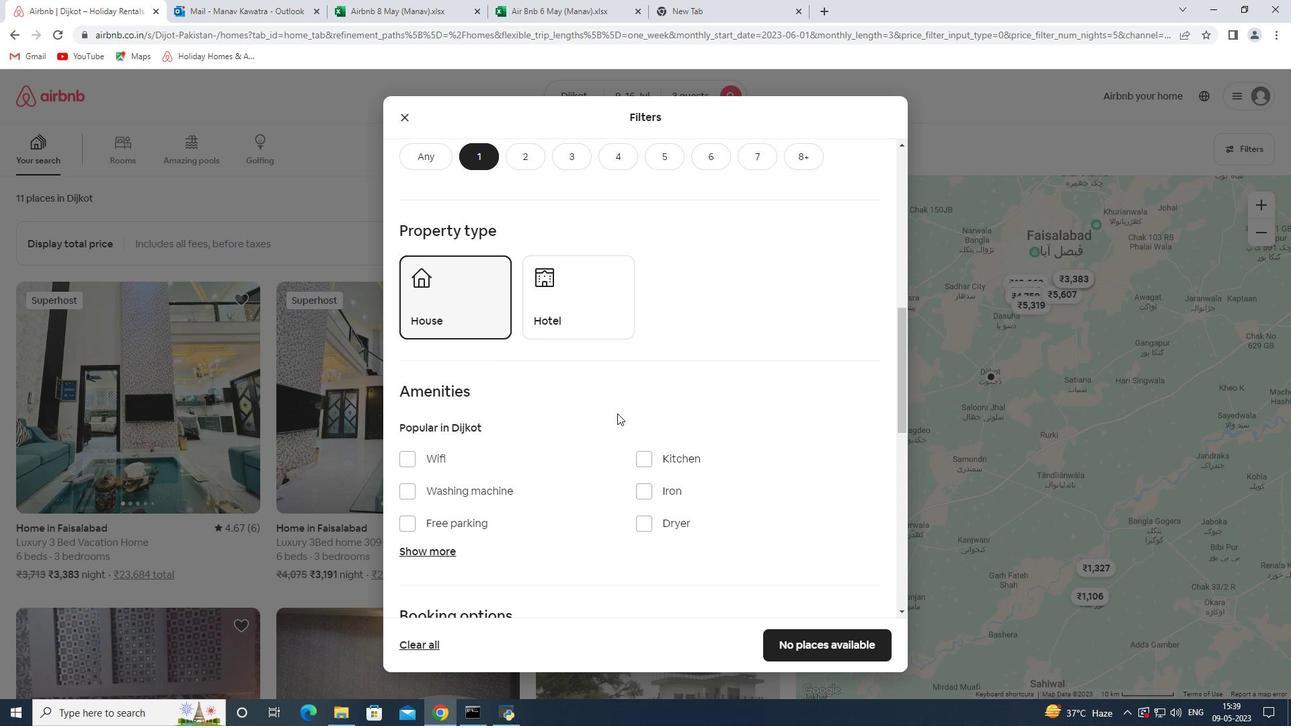 
Action: Mouse scrolled (583, 415) with delta (0, 0)
Screenshot: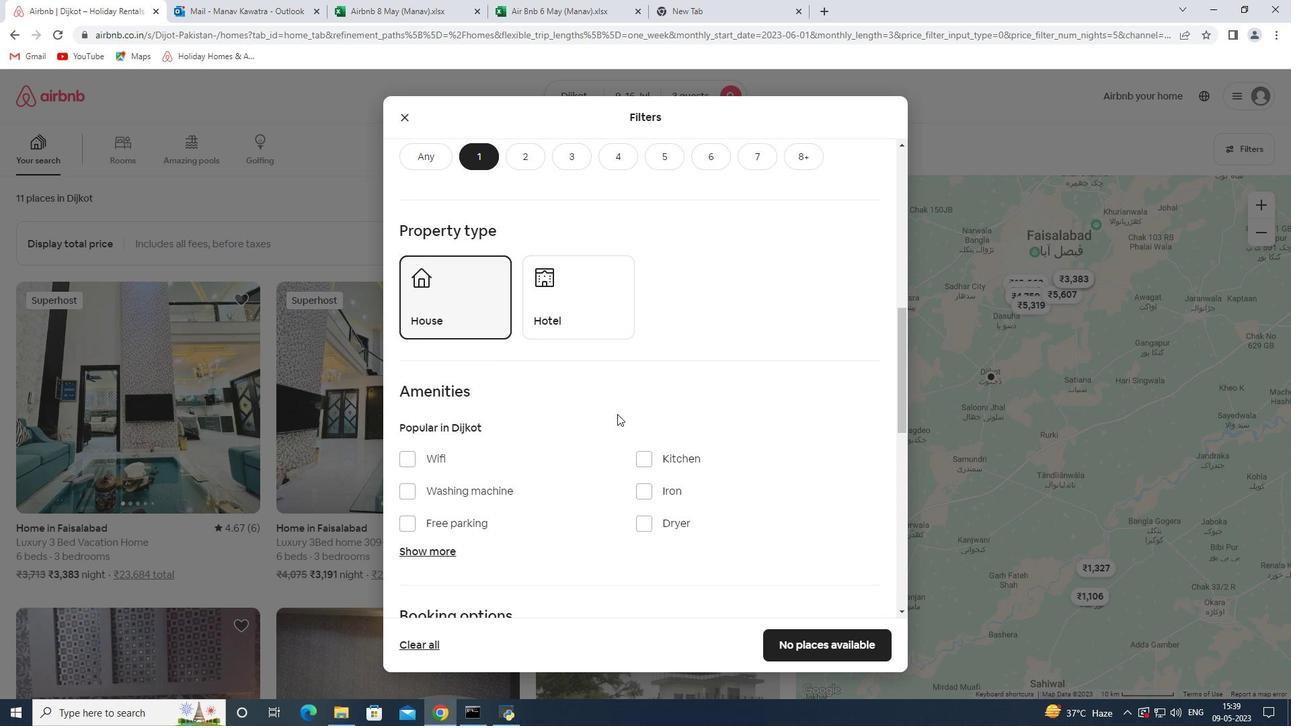 
Action: Mouse scrolled (583, 415) with delta (0, 0)
Screenshot: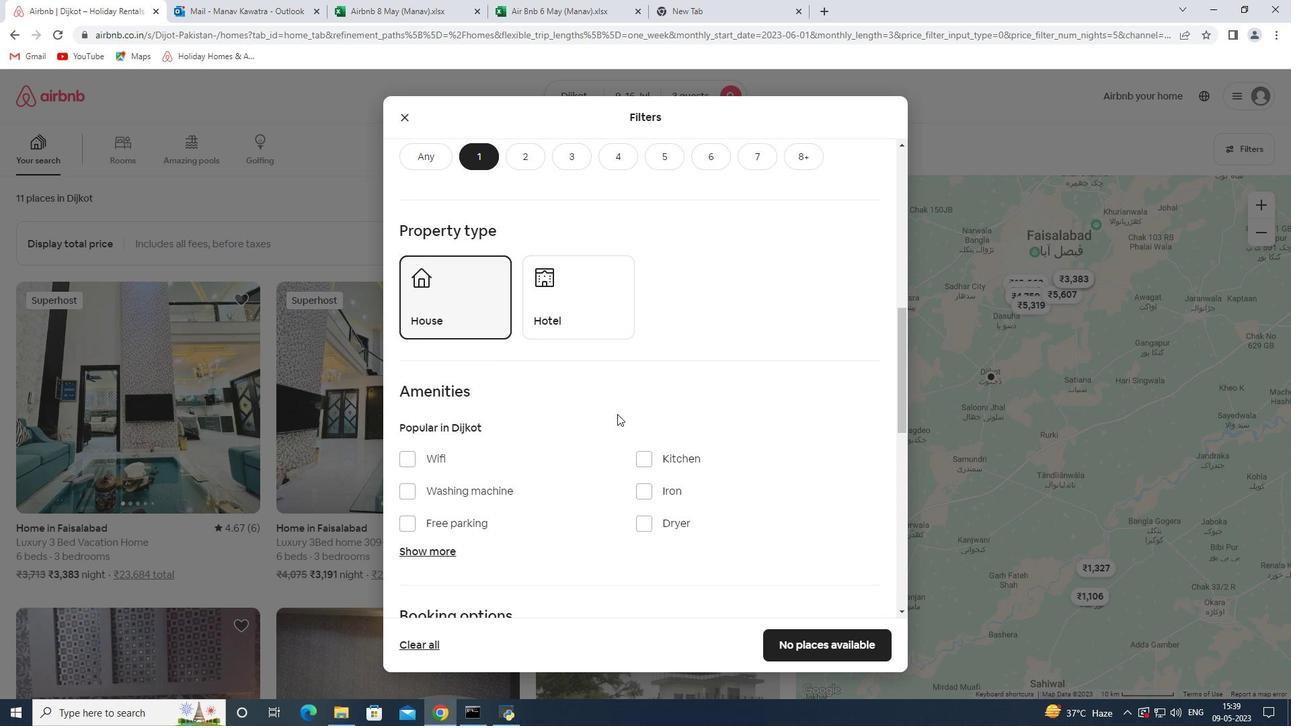 
Action: Mouse scrolled (583, 415) with delta (0, 0)
Screenshot: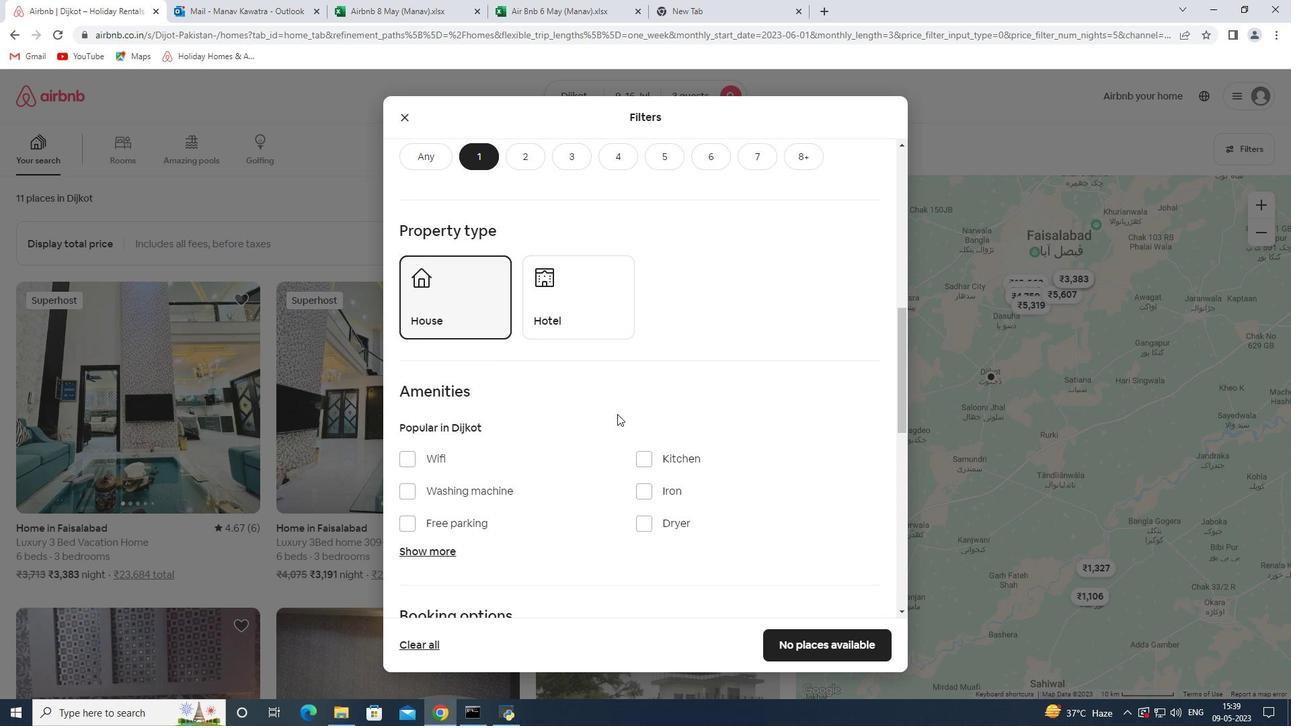 
Action: Mouse moved to (782, 436)
Screenshot: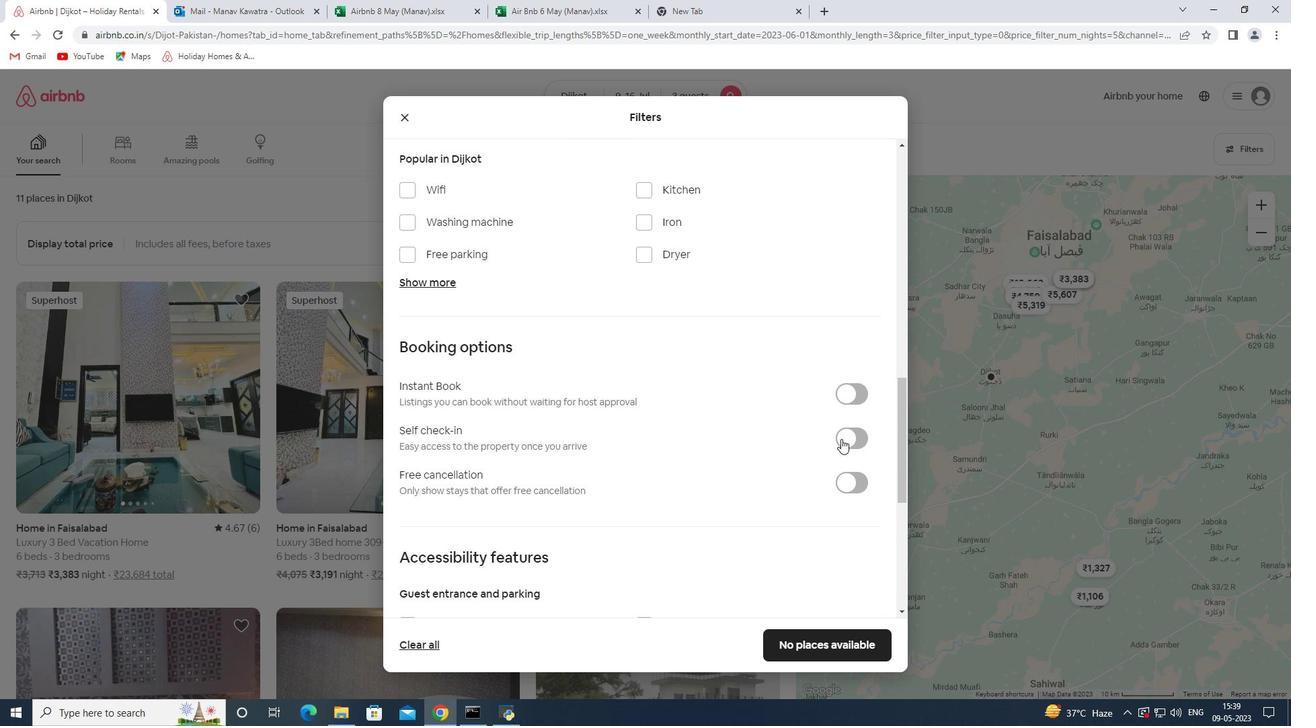 
Action: Mouse pressed left at (782, 436)
Screenshot: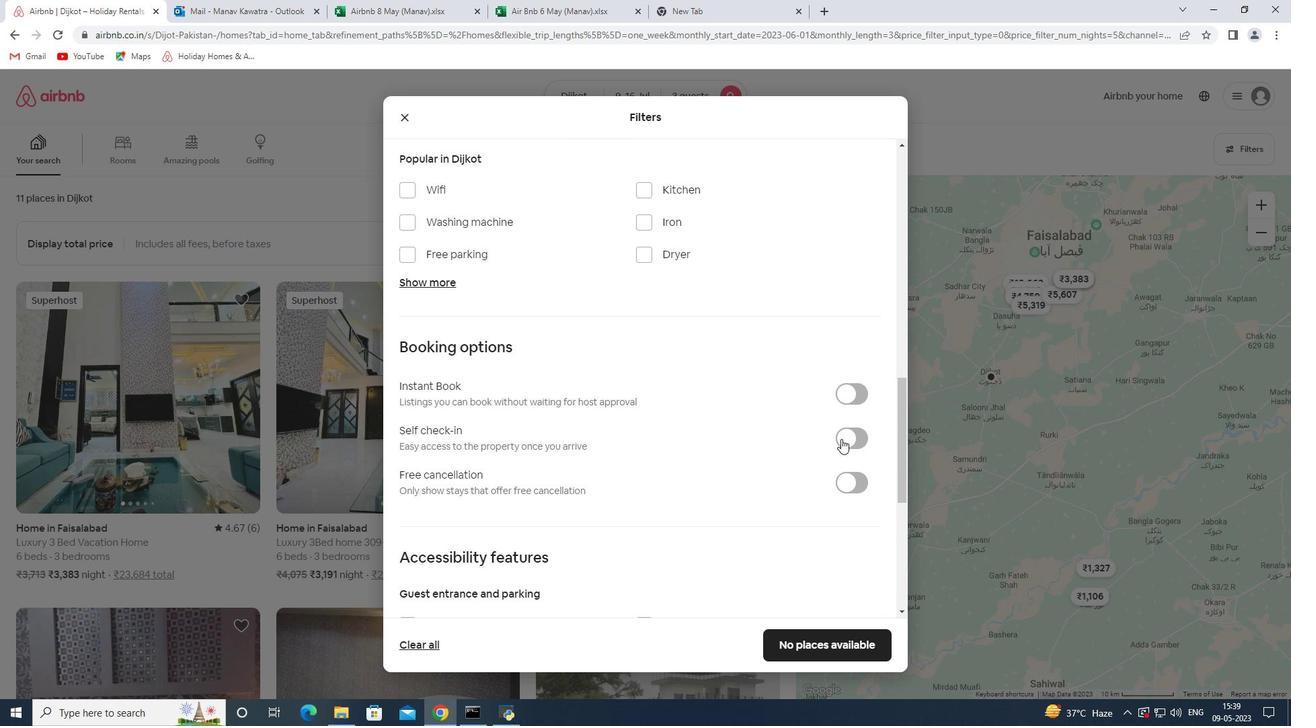 
Action: Mouse moved to (632, 453)
Screenshot: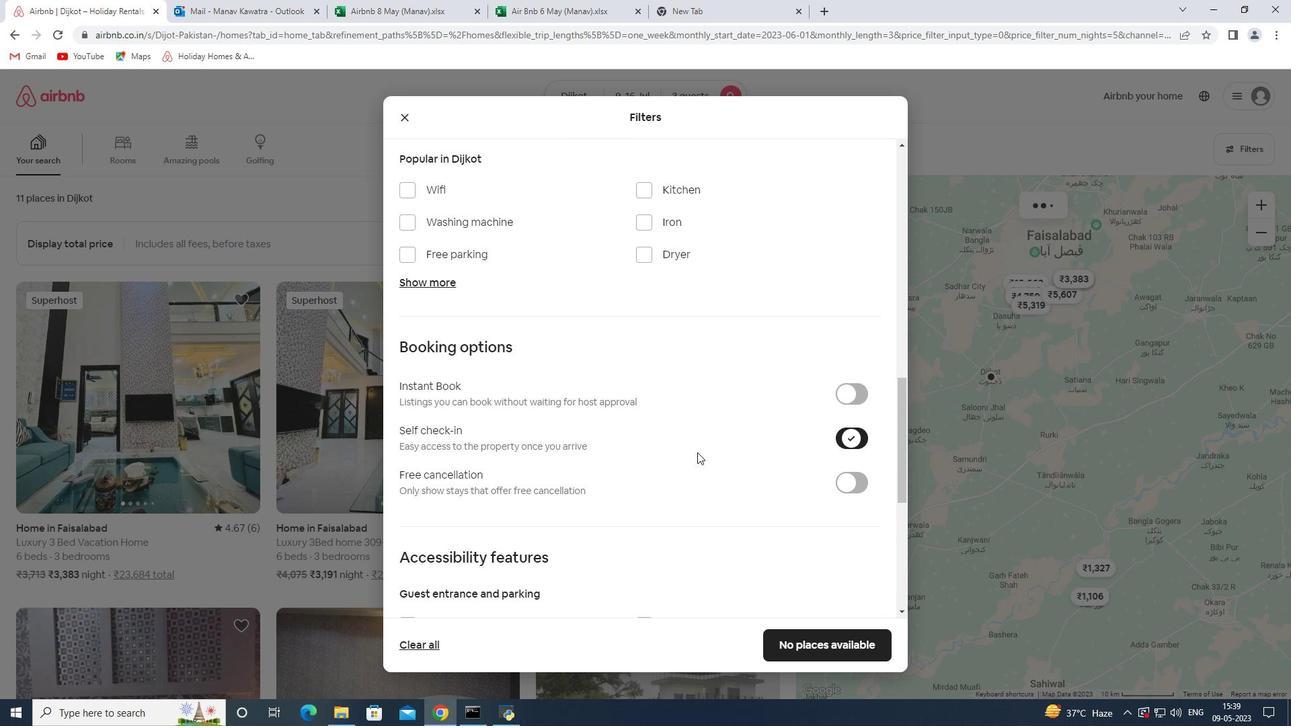 
Action: Mouse scrolled (632, 452) with delta (0, 0)
Screenshot: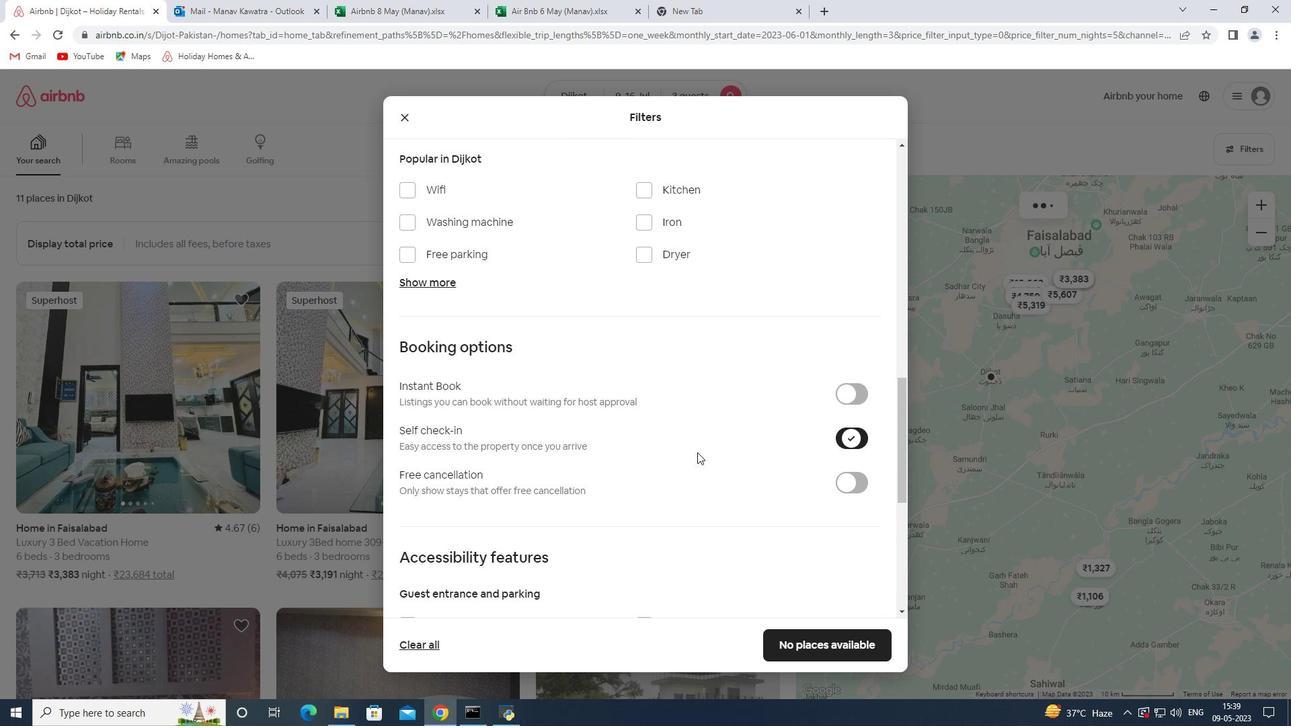 
Action: Mouse moved to (631, 453)
Screenshot: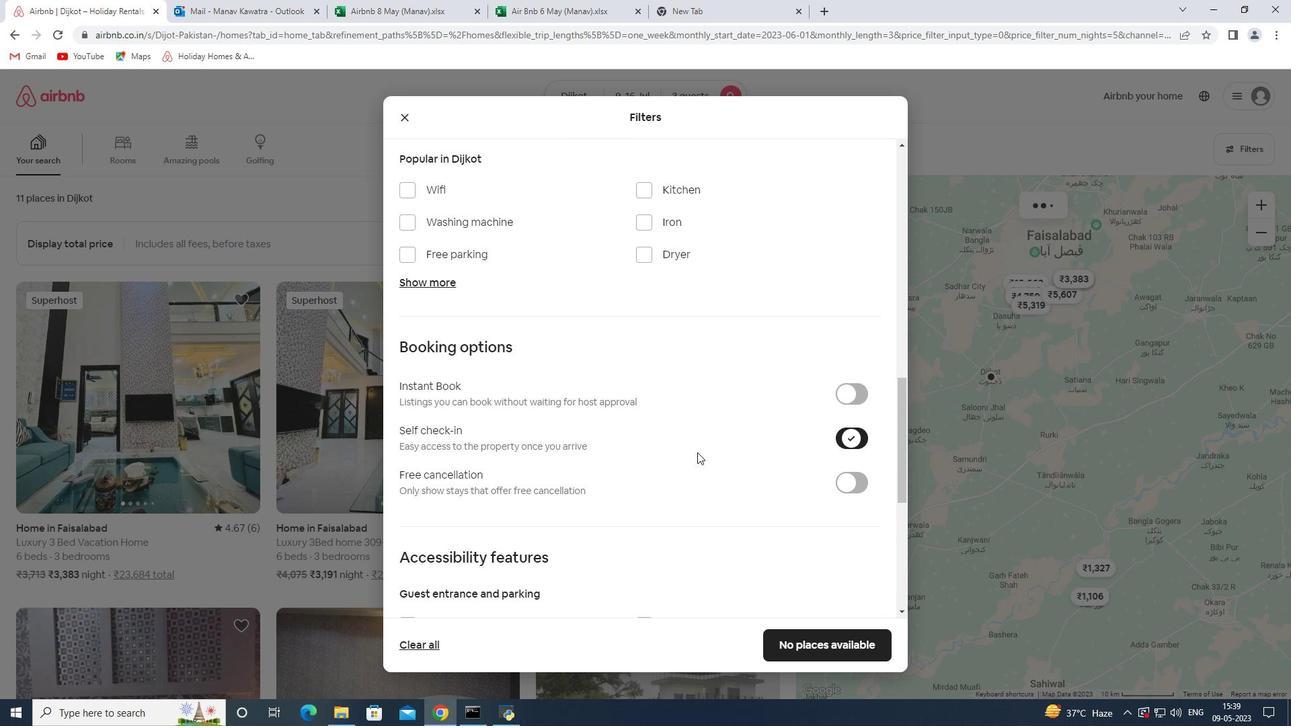 
Action: Mouse scrolled (631, 453) with delta (0, 0)
Screenshot: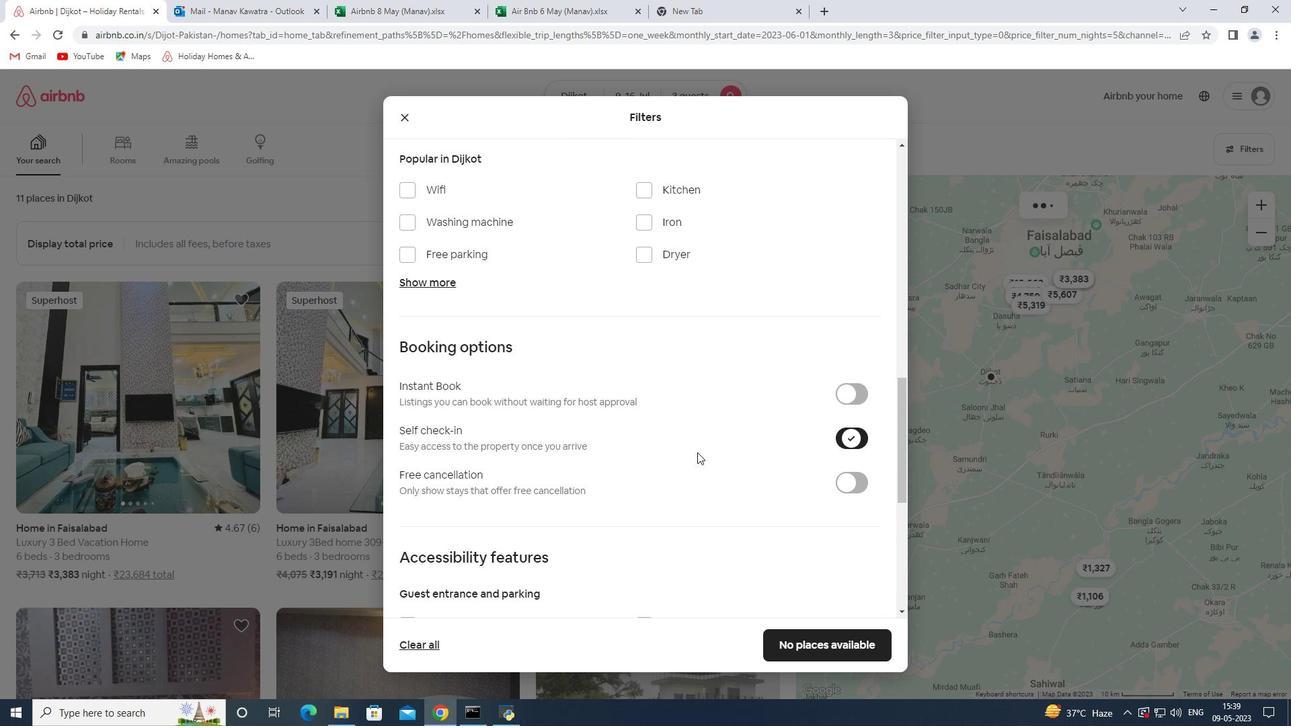 
Action: Mouse moved to (629, 453)
Screenshot: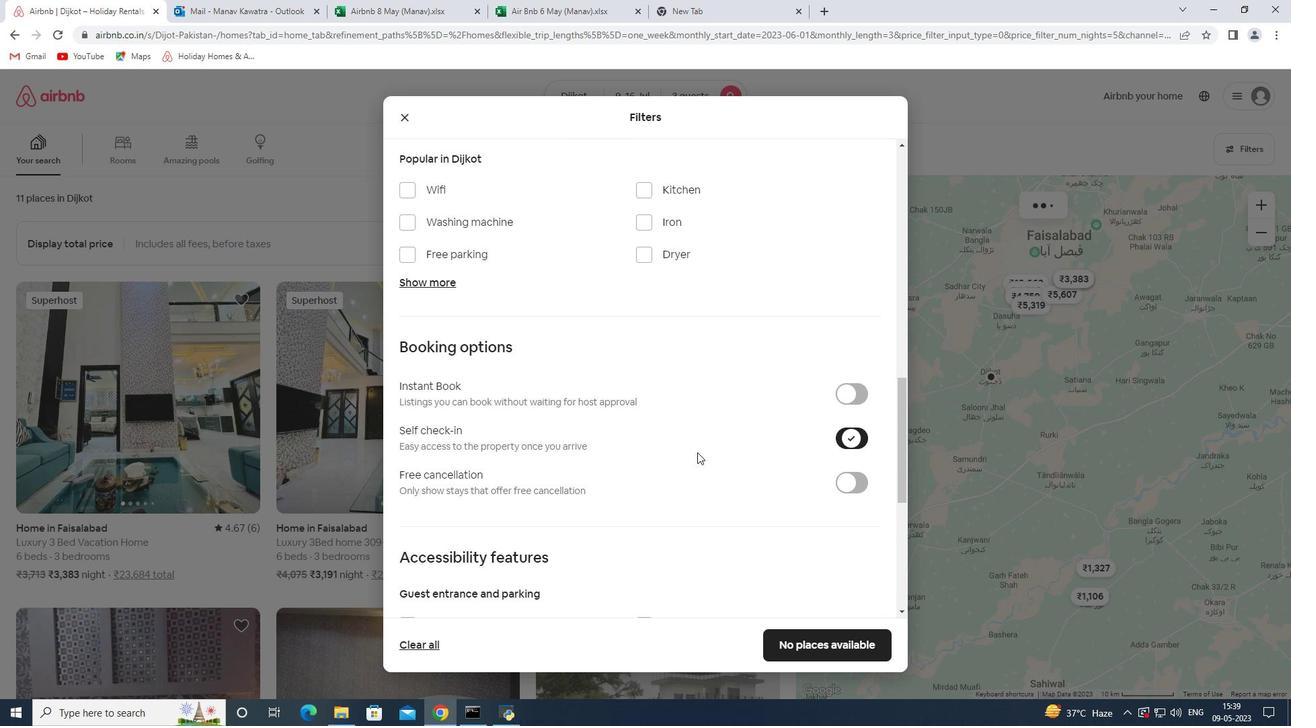 
Action: Mouse scrolled (629, 453) with delta (0, 0)
Screenshot: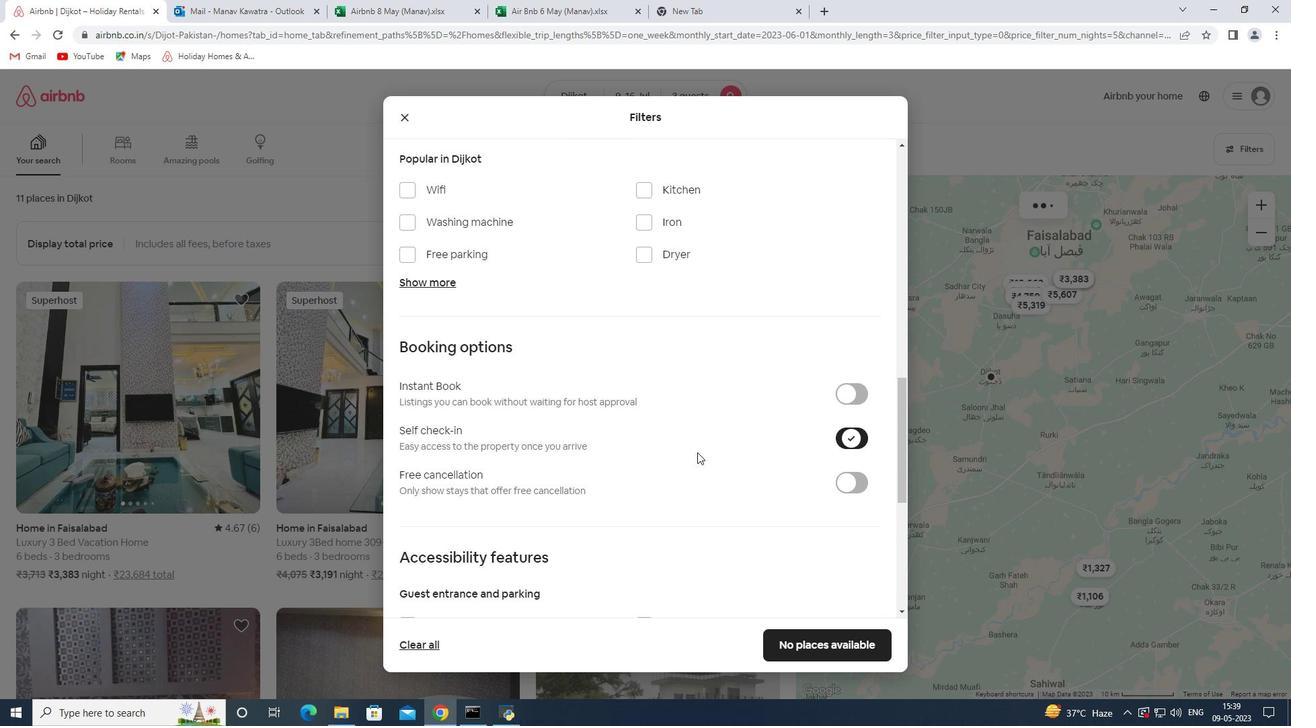 
Action: Mouse moved to (627, 453)
Screenshot: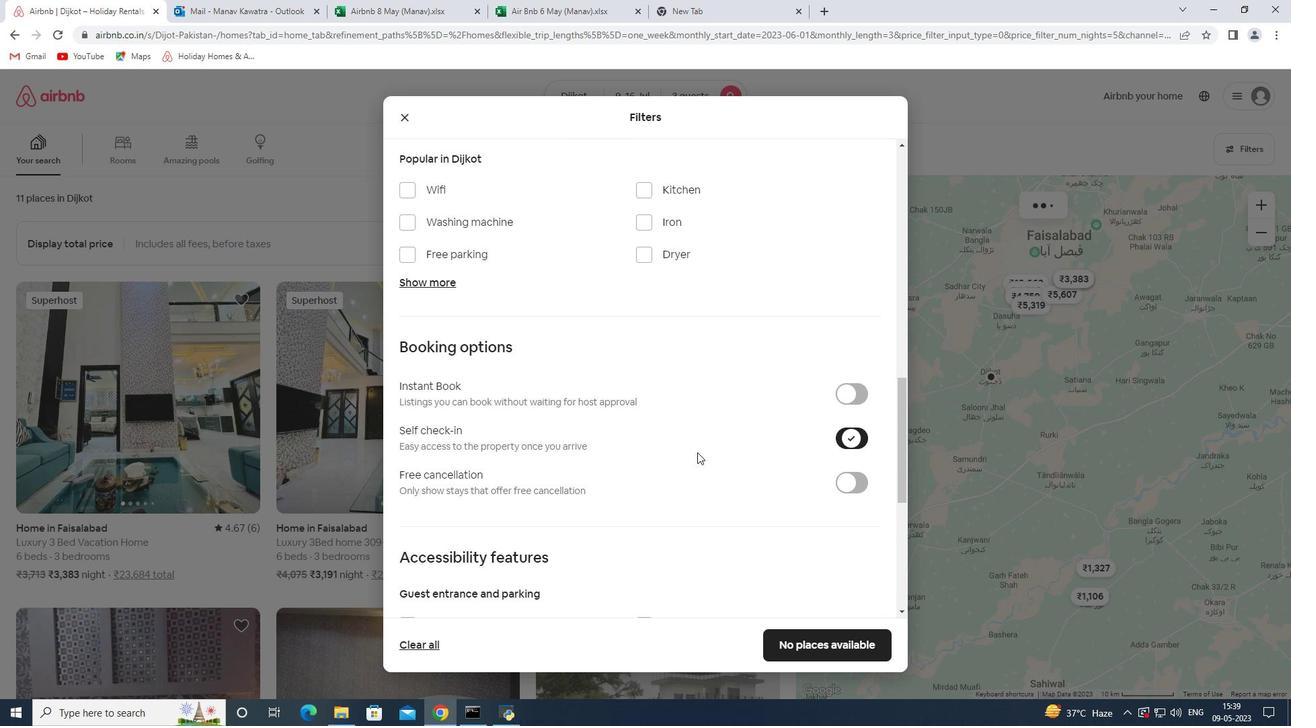
Action: Mouse scrolled (627, 453) with delta (0, 0)
Screenshot: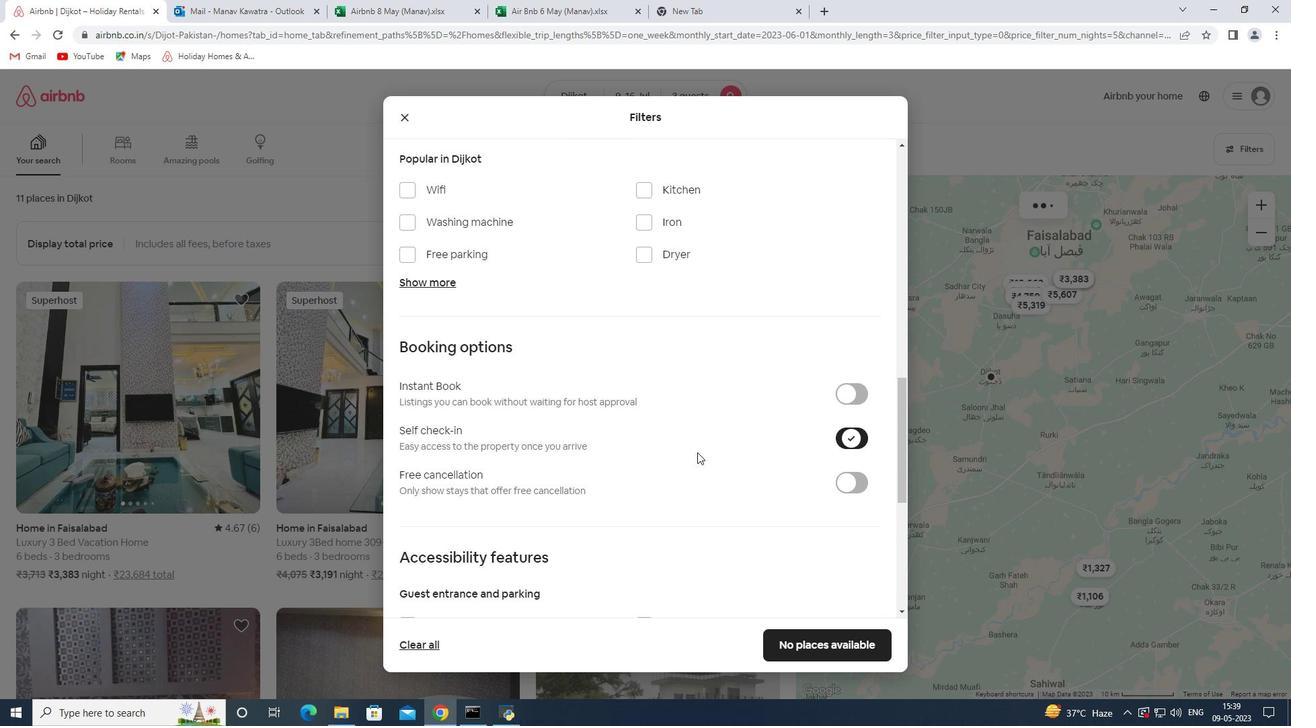 
Action: Mouse moved to (624, 453)
Screenshot: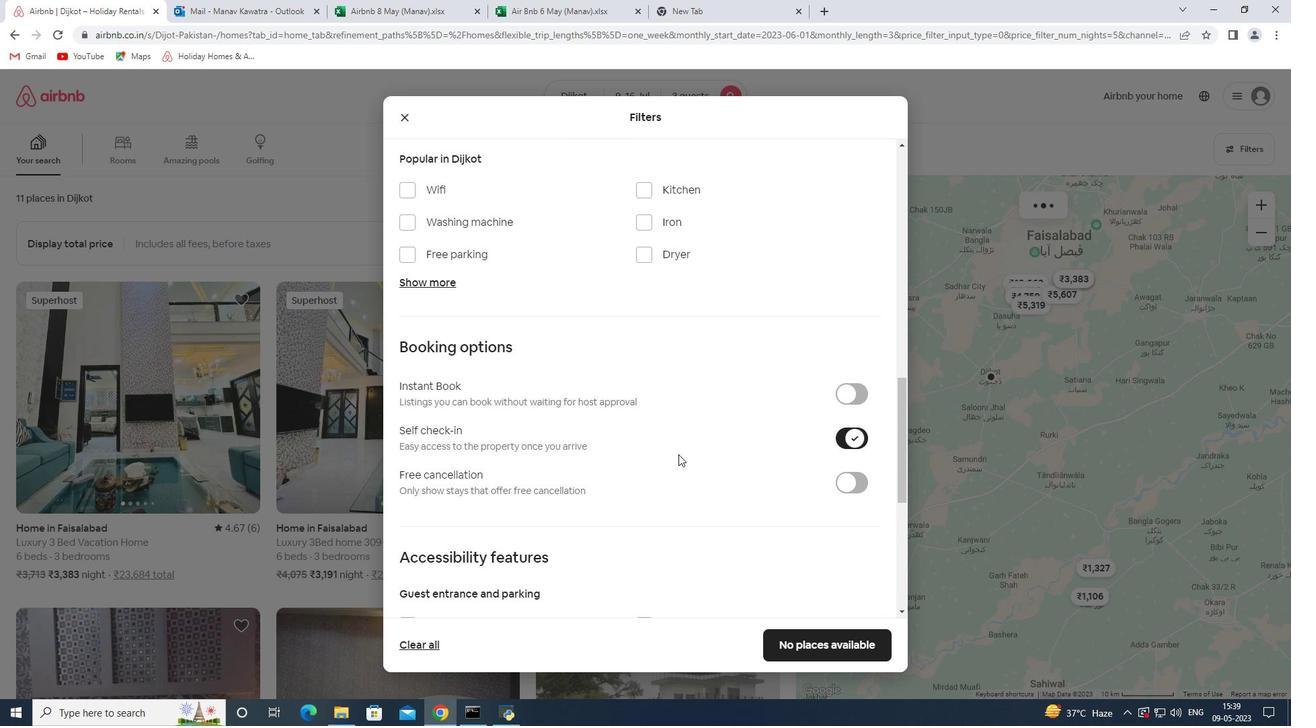 
Action: Mouse scrolled (624, 453) with delta (0, 0)
Screenshot: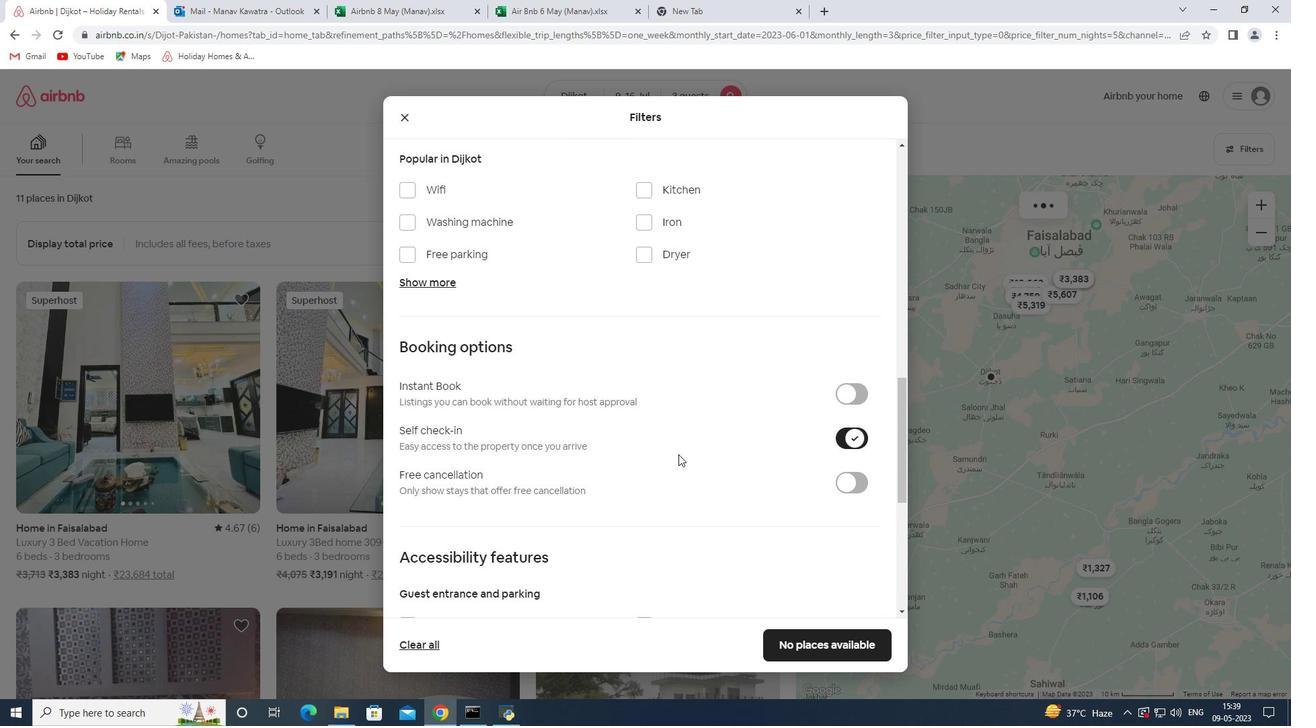 
Action: Mouse moved to (623, 453)
Screenshot: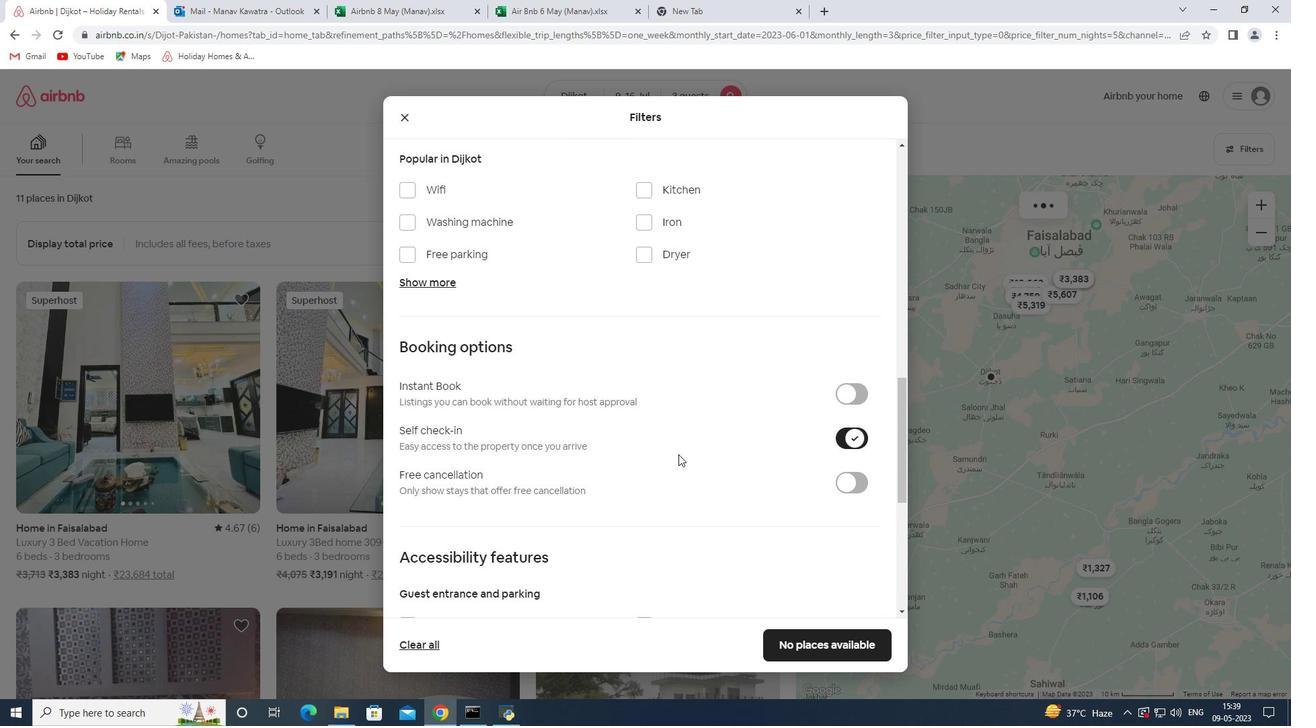 
Action: Mouse scrolled (623, 453) with delta (0, 0)
Screenshot: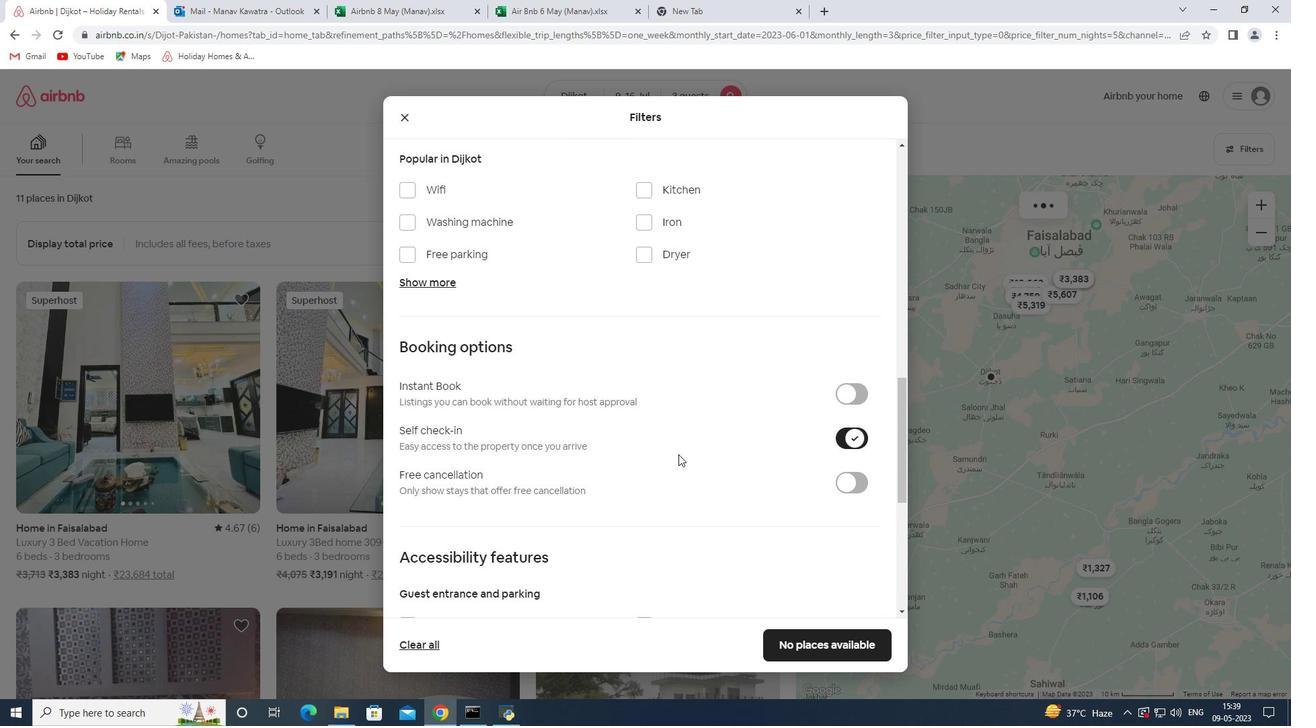 
Action: Mouse moved to (622, 453)
Screenshot: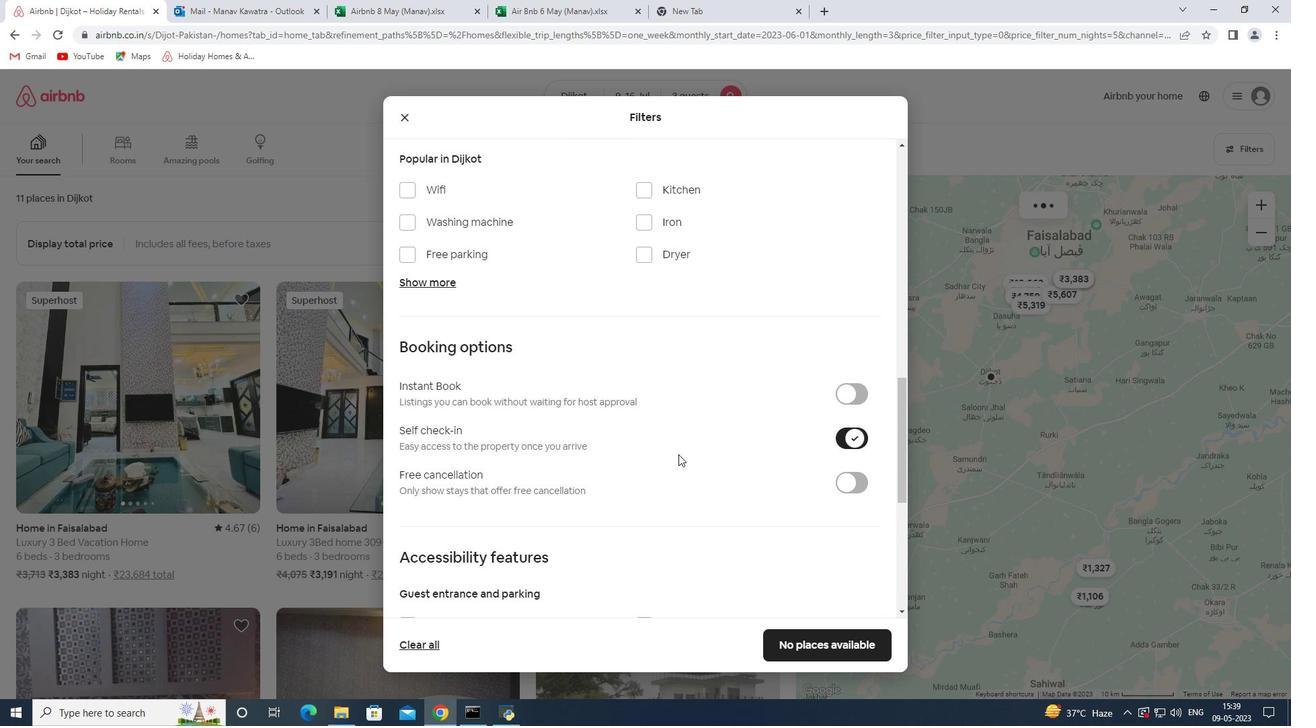 
Action: Mouse scrolled (622, 453) with delta (0, 0)
Screenshot: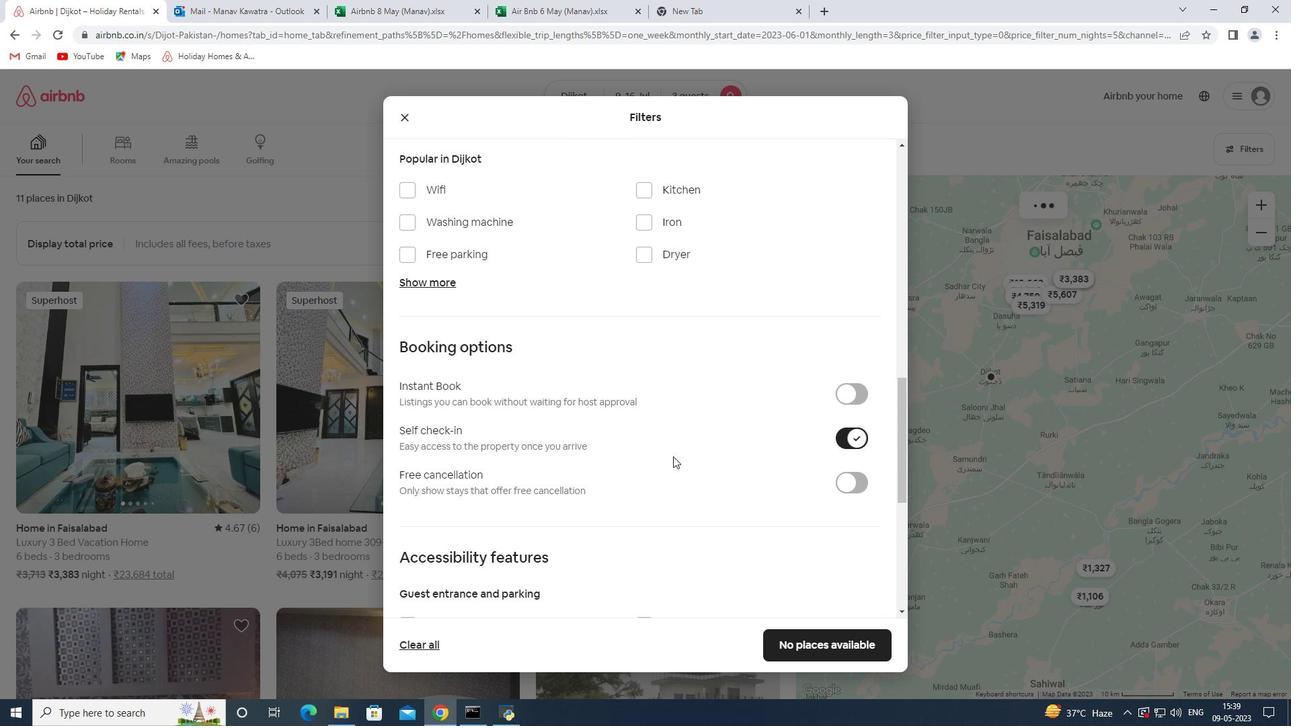 
Action: Mouse moved to (427, 535)
Screenshot: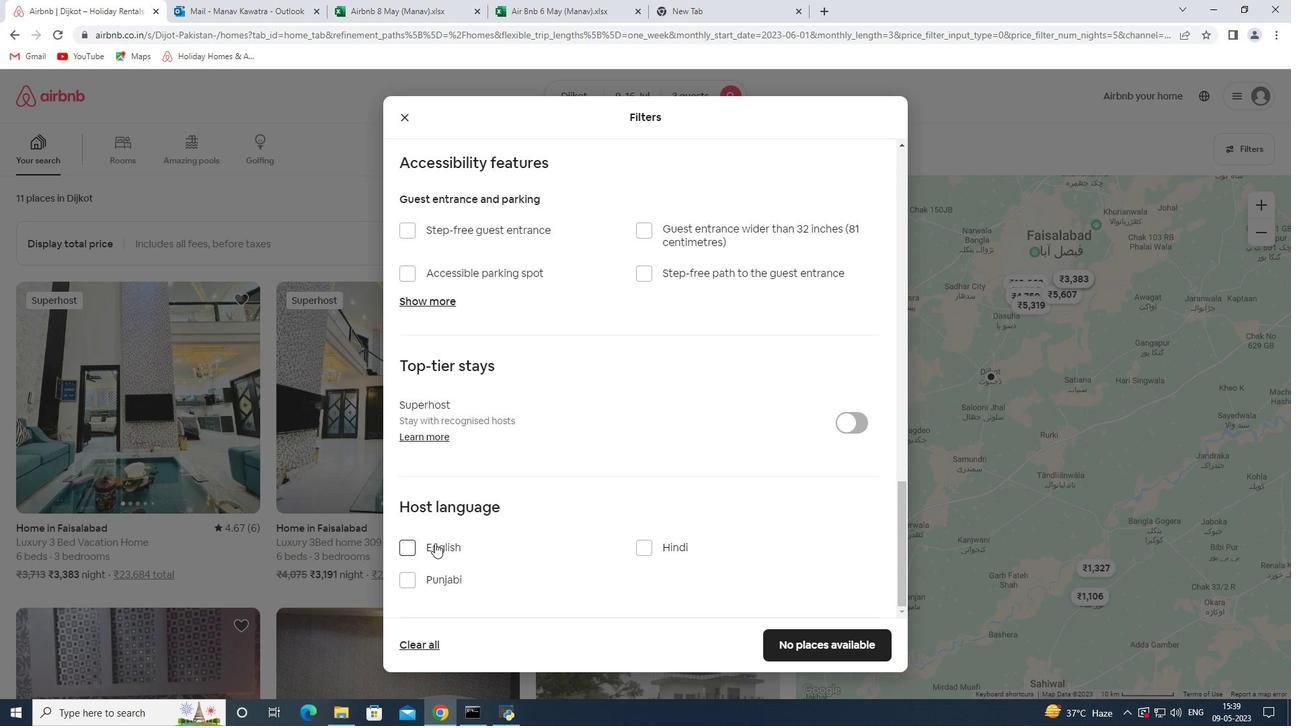 
Action: Mouse pressed left at (427, 535)
Screenshot: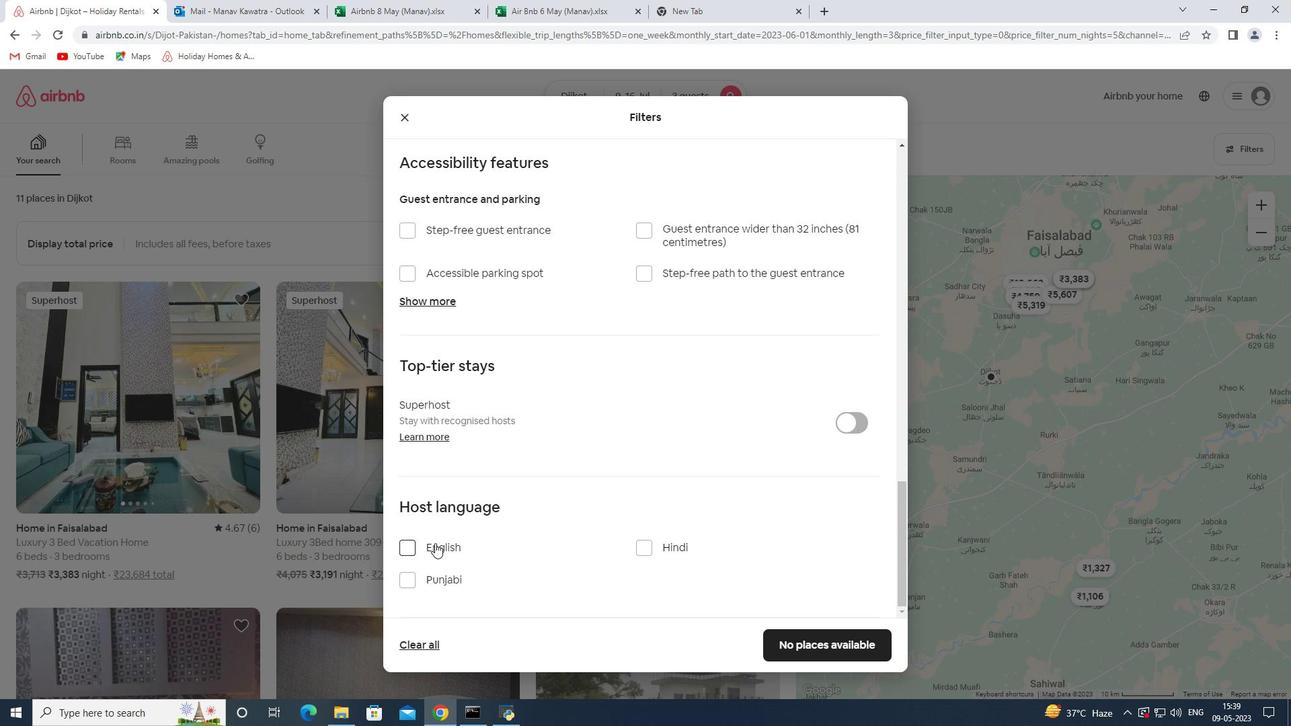
Action: Mouse moved to (748, 625)
Screenshot: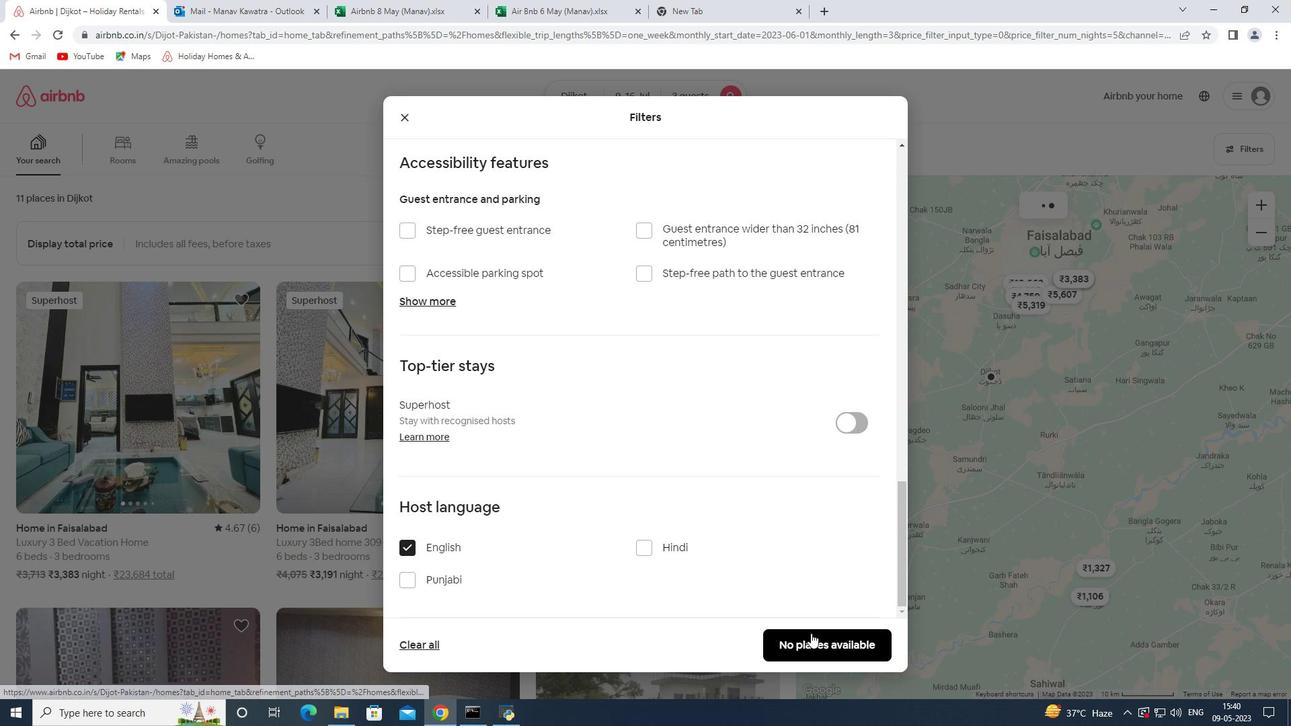 
Action: Mouse pressed left at (748, 625)
Screenshot: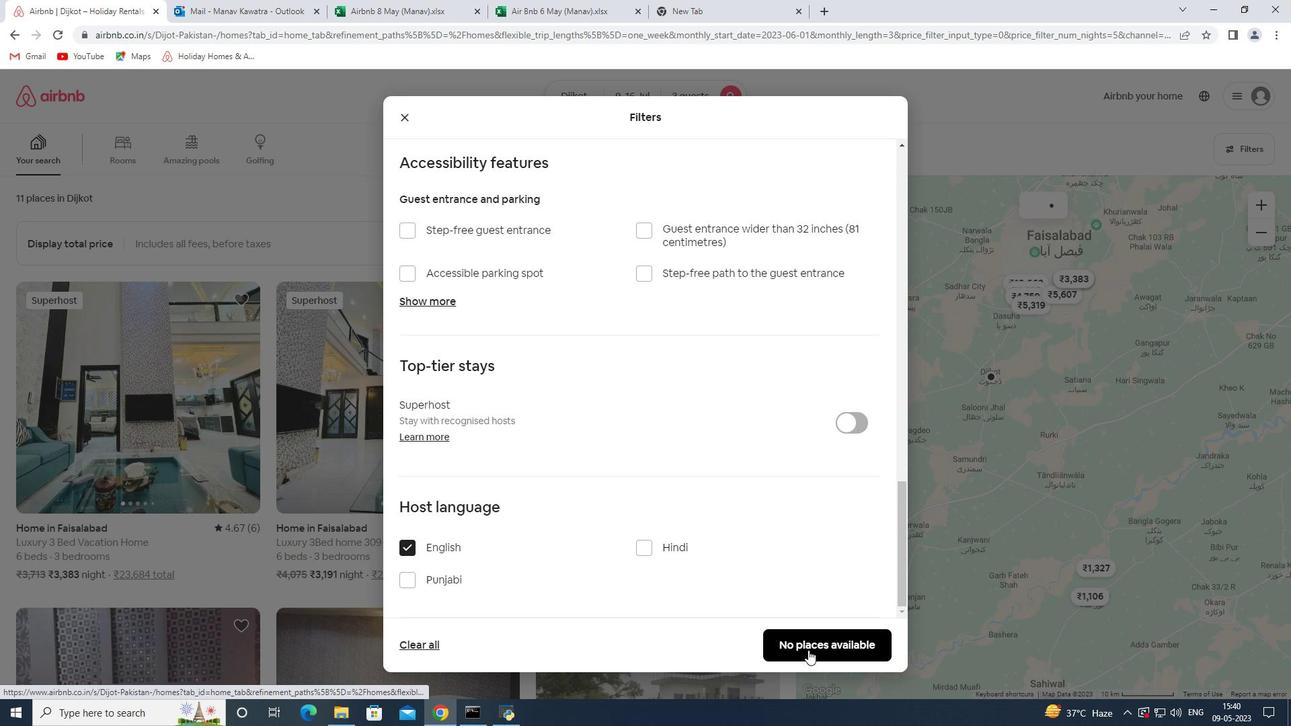 
